 Task: Look for space in Iztacalco, Mexico from 6th September, 2023 to 15th September, 2023 for 6 adults in price range Rs.8000 to Rs.12000. Place can be entire place or private room with 6 bedrooms having 6 beds and 6 bathrooms. Property type can be house, flat, guest house. Amenities needed are: wifi, TV, free parkinig on premises, gym, breakfast. Booking option can be shelf check-in. Required host language is English.
Action: Mouse moved to (531, 105)
Screenshot: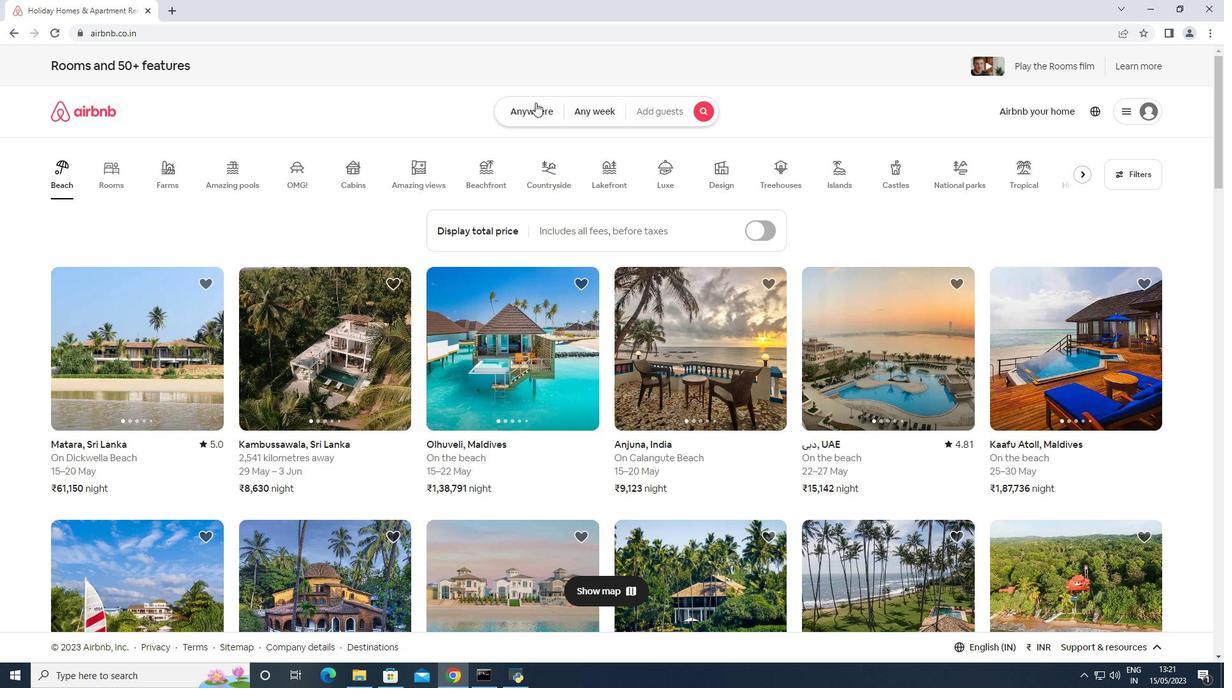 
Action: Mouse pressed left at (531, 105)
Screenshot: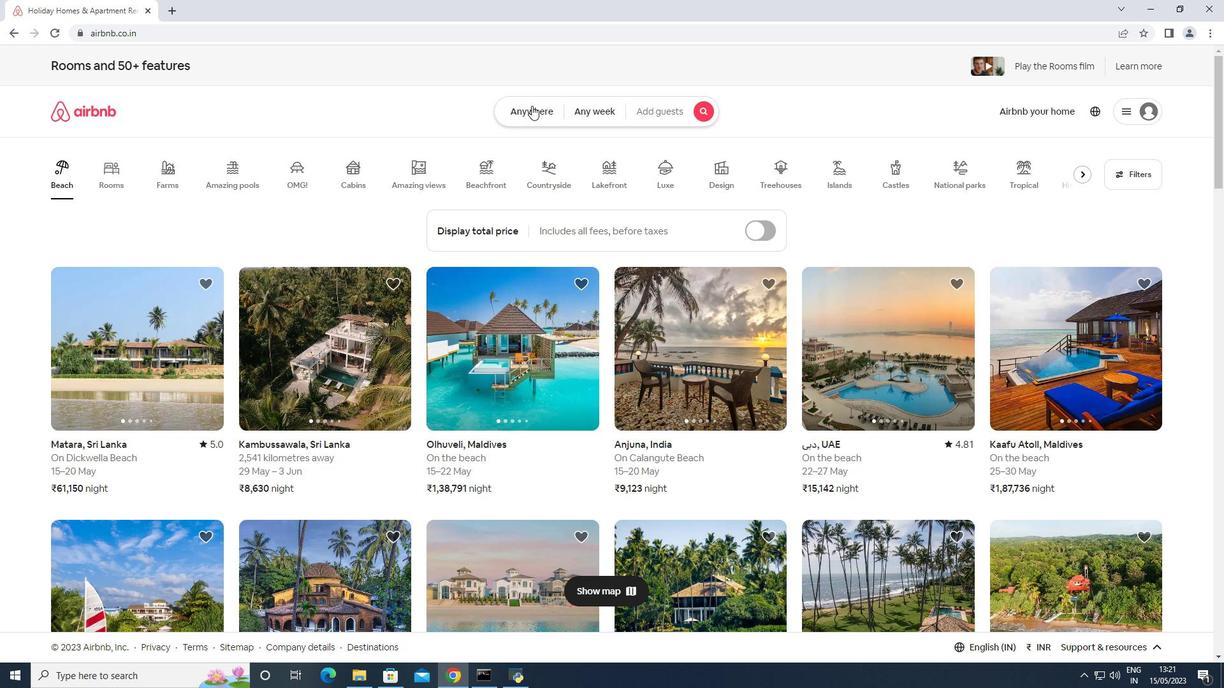
Action: Mouse moved to (462, 160)
Screenshot: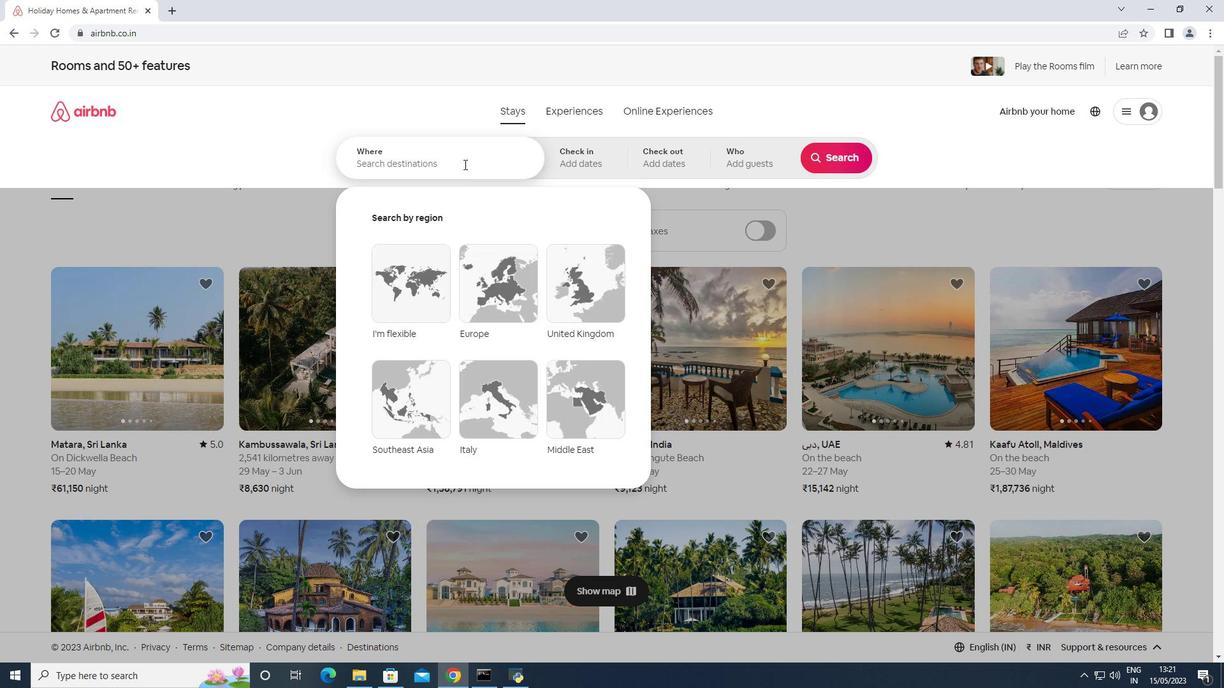 
Action: Mouse pressed left at (462, 160)
Screenshot: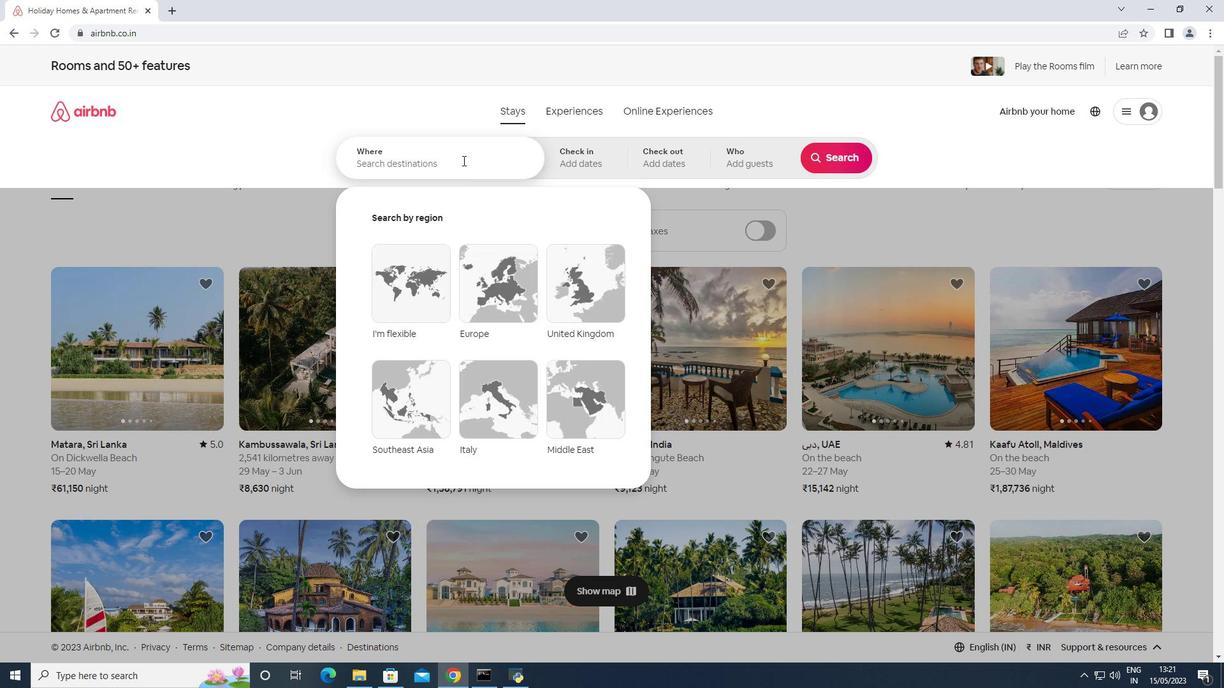 
Action: Mouse moved to (462, 159)
Screenshot: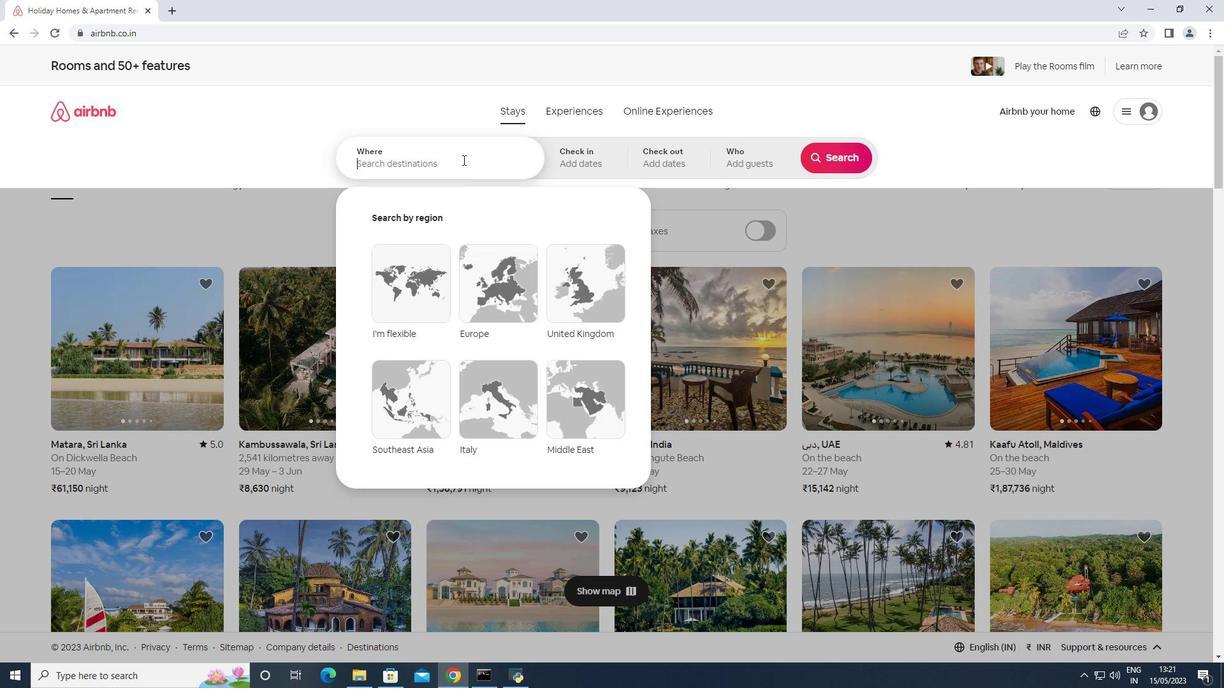
Action: Key pressed \<Key.shift_r><Key.shift_r><Key.shift_r><Key.shift_r><Key.shift_r><Key.shift_r><Key.shift_r><Key.shift_r><Key.shift_r><Key.shift_r><Key.shift_r><Key.shift_r>I<Key.backspace><Key.backspace><Key.shift_r>Iztacalco,<Key.shift_r>Mexico
Screenshot: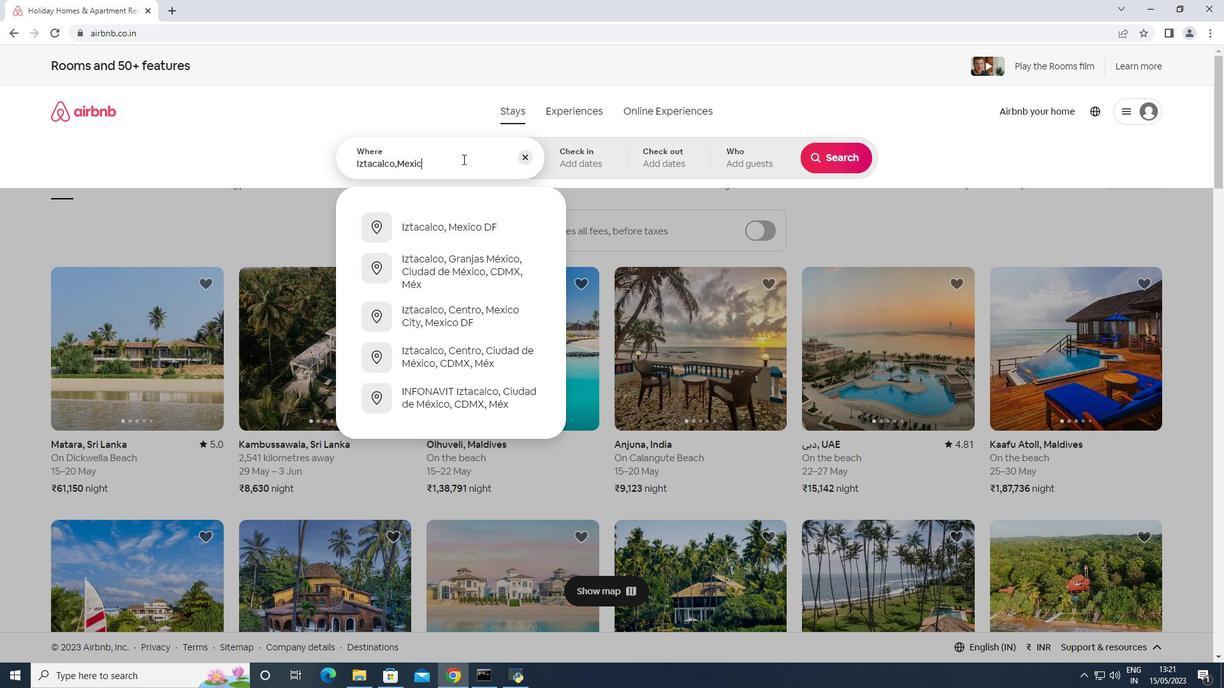 
Action: Mouse moved to (601, 156)
Screenshot: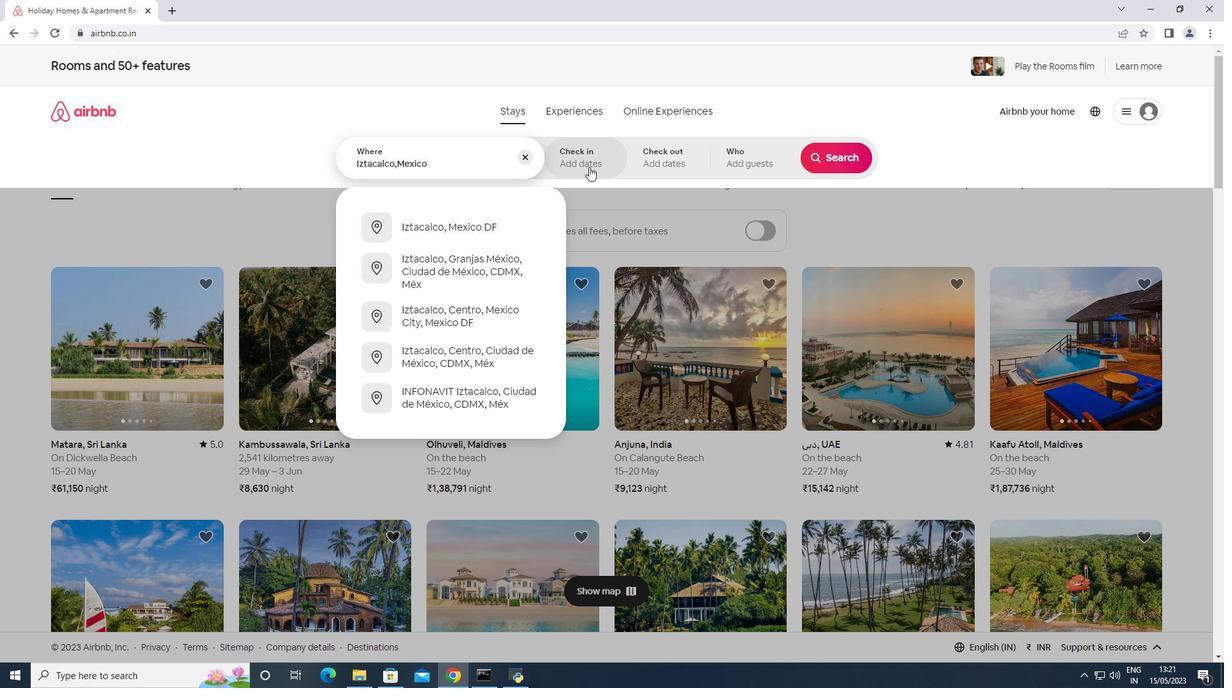 
Action: Mouse pressed left at (601, 156)
Screenshot: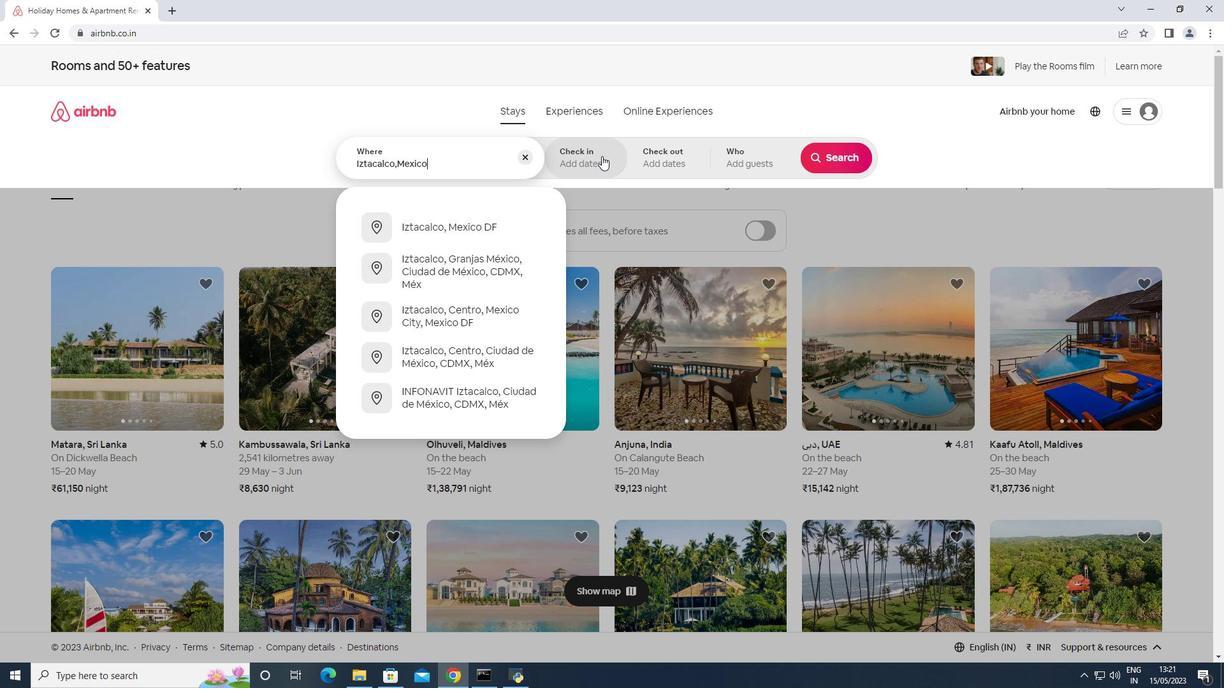 
Action: Mouse moved to (836, 255)
Screenshot: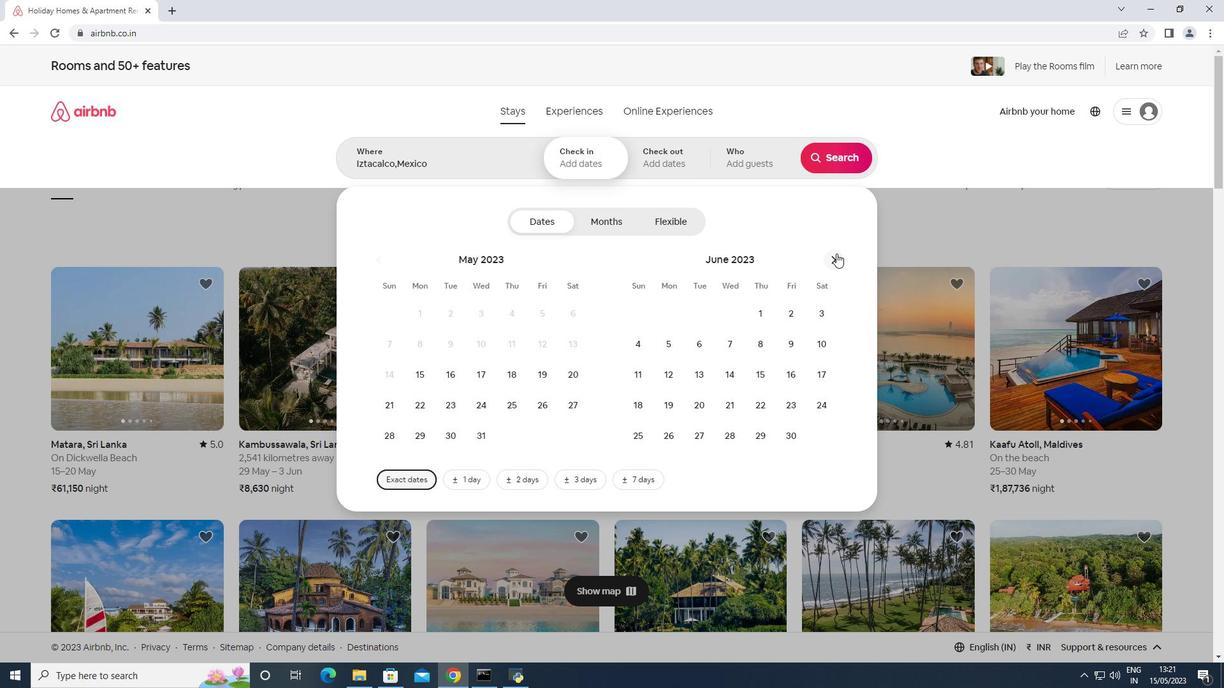 
Action: Mouse pressed left at (836, 255)
Screenshot: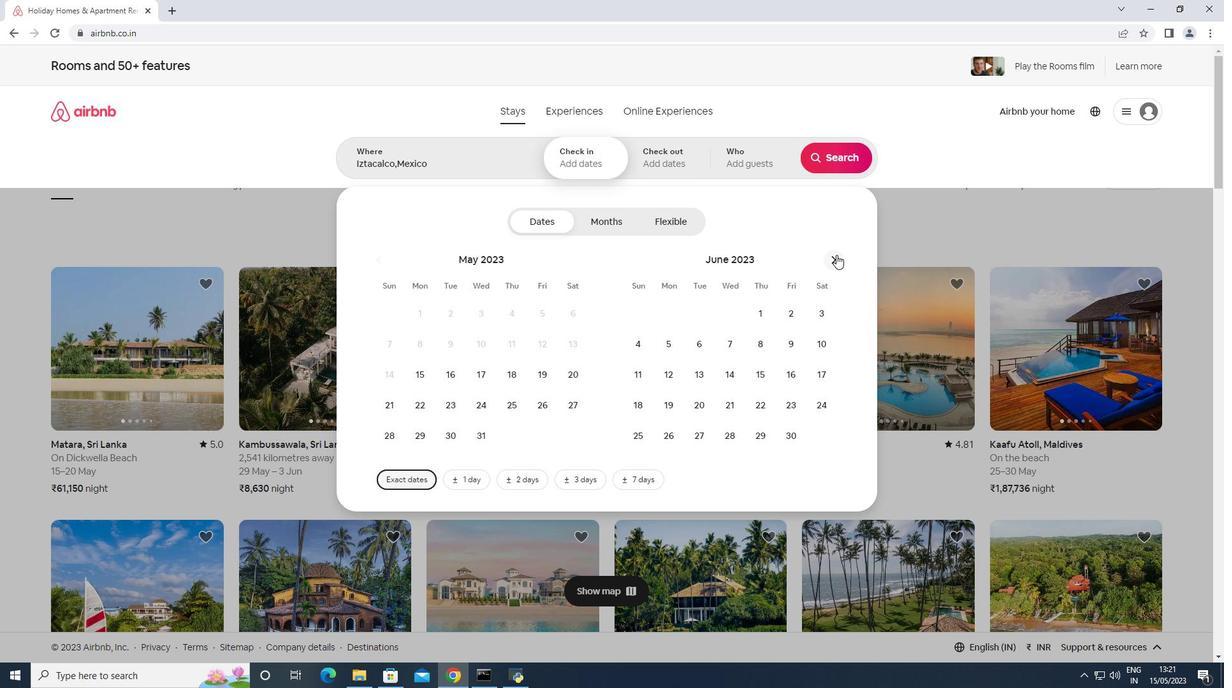 
Action: Mouse pressed left at (836, 255)
Screenshot: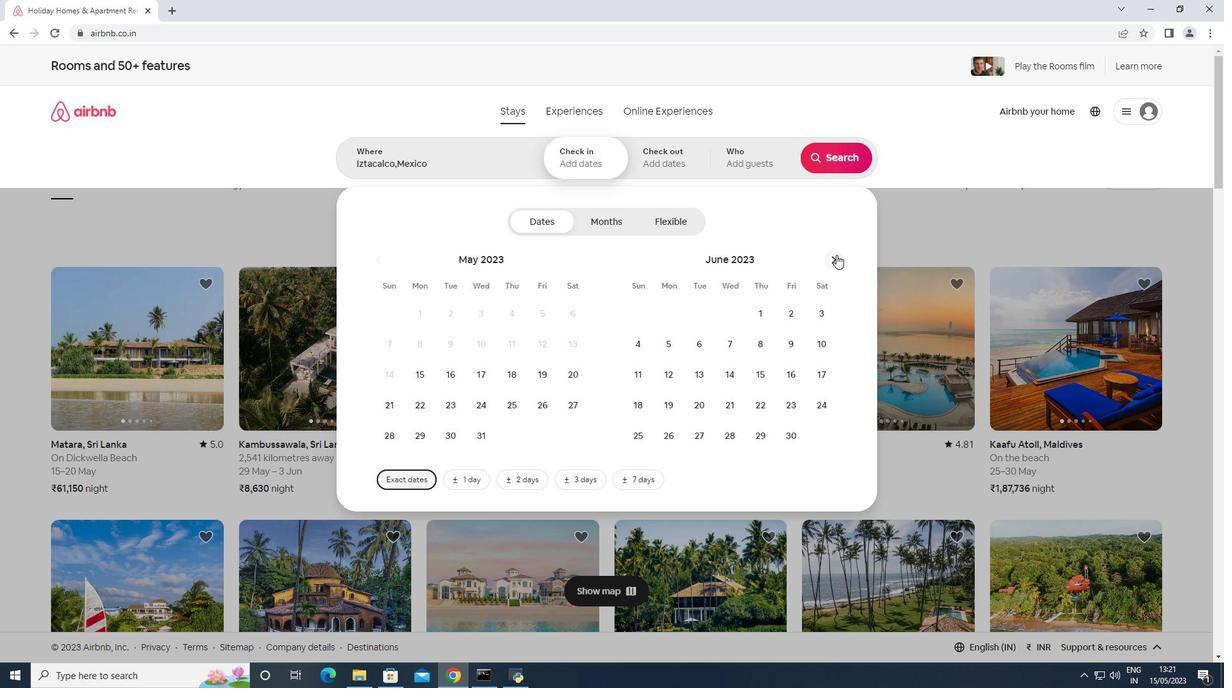 
Action: Mouse pressed left at (836, 255)
Screenshot: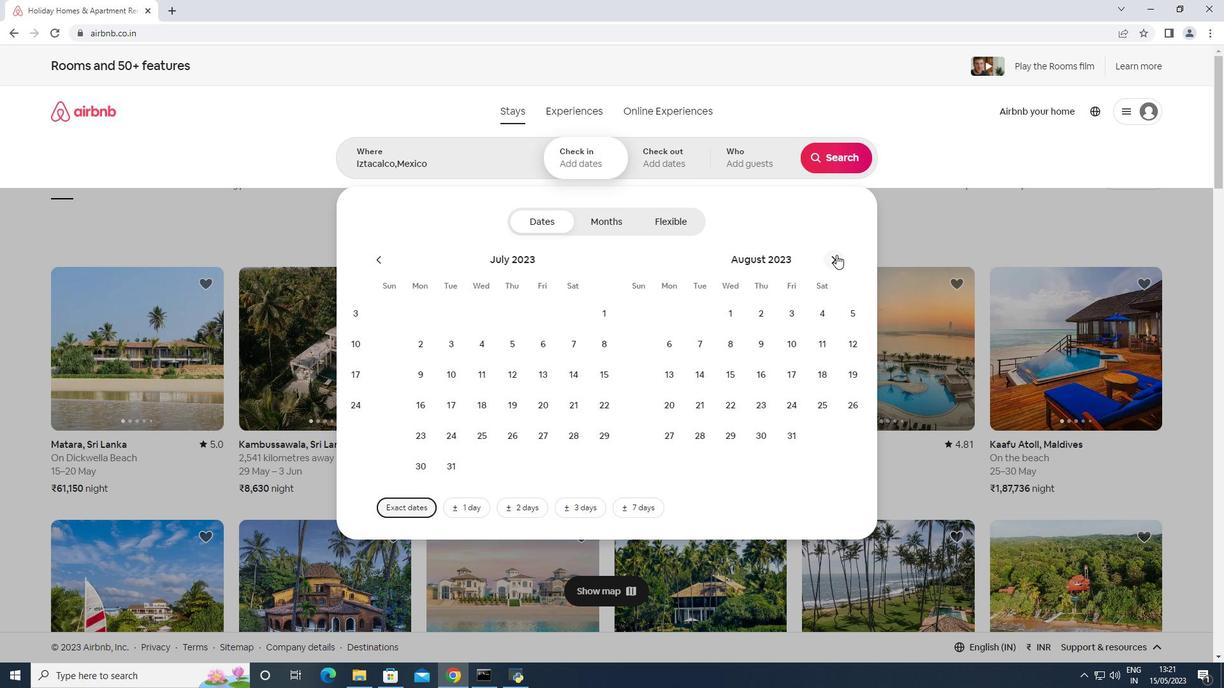 
Action: Mouse moved to (739, 344)
Screenshot: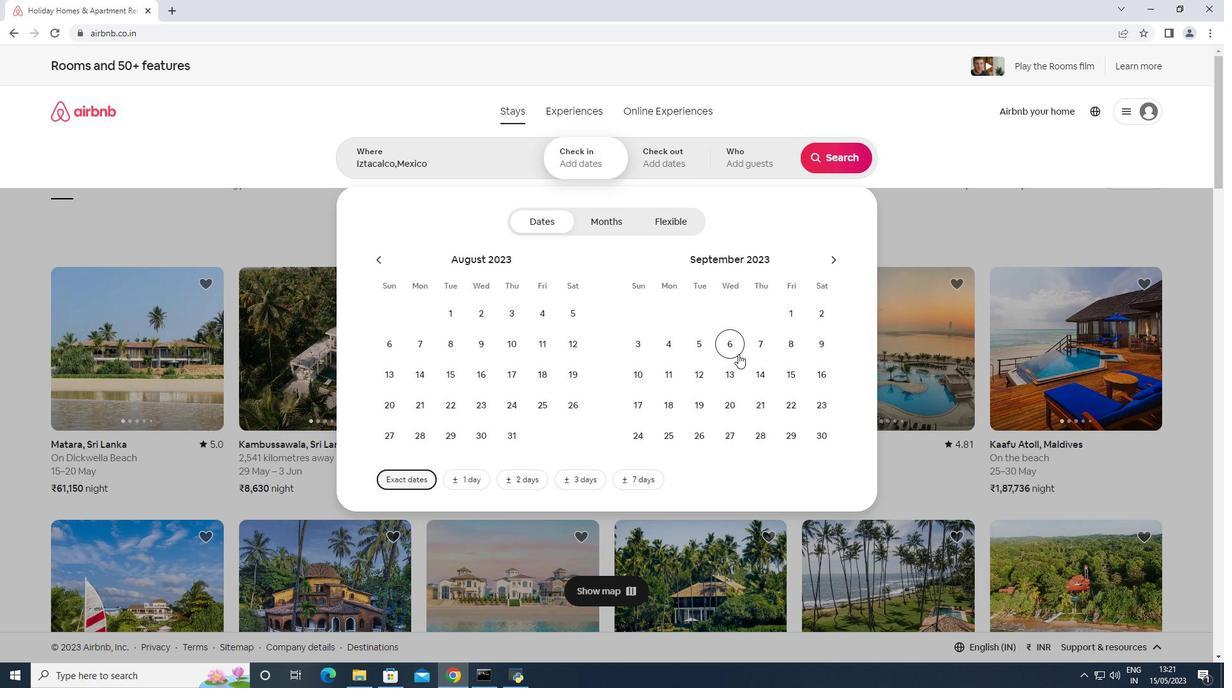 
Action: Mouse pressed left at (739, 344)
Screenshot: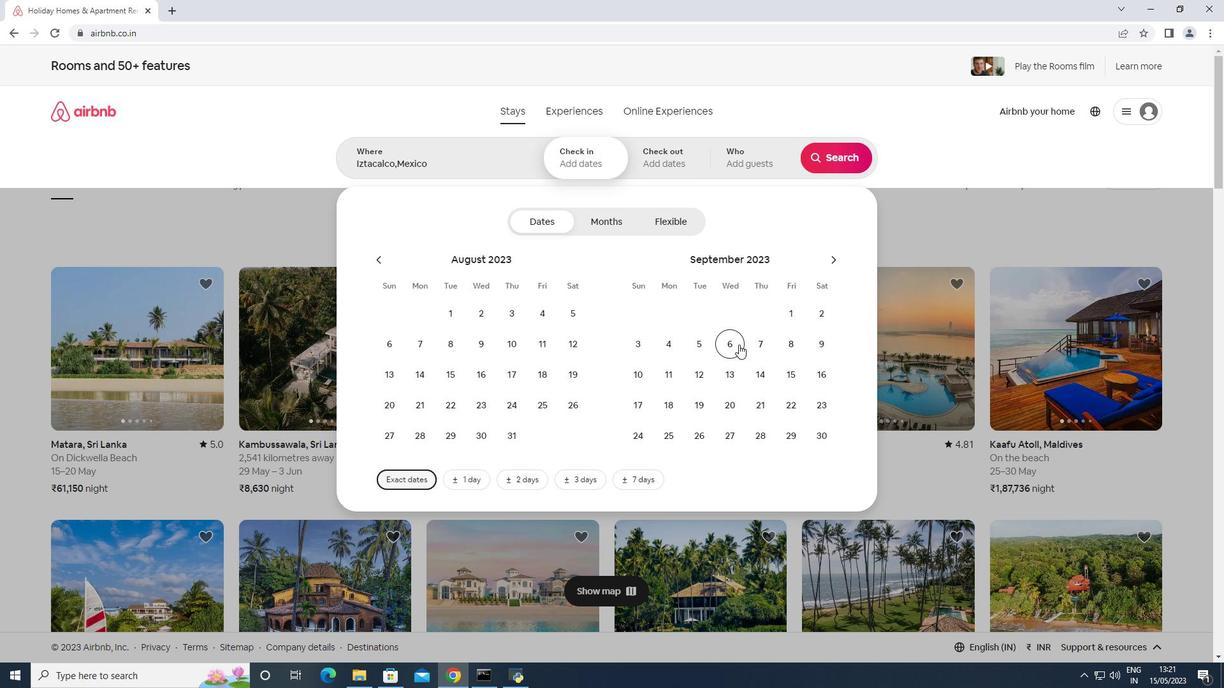
Action: Mouse moved to (789, 364)
Screenshot: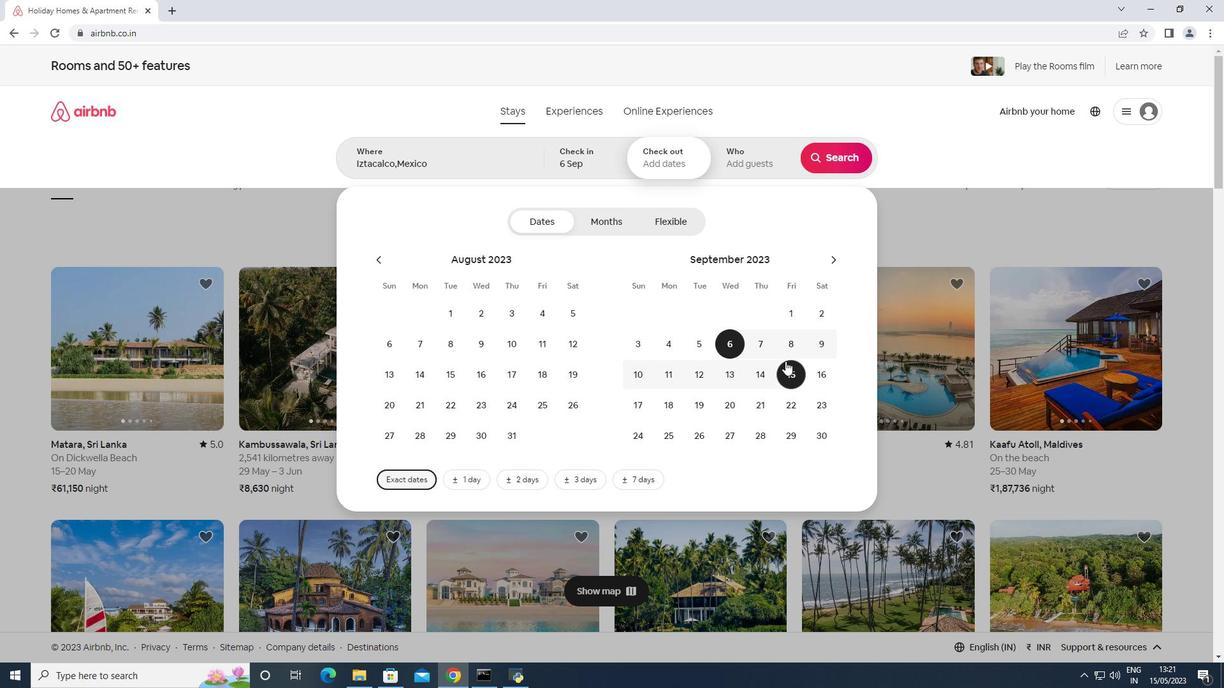 
Action: Mouse pressed left at (789, 364)
Screenshot: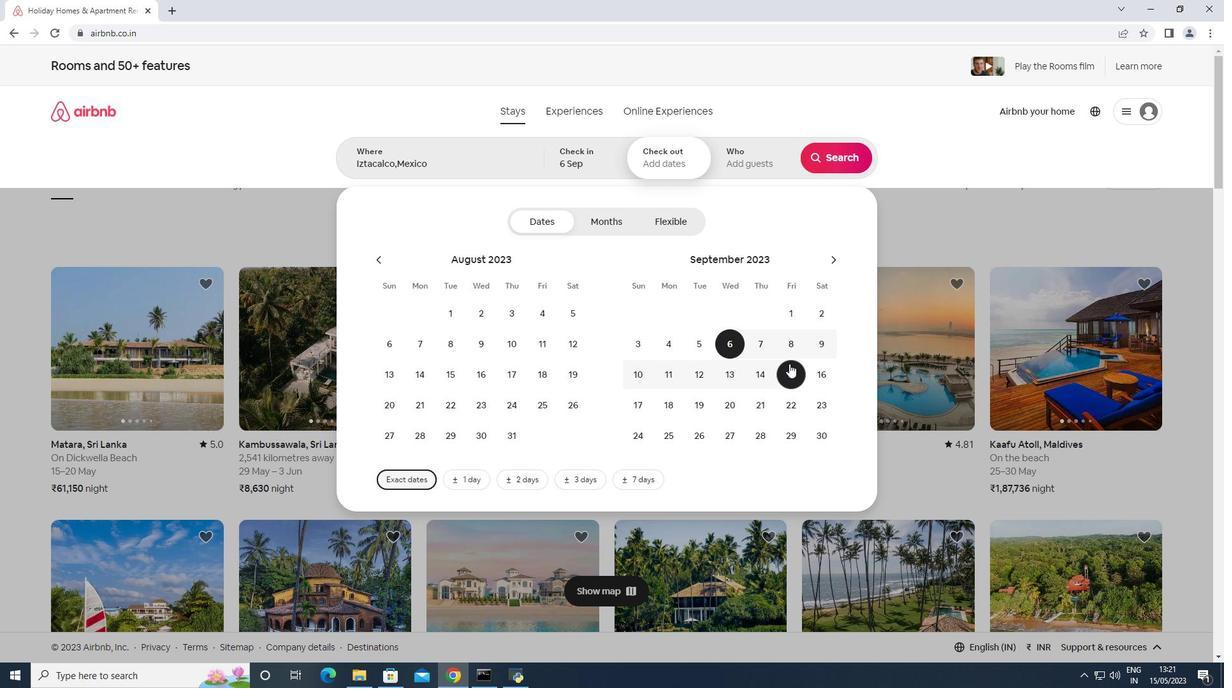 
Action: Mouse moved to (746, 157)
Screenshot: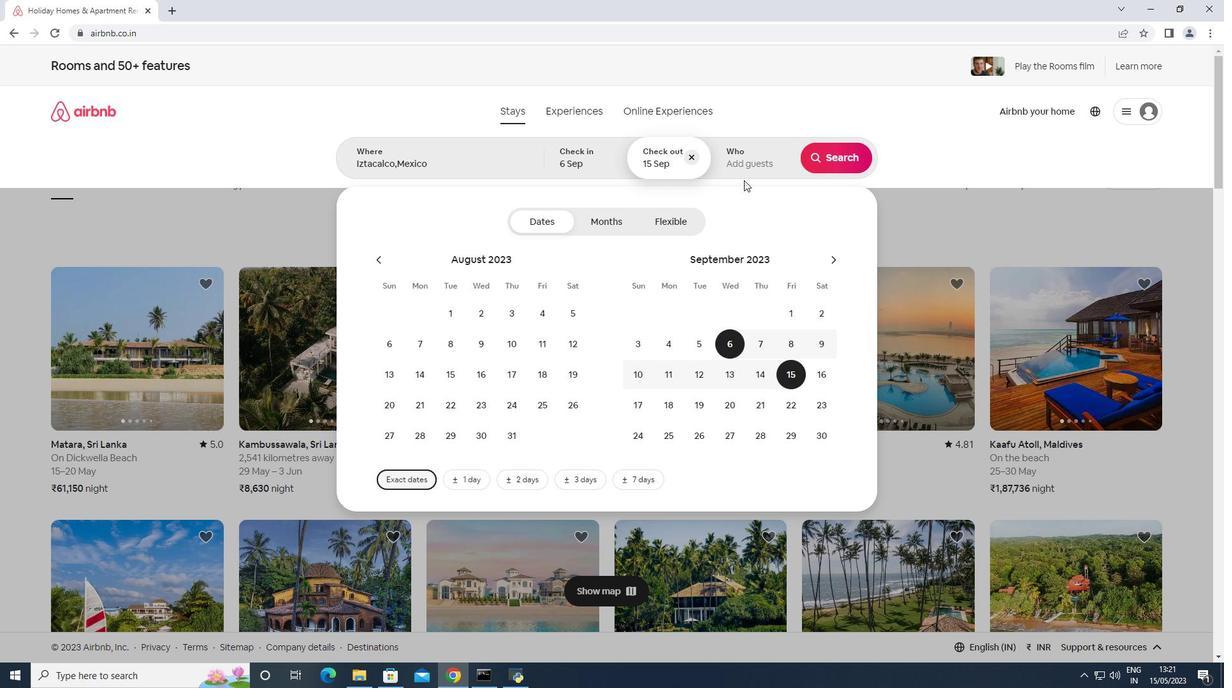 
Action: Mouse pressed left at (746, 157)
Screenshot: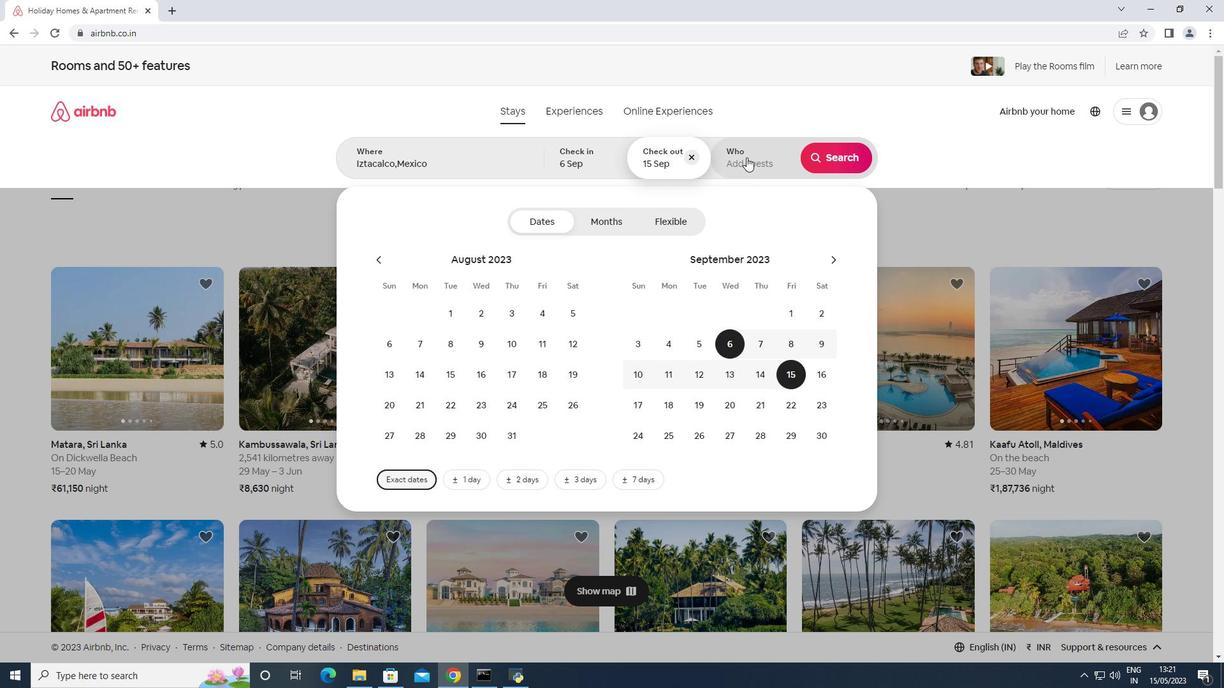 
Action: Mouse moved to (843, 225)
Screenshot: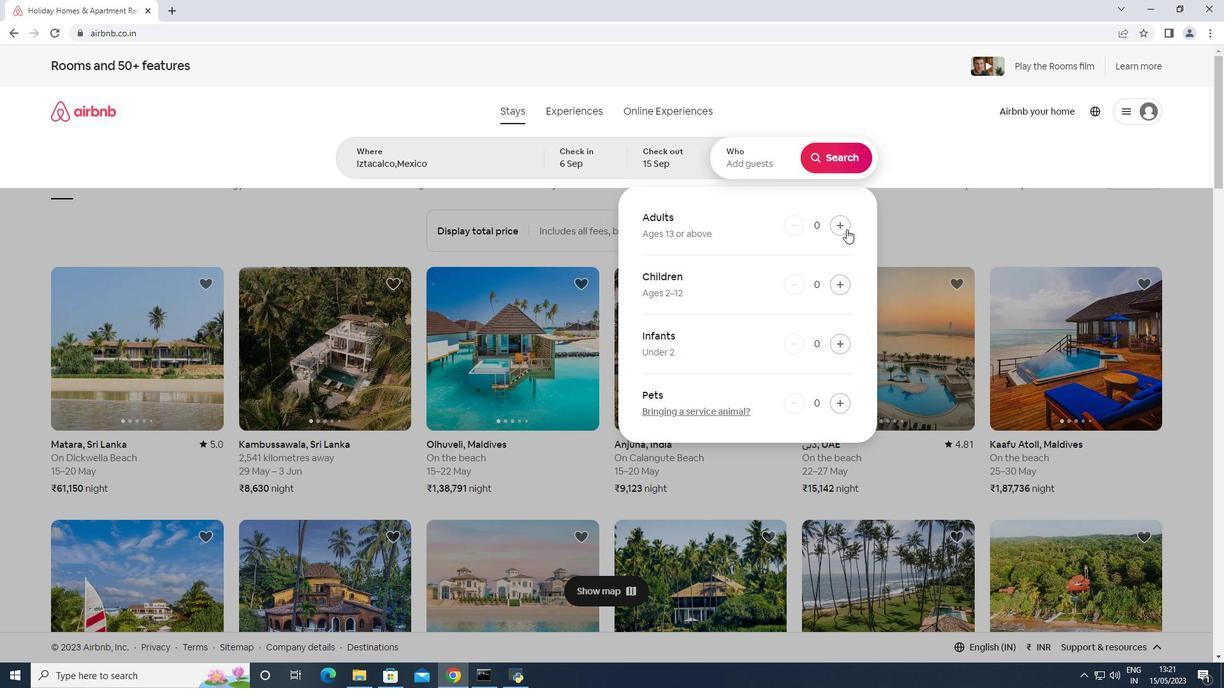 
Action: Mouse pressed left at (843, 225)
Screenshot: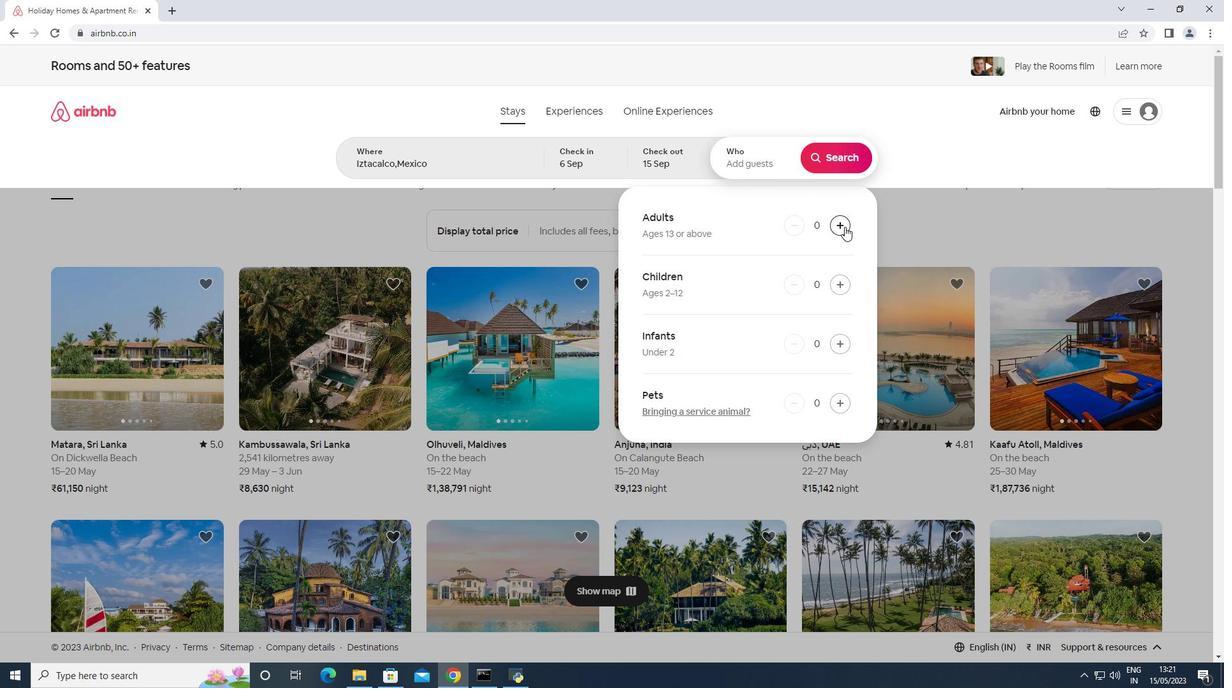 
Action: Mouse moved to (843, 225)
Screenshot: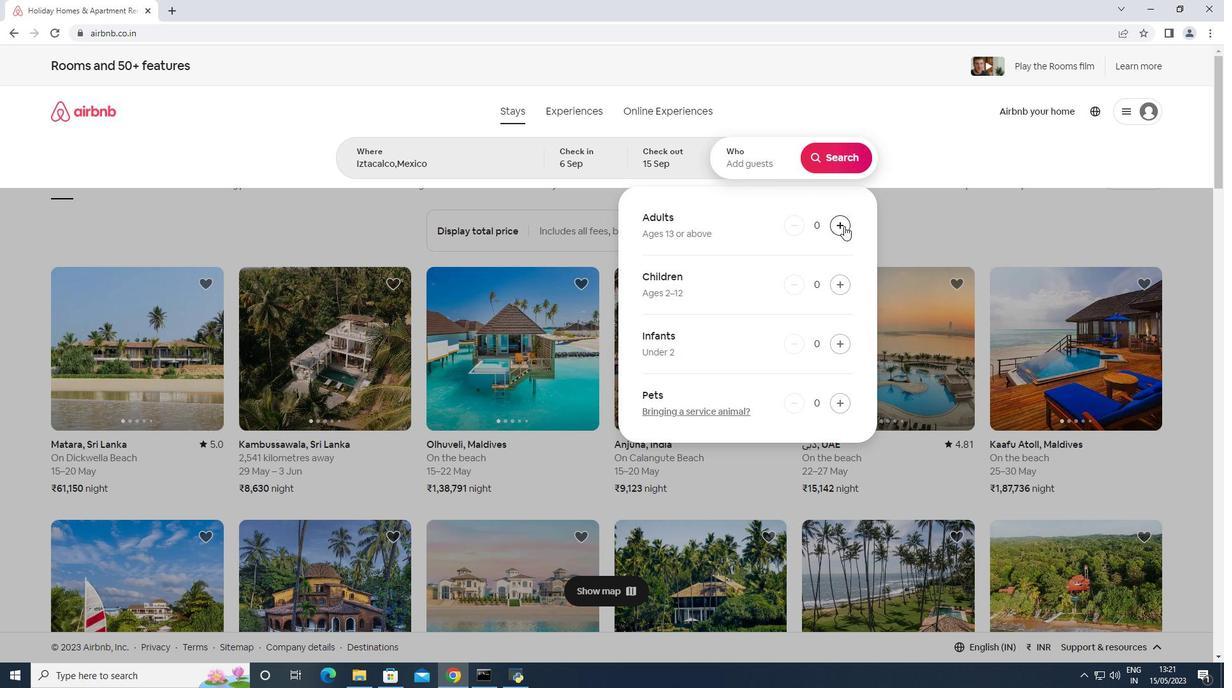 
Action: Mouse pressed left at (843, 225)
Screenshot: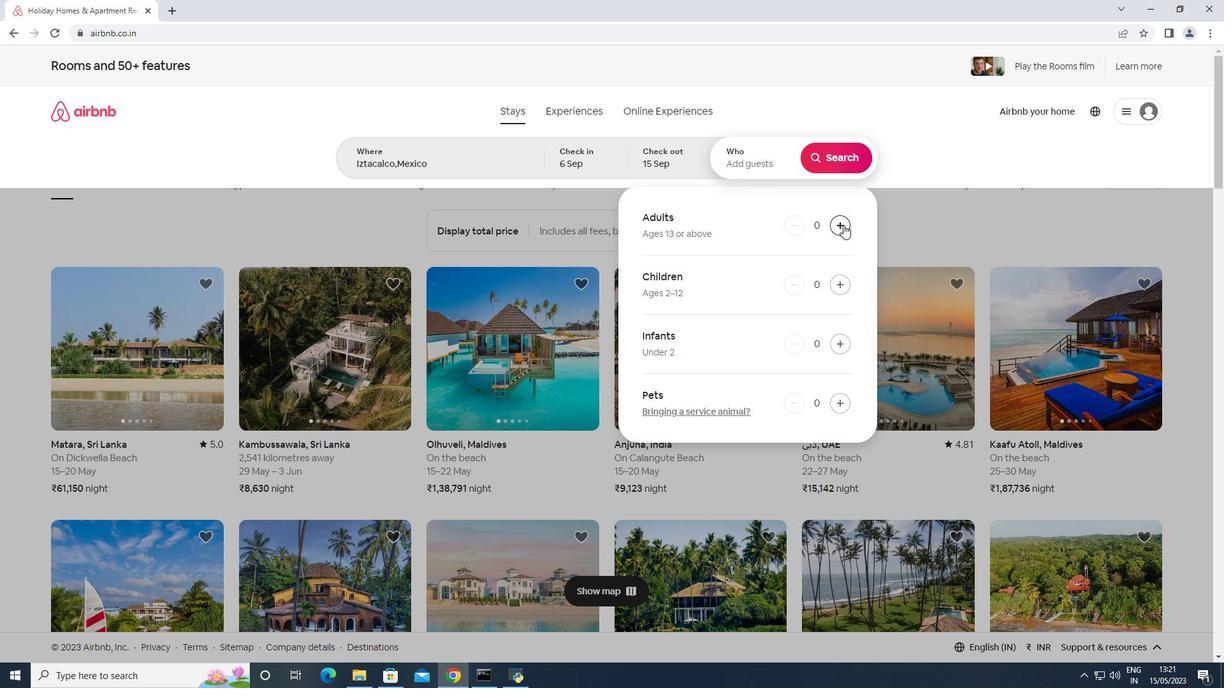 
Action: Mouse pressed left at (843, 225)
Screenshot: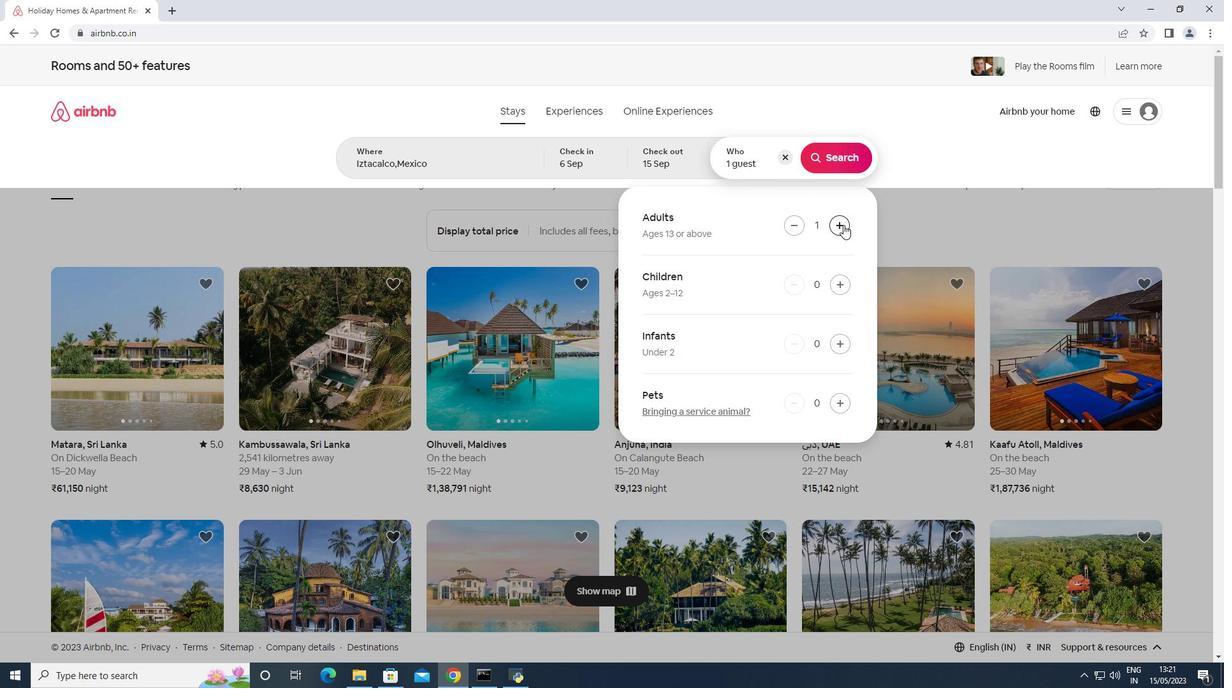 
Action: Mouse pressed left at (843, 225)
Screenshot: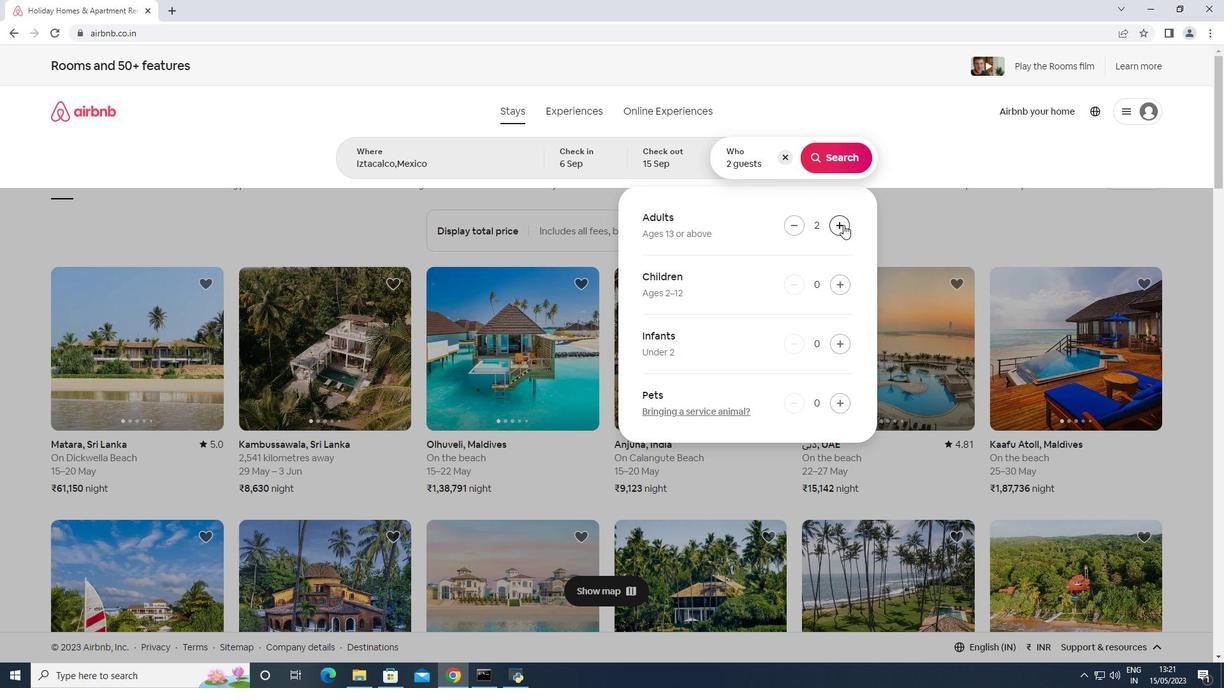
Action: Mouse pressed left at (843, 225)
Screenshot: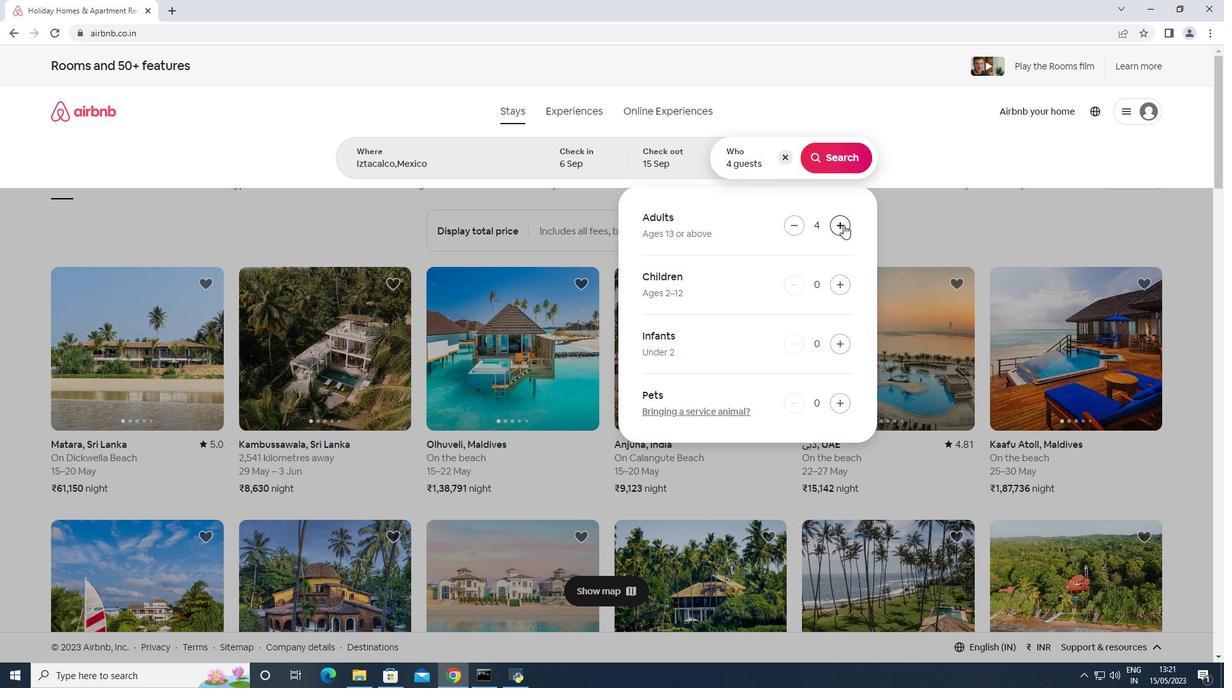 
Action: Mouse pressed left at (843, 225)
Screenshot: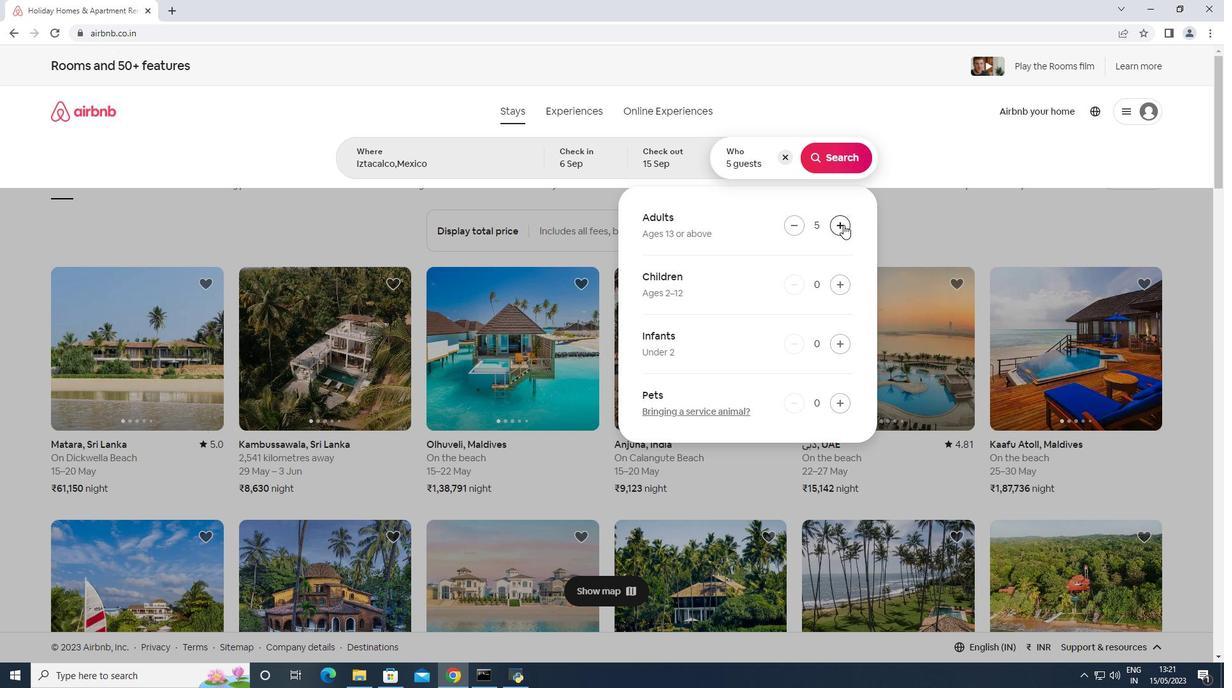 
Action: Mouse moved to (828, 160)
Screenshot: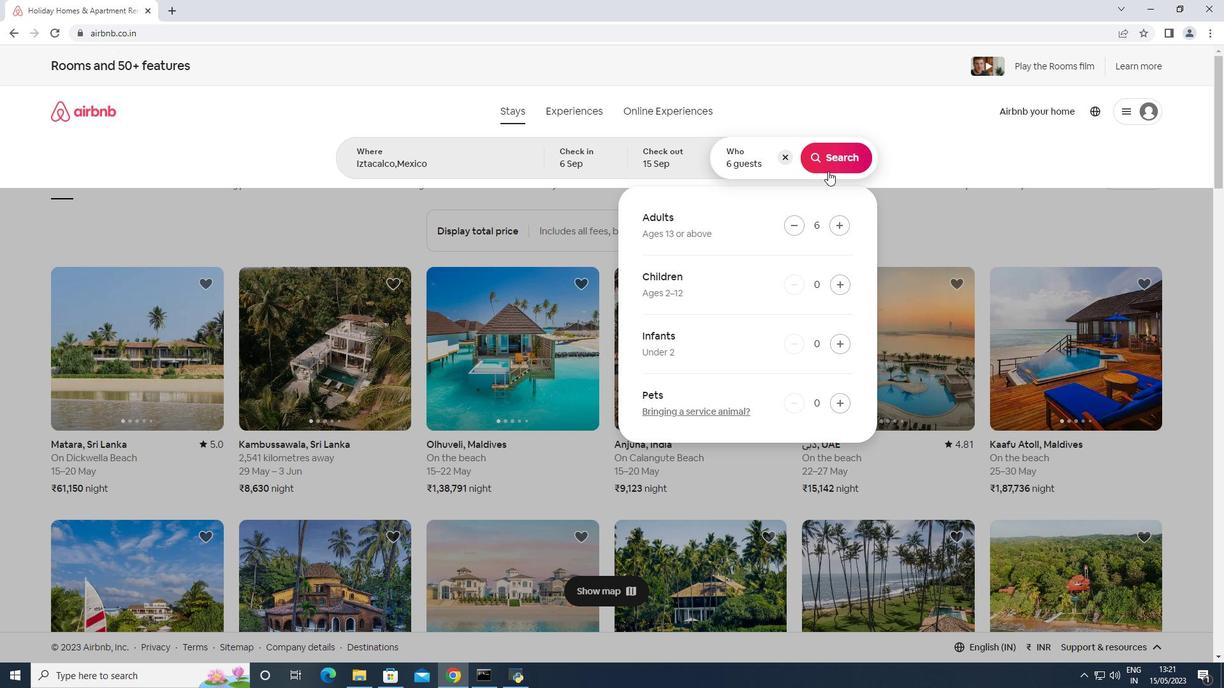 
Action: Mouse pressed left at (828, 160)
Screenshot: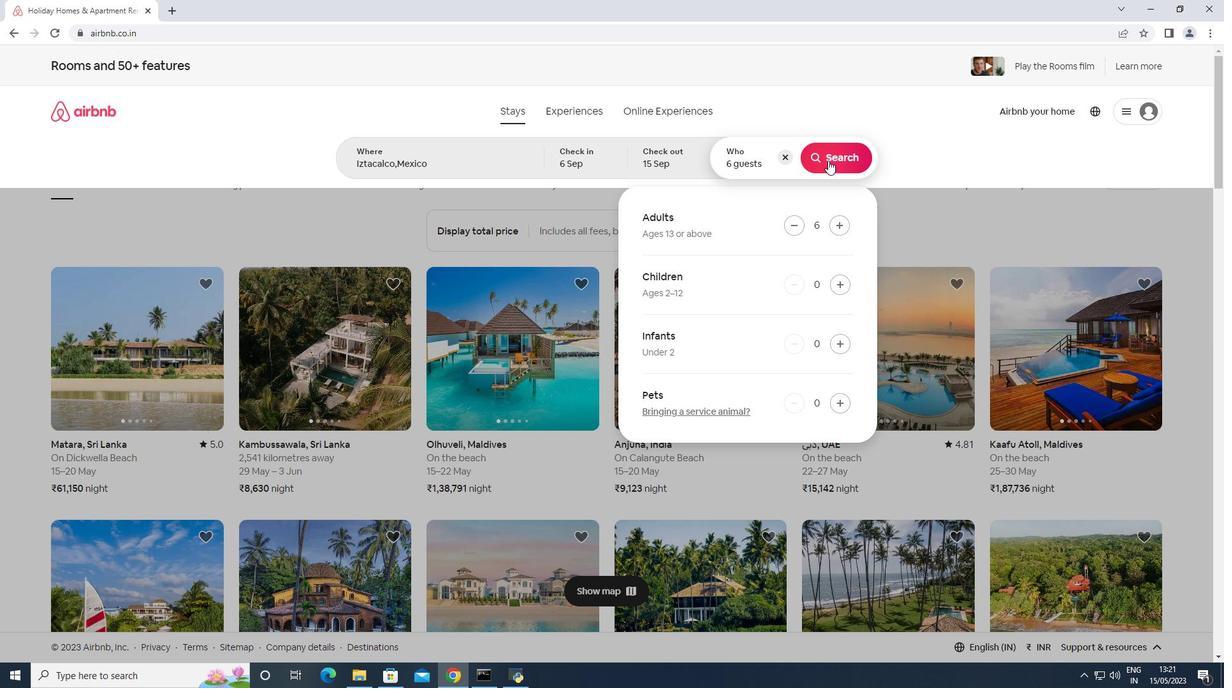 
Action: Mouse moved to (1170, 112)
Screenshot: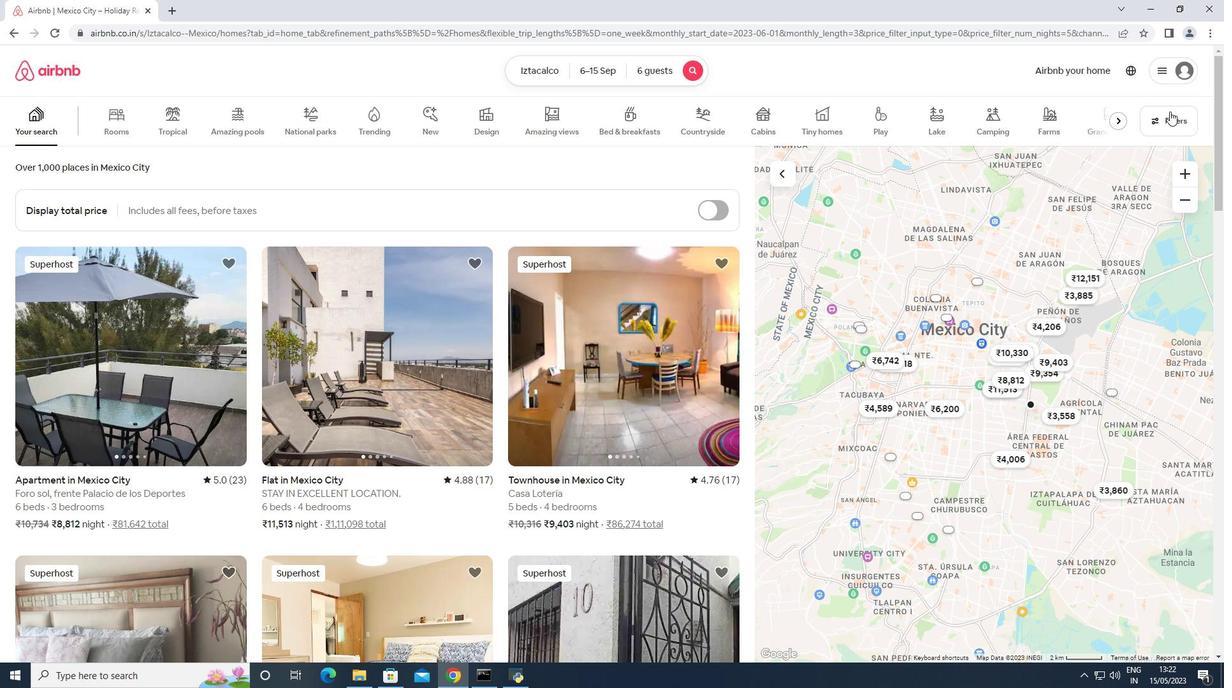 
Action: Mouse pressed left at (1170, 112)
Screenshot: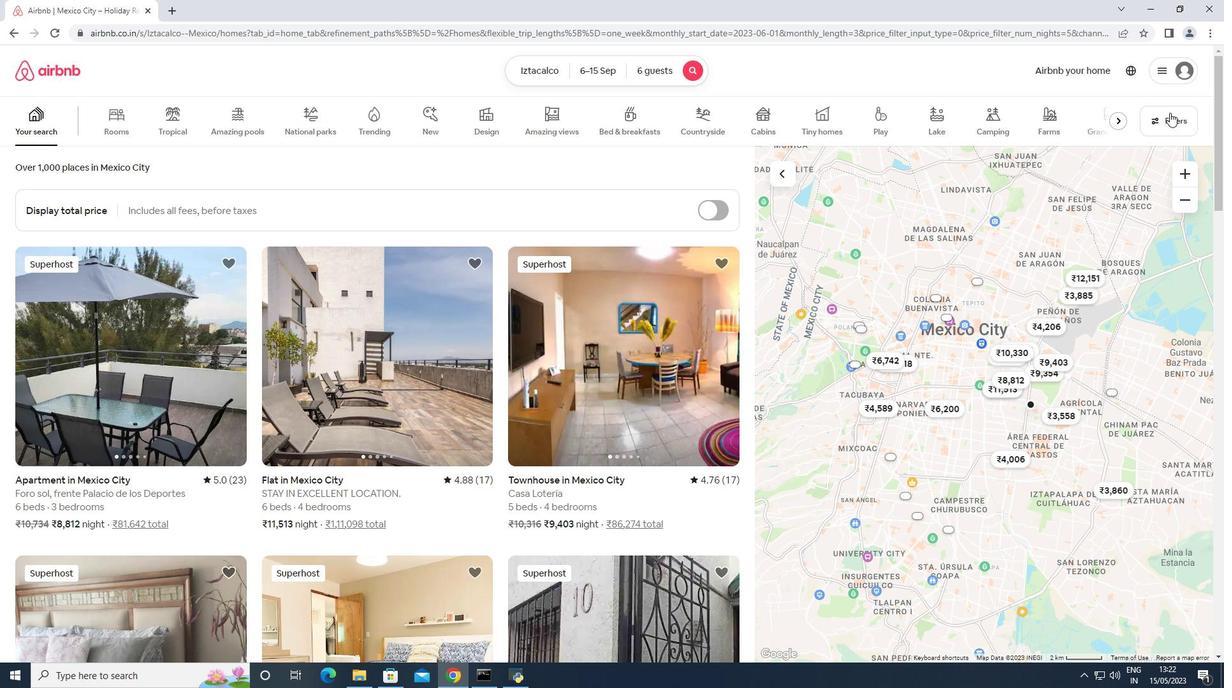 
Action: Mouse moved to (440, 431)
Screenshot: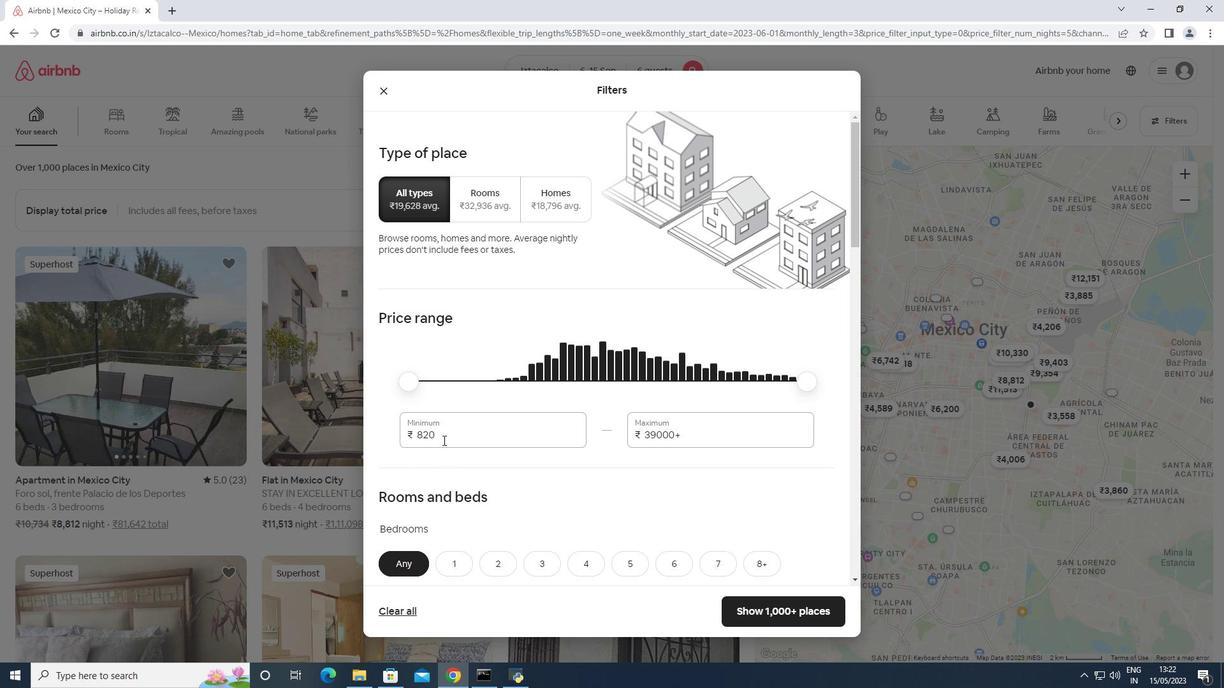 
Action: Mouse pressed left at (440, 431)
Screenshot: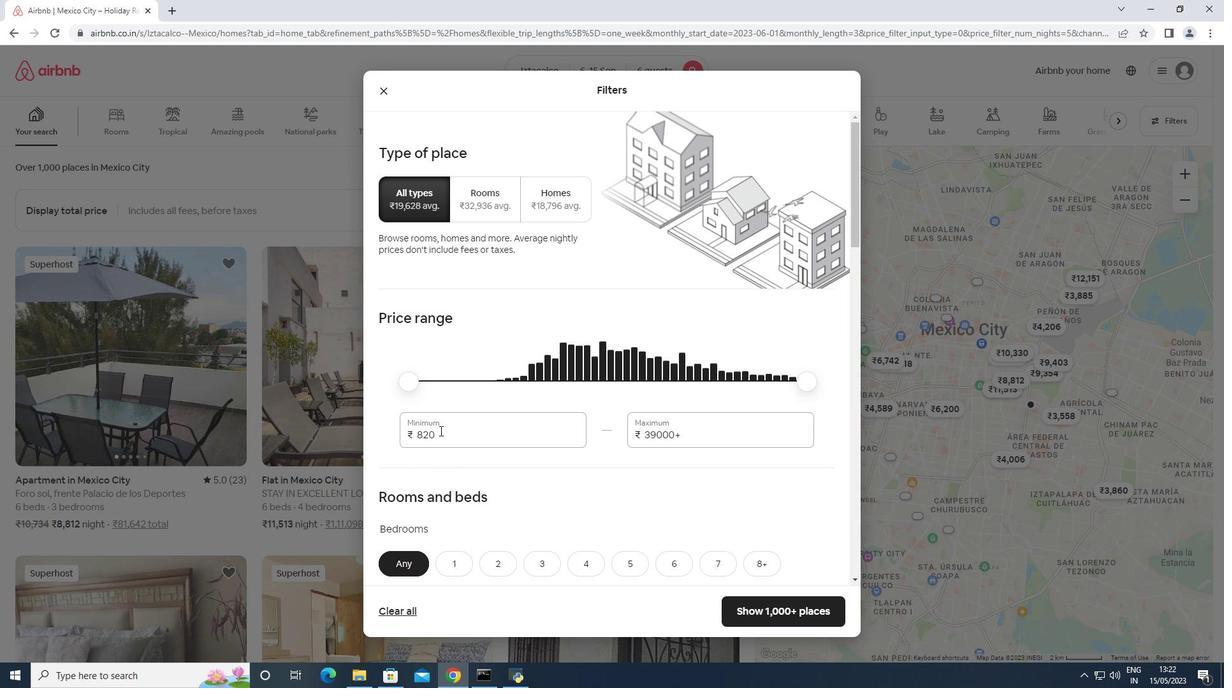 
Action: Mouse moved to (402, 433)
Screenshot: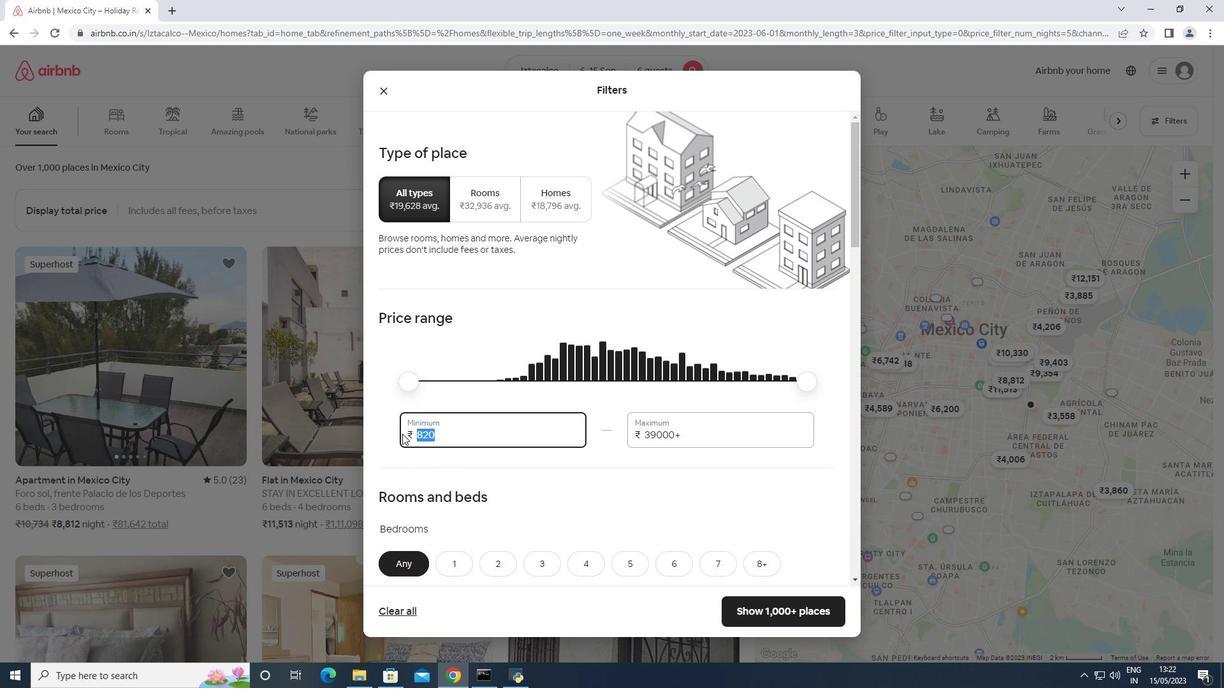 
Action: Key pressed 8000
Screenshot: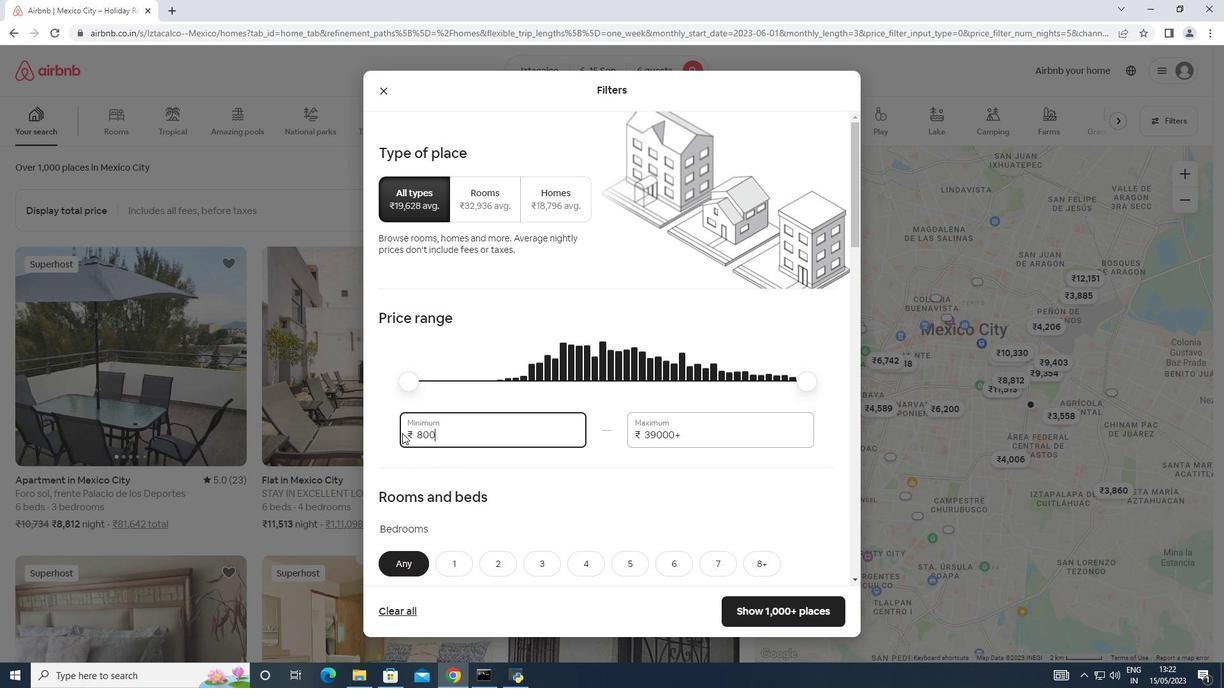 
Action: Mouse moved to (686, 437)
Screenshot: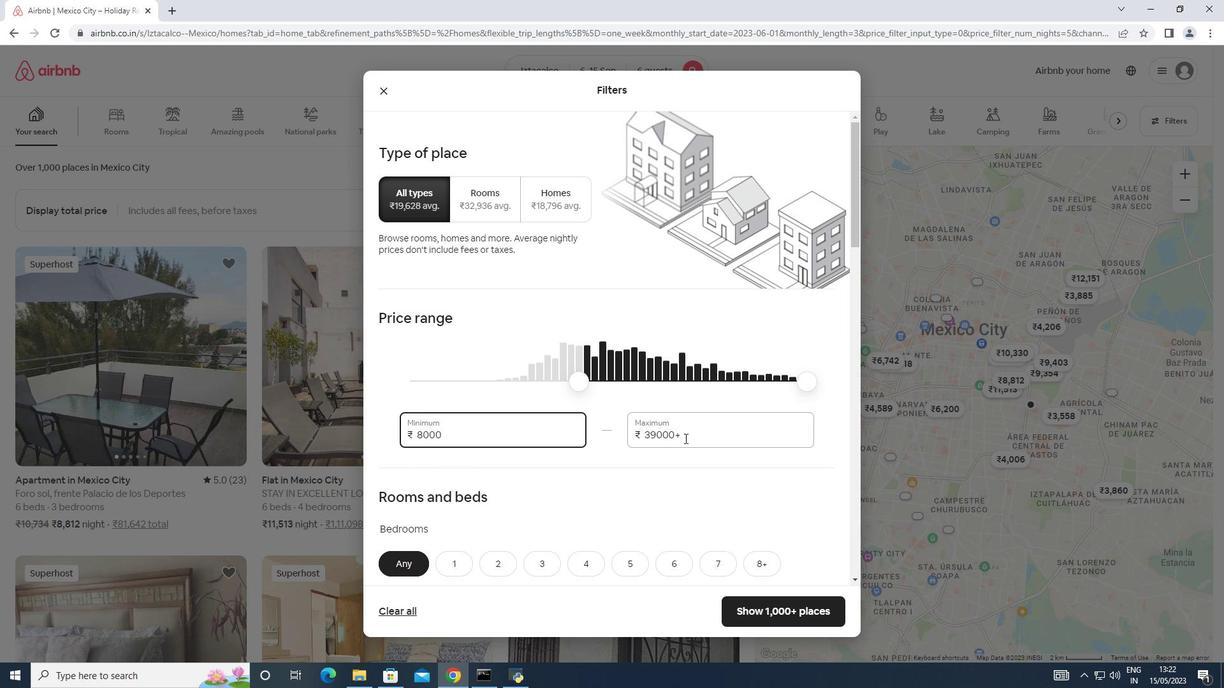
Action: Mouse pressed left at (686, 437)
Screenshot: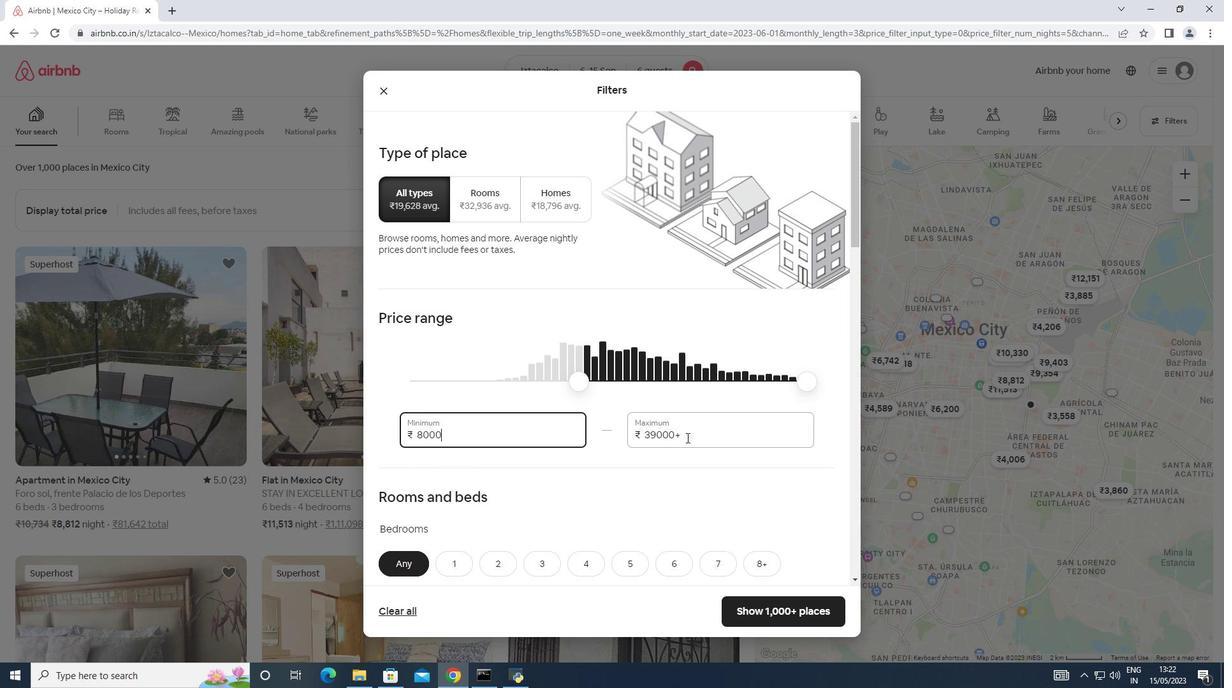 
Action: Mouse moved to (617, 438)
Screenshot: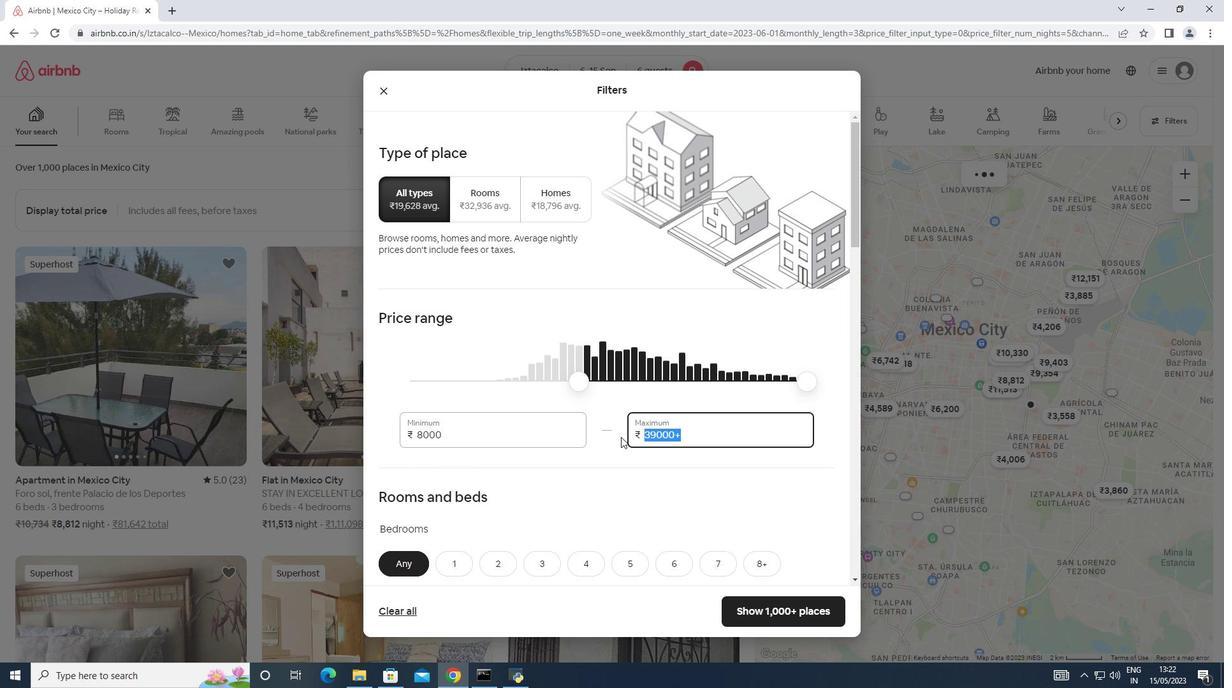 
Action: Key pressed 12000
Screenshot: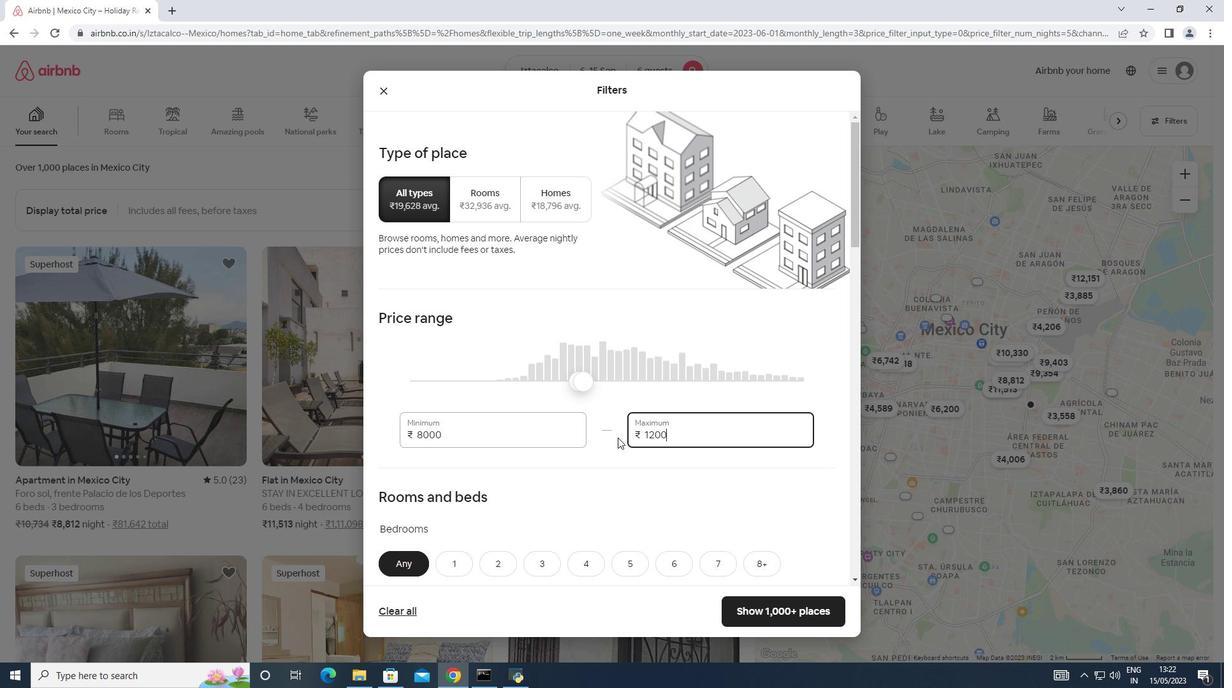 
Action: Mouse moved to (617, 438)
Screenshot: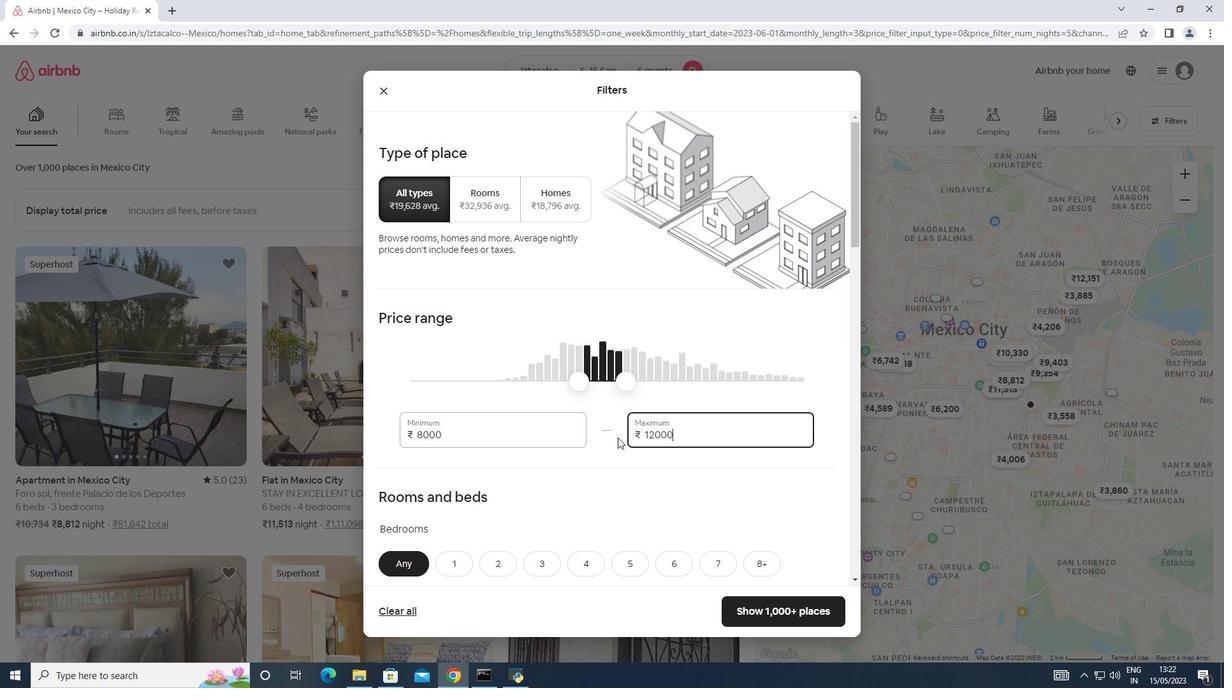 
Action: Mouse scrolled (617, 437) with delta (0, 0)
Screenshot: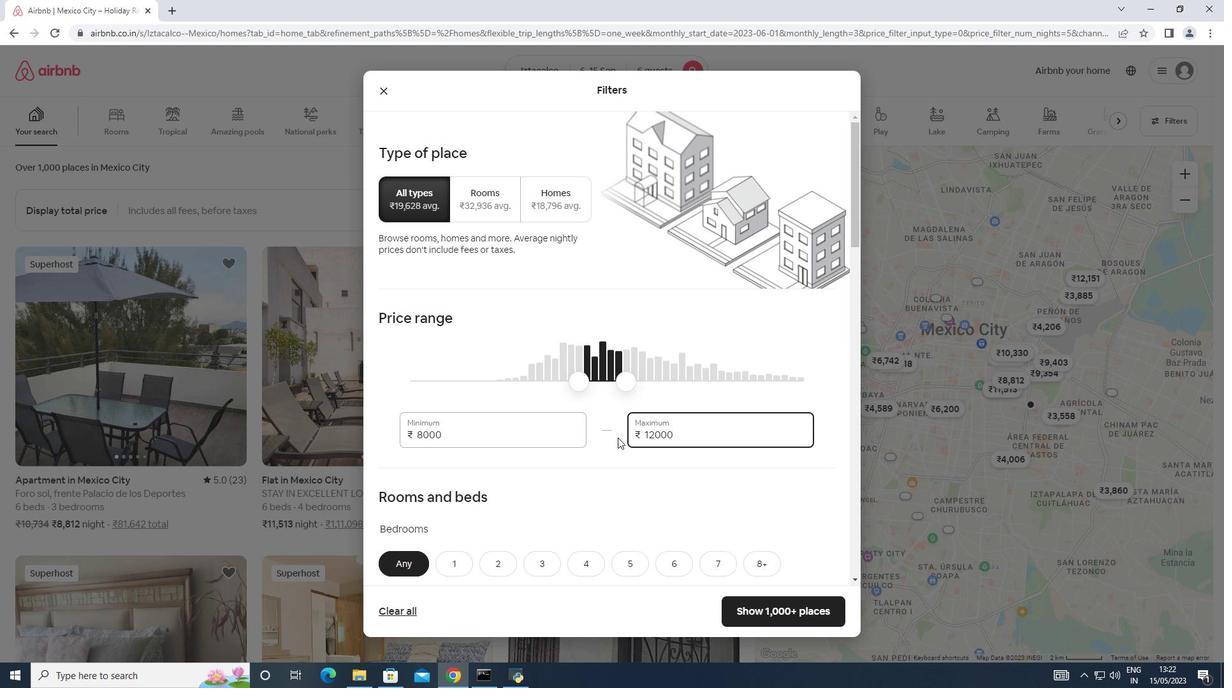 
Action: Mouse scrolled (617, 437) with delta (0, 0)
Screenshot: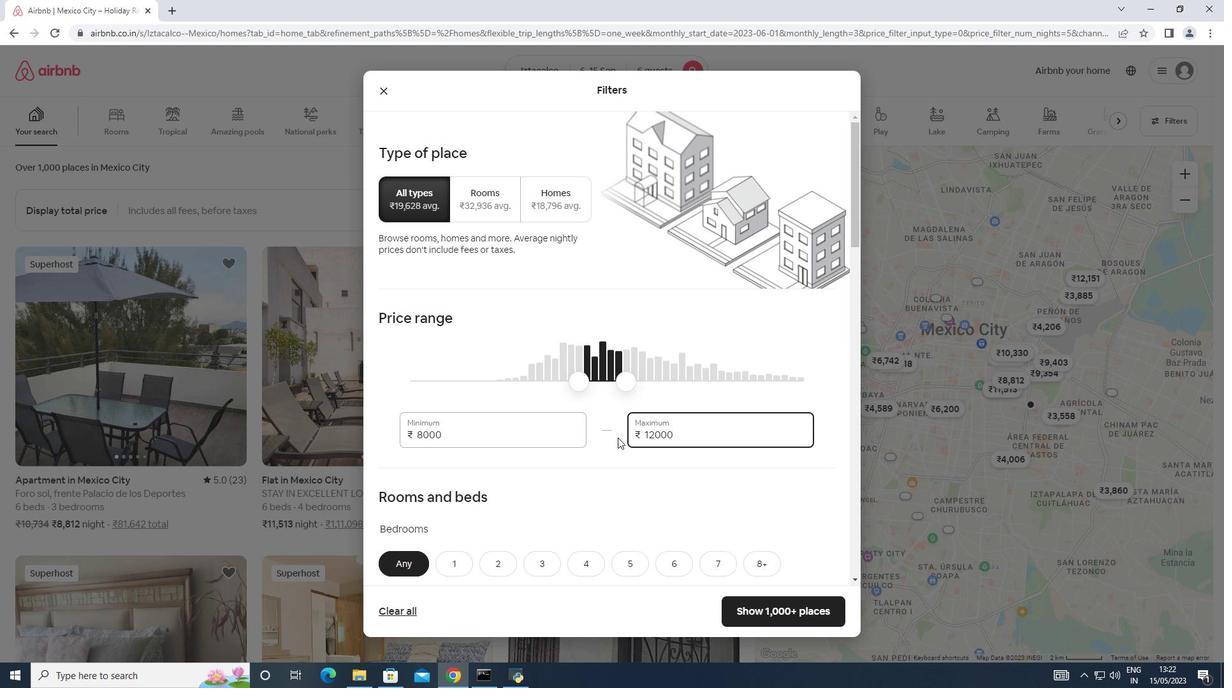 
Action: Mouse scrolled (617, 437) with delta (0, 0)
Screenshot: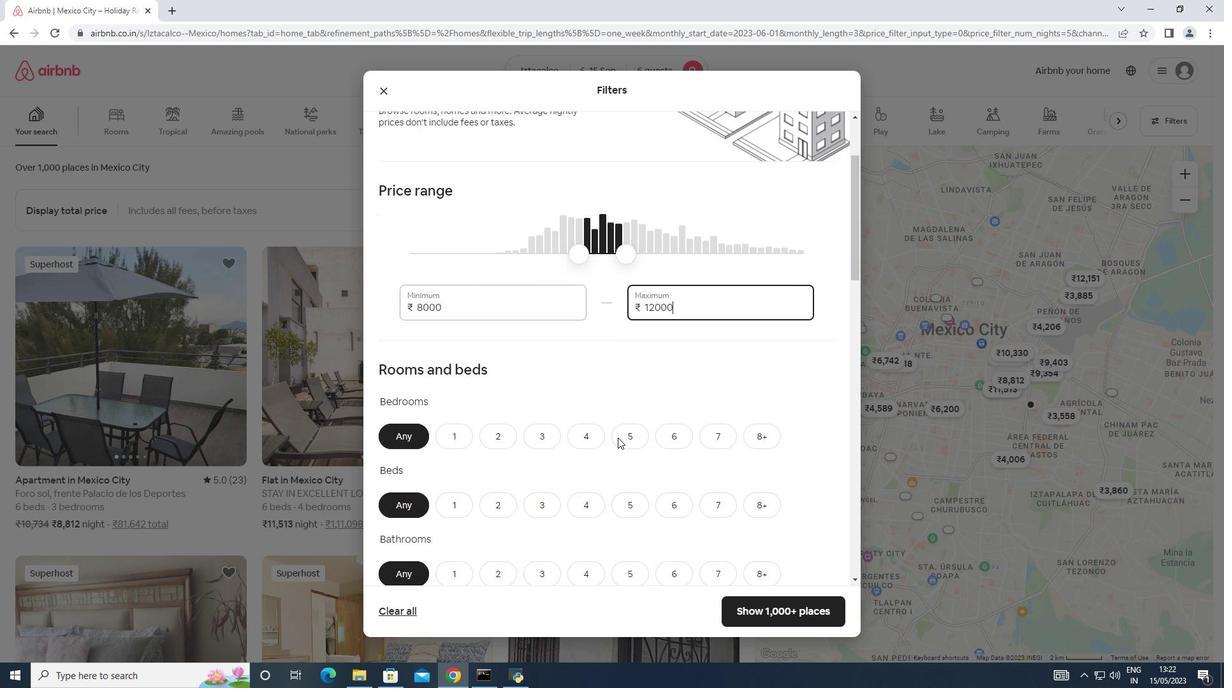 
Action: Mouse scrolled (617, 437) with delta (0, 0)
Screenshot: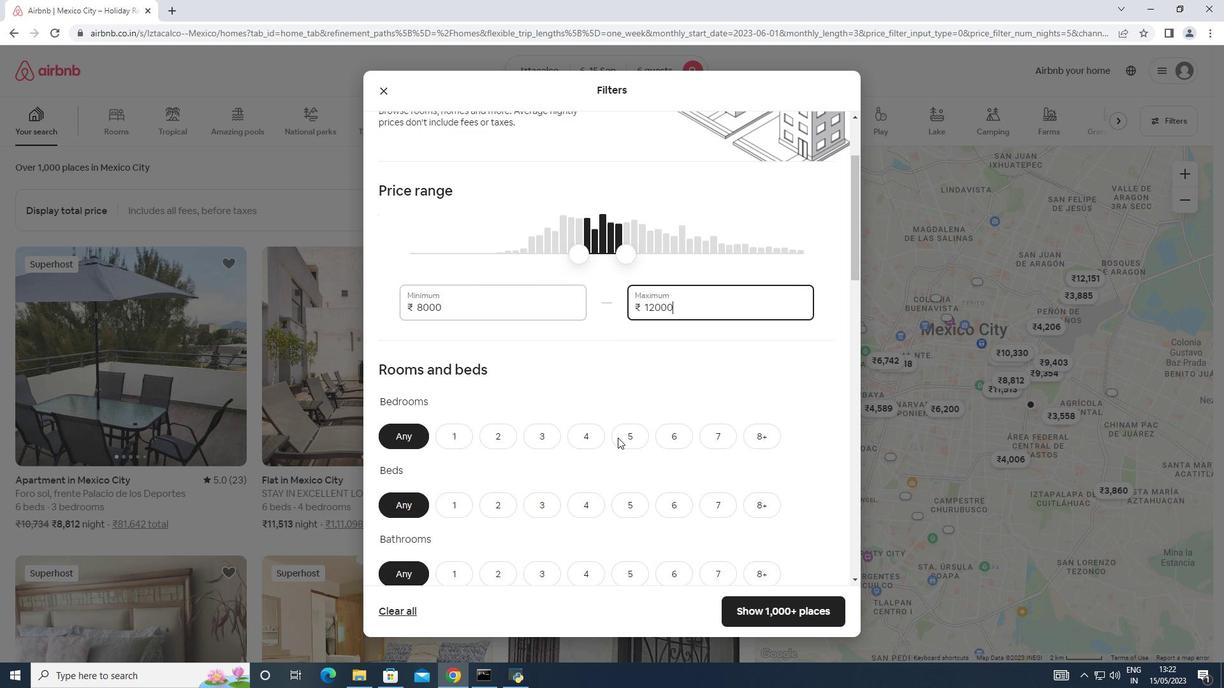 
Action: Mouse scrolled (617, 437) with delta (0, 0)
Screenshot: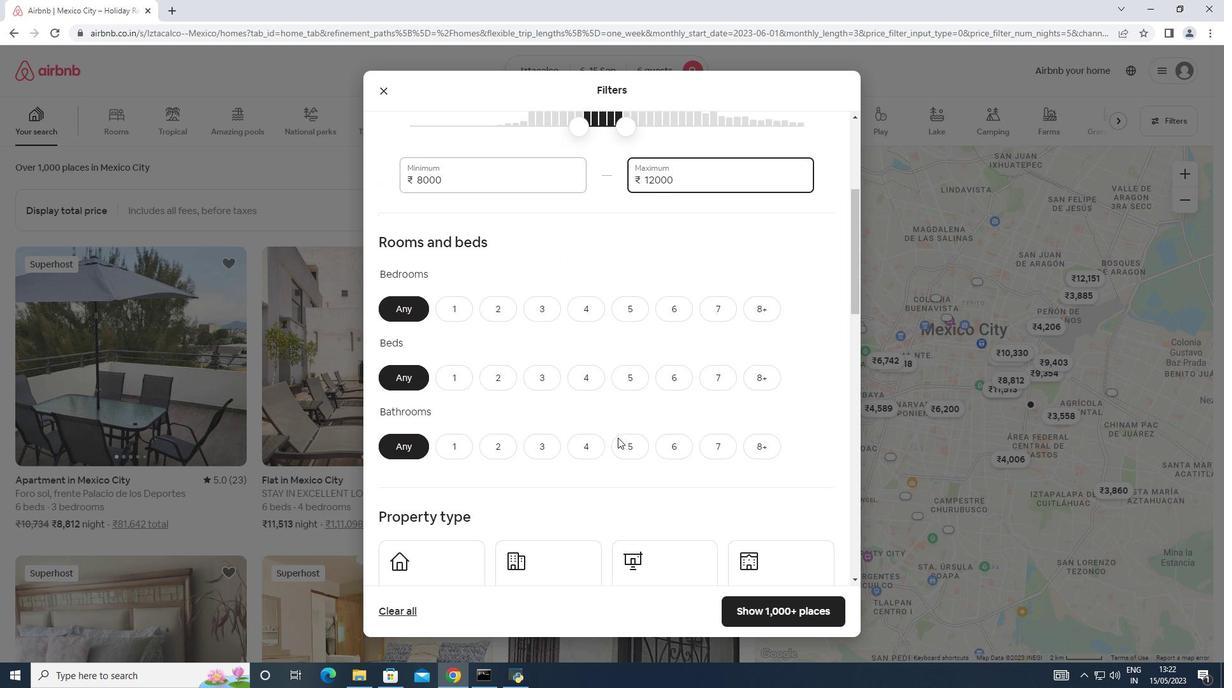 
Action: Mouse scrolled (617, 437) with delta (0, 0)
Screenshot: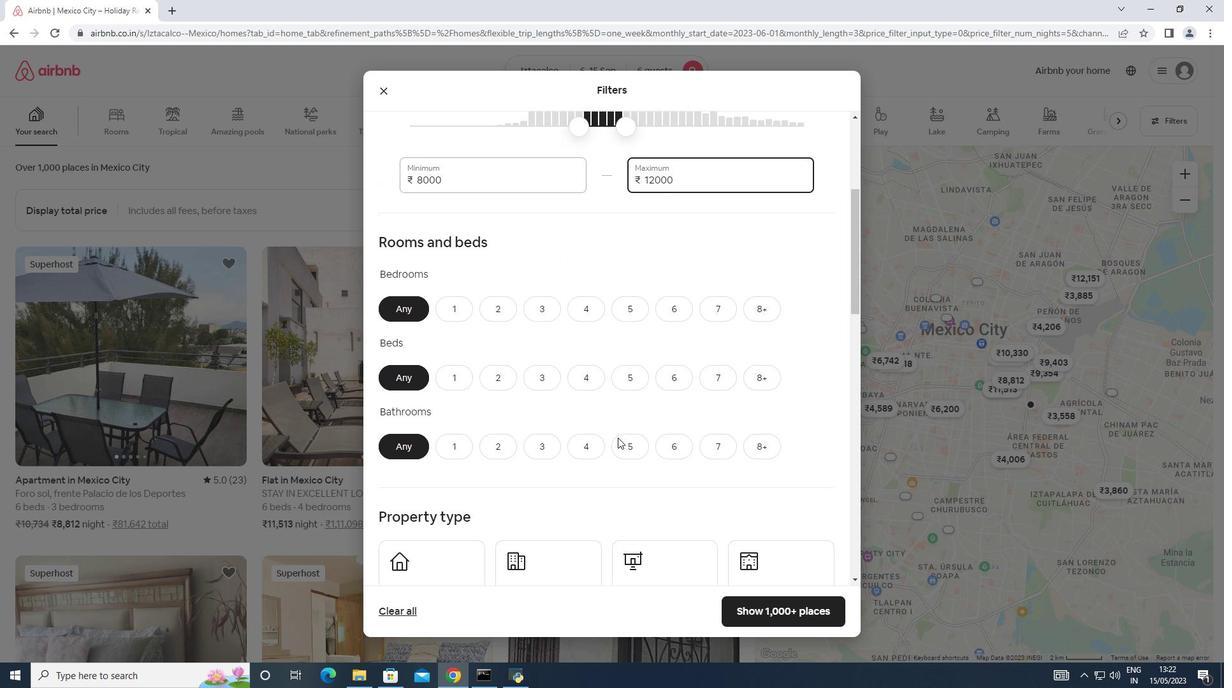 
Action: Mouse moved to (679, 182)
Screenshot: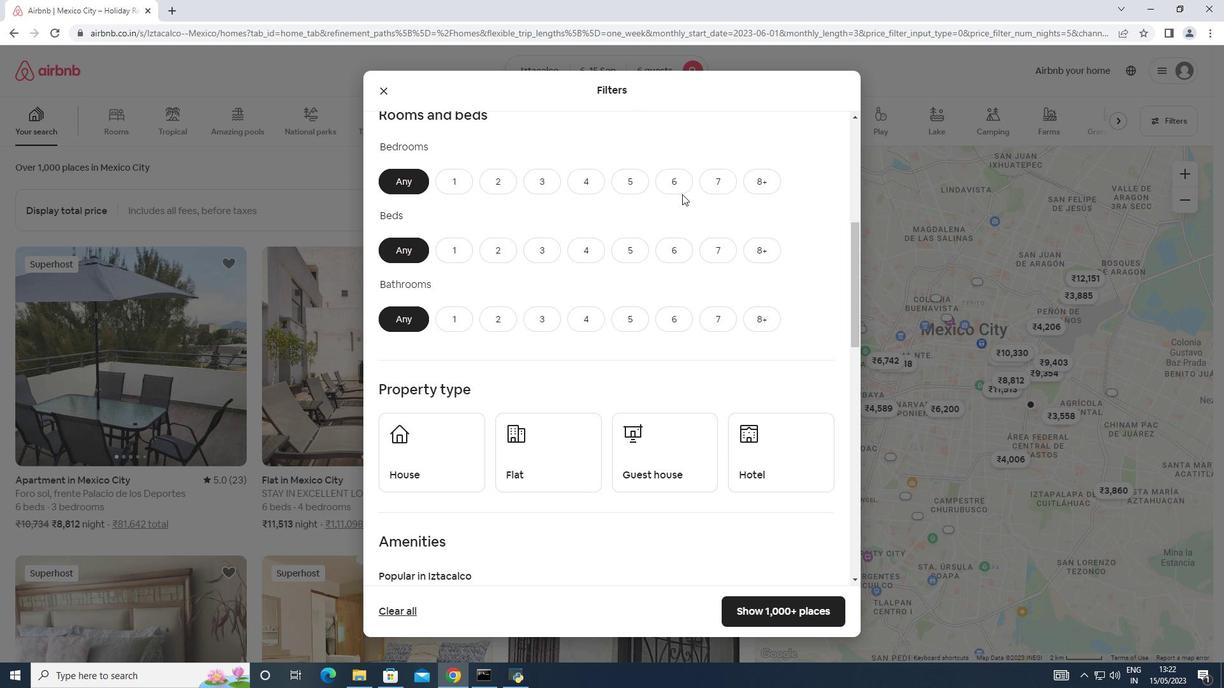 
Action: Mouse pressed left at (679, 182)
Screenshot: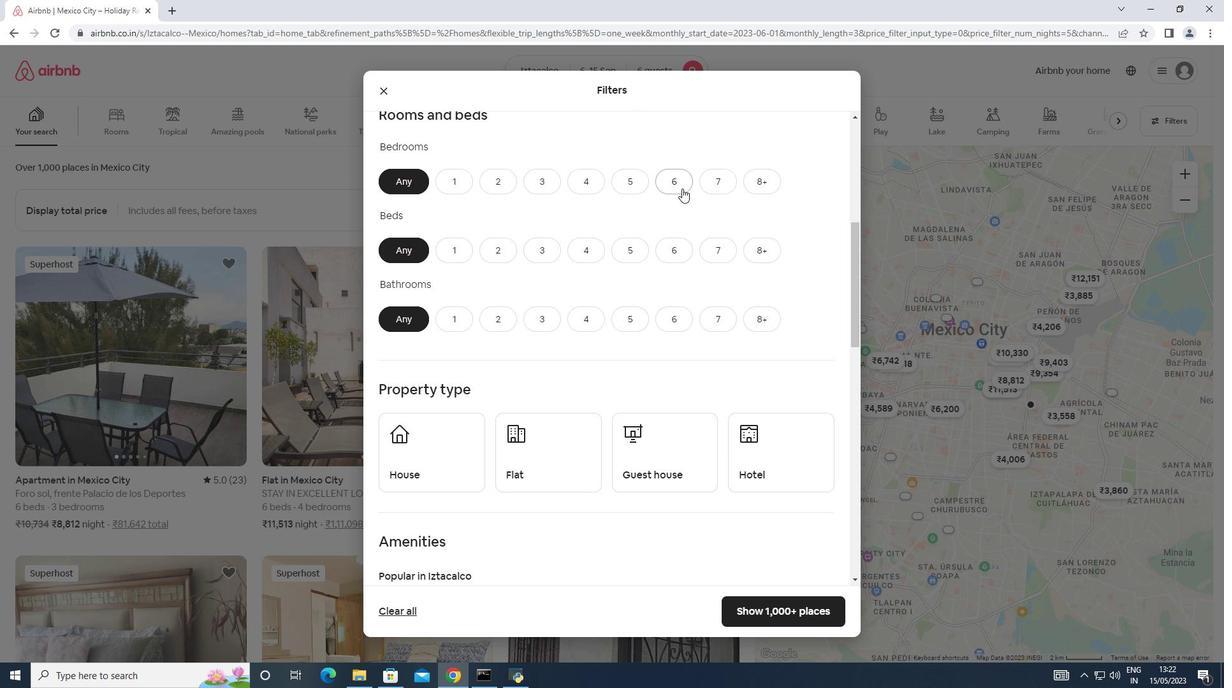 
Action: Mouse moved to (684, 244)
Screenshot: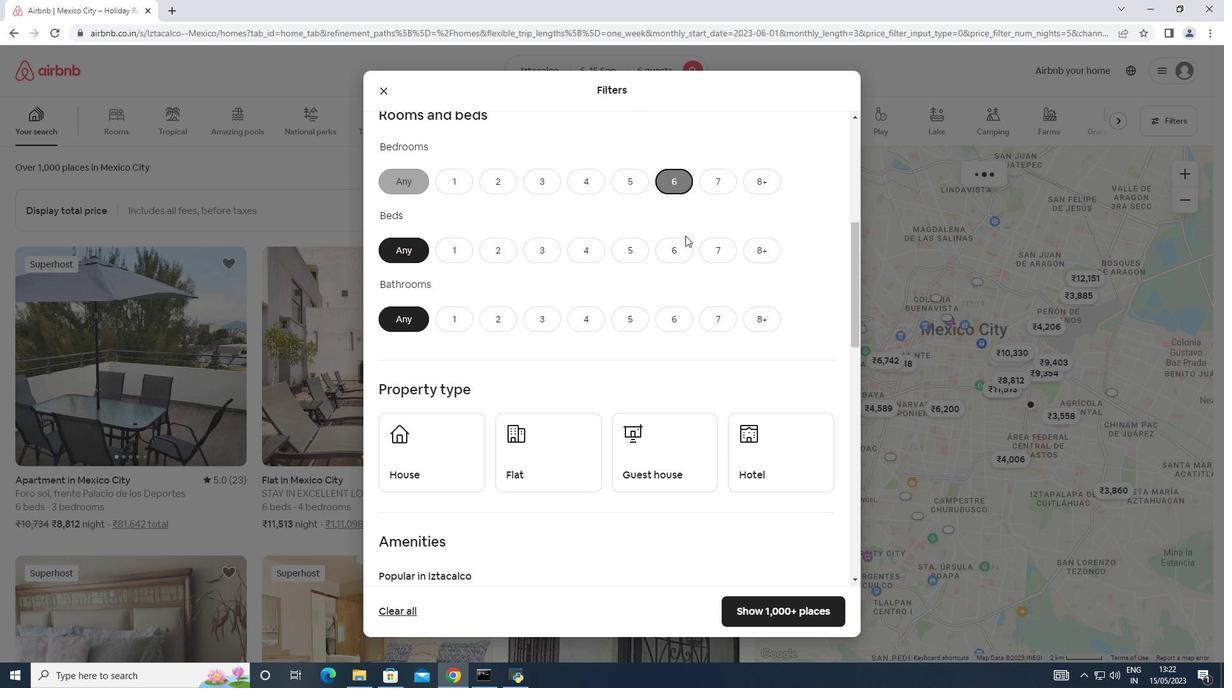
Action: Mouse pressed left at (684, 244)
Screenshot: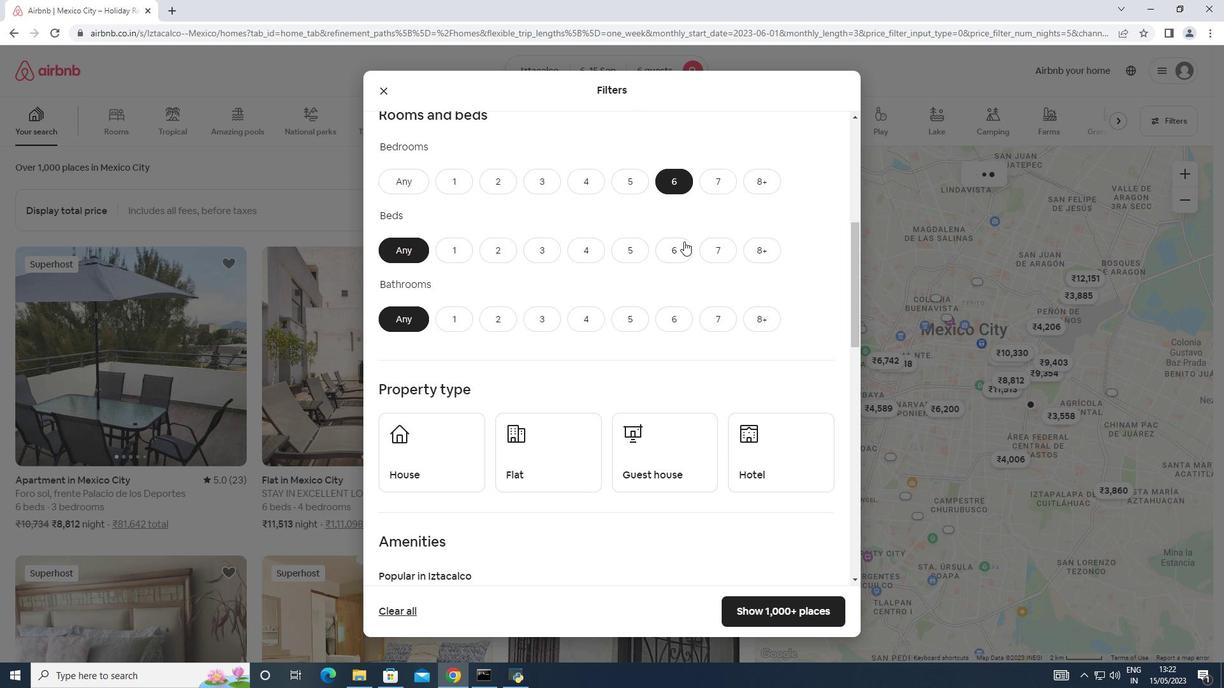 
Action: Mouse moved to (674, 323)
Screenshot: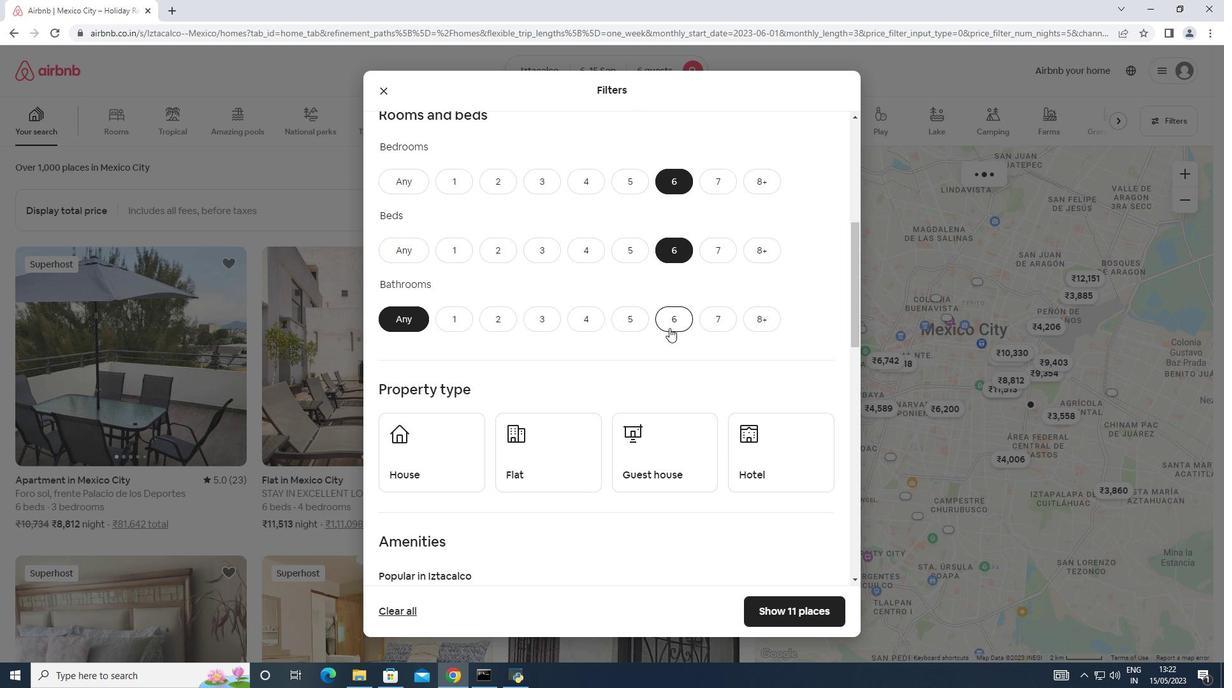 
Action: Mouse pressed left at (674, 323)
Screenshot: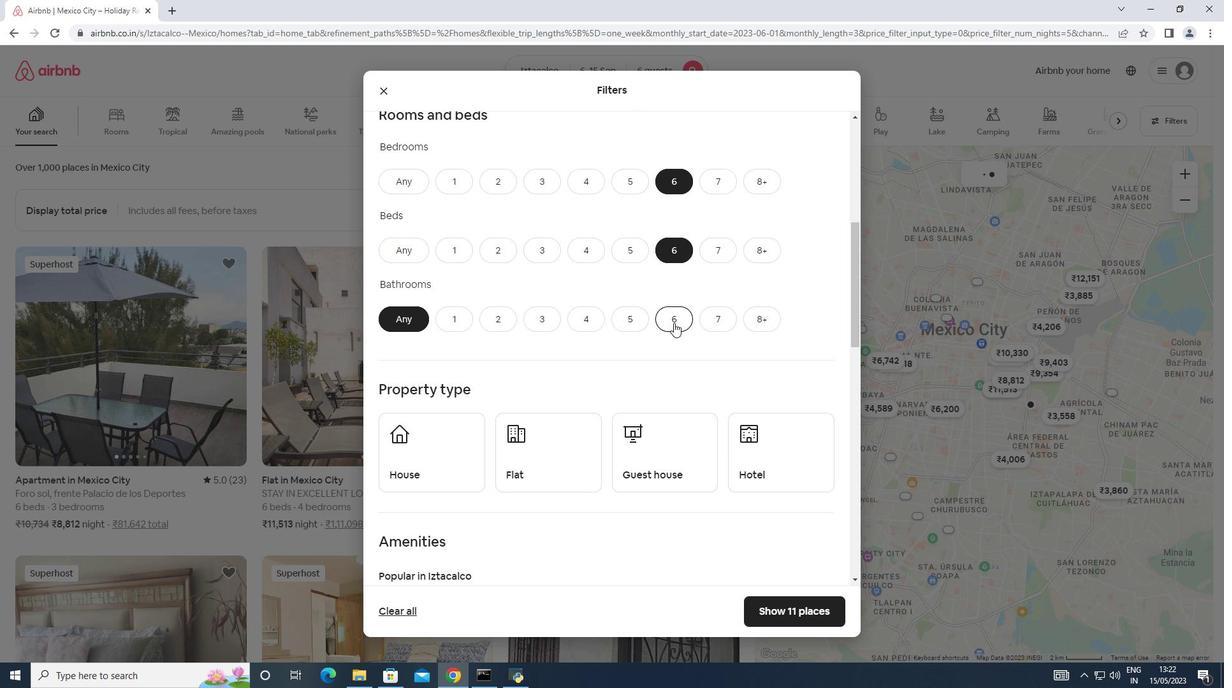 
Action: Mouse moved to (646, 322)
Screenshot: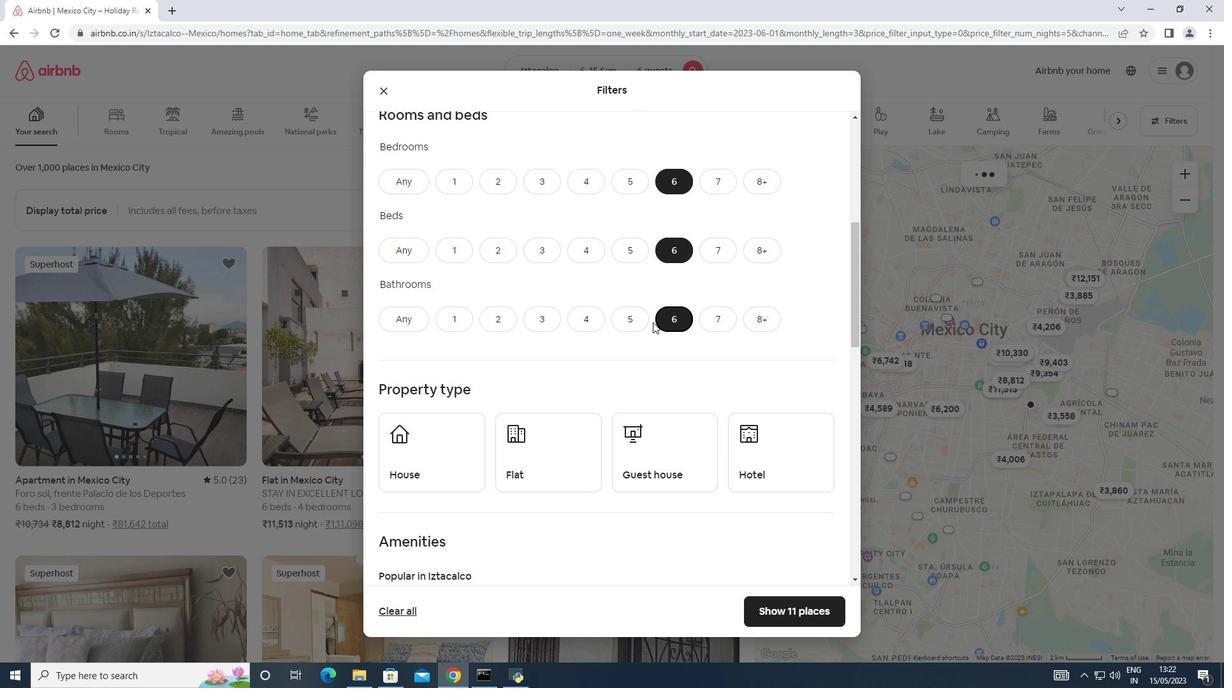 
Action: Mouse scrolled (646, 322) with delta (0, 0)
Screenshot: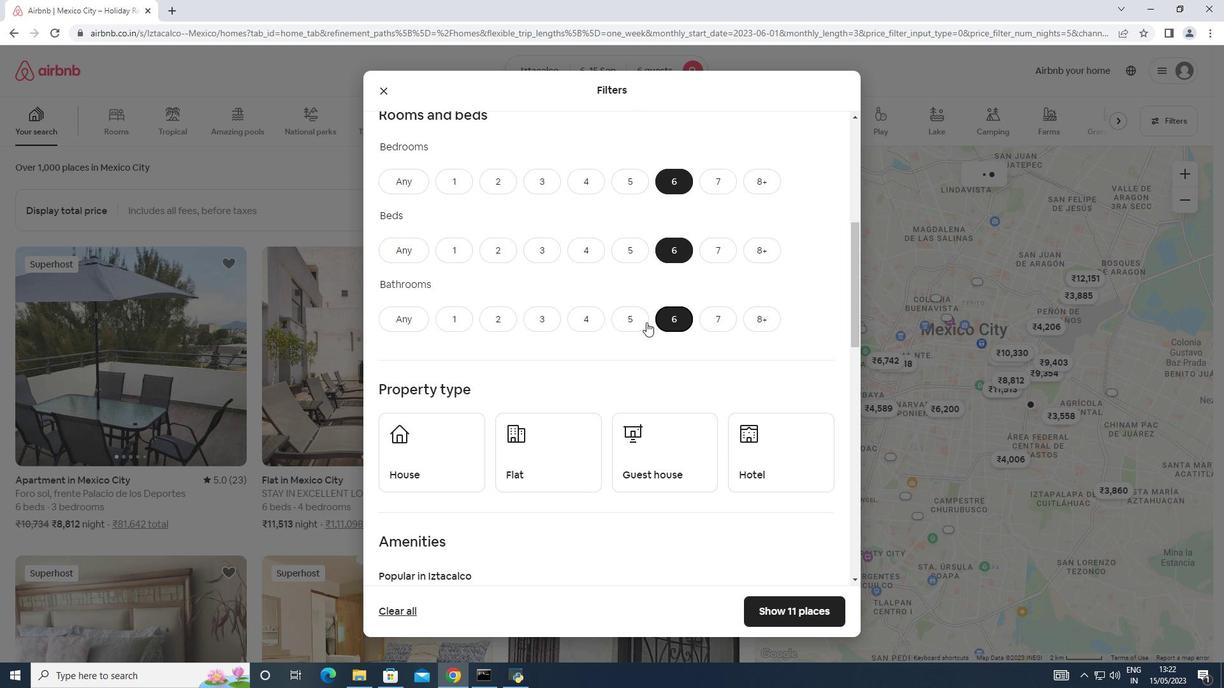
Action: Mouse scrolled (646, 322) with delta (0, 0)
Screenshot: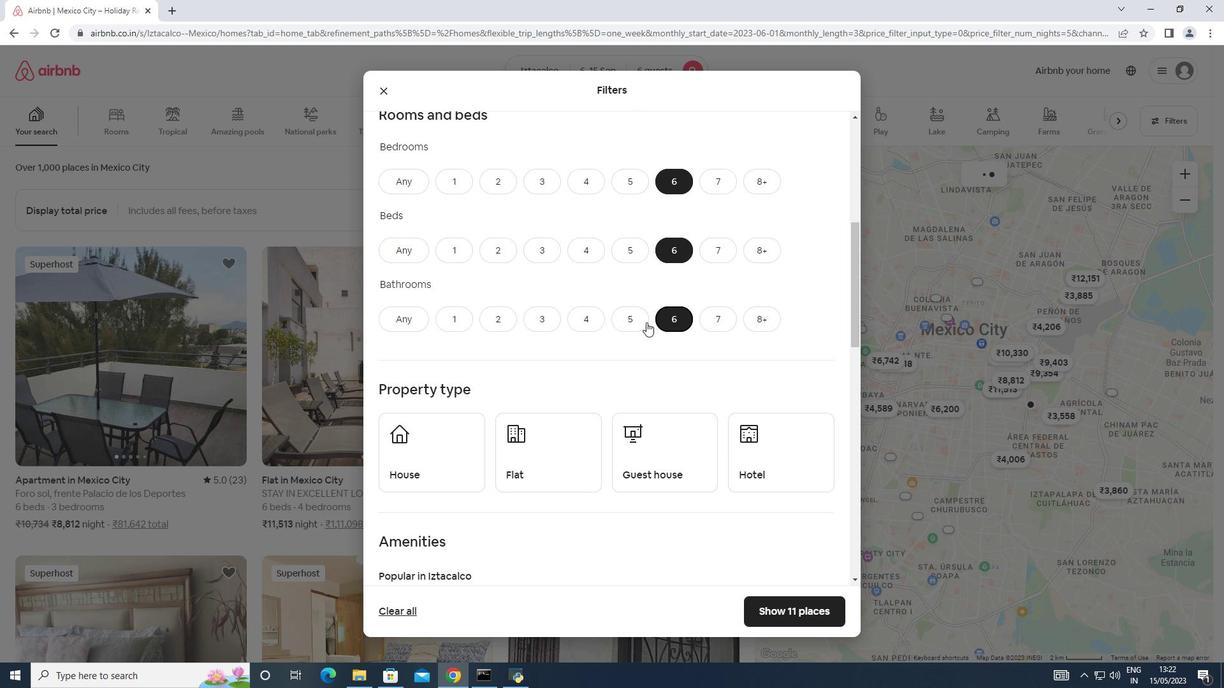 
Action: Mouse scrolled (646, 322) with delta (0, 0)
Screenshot: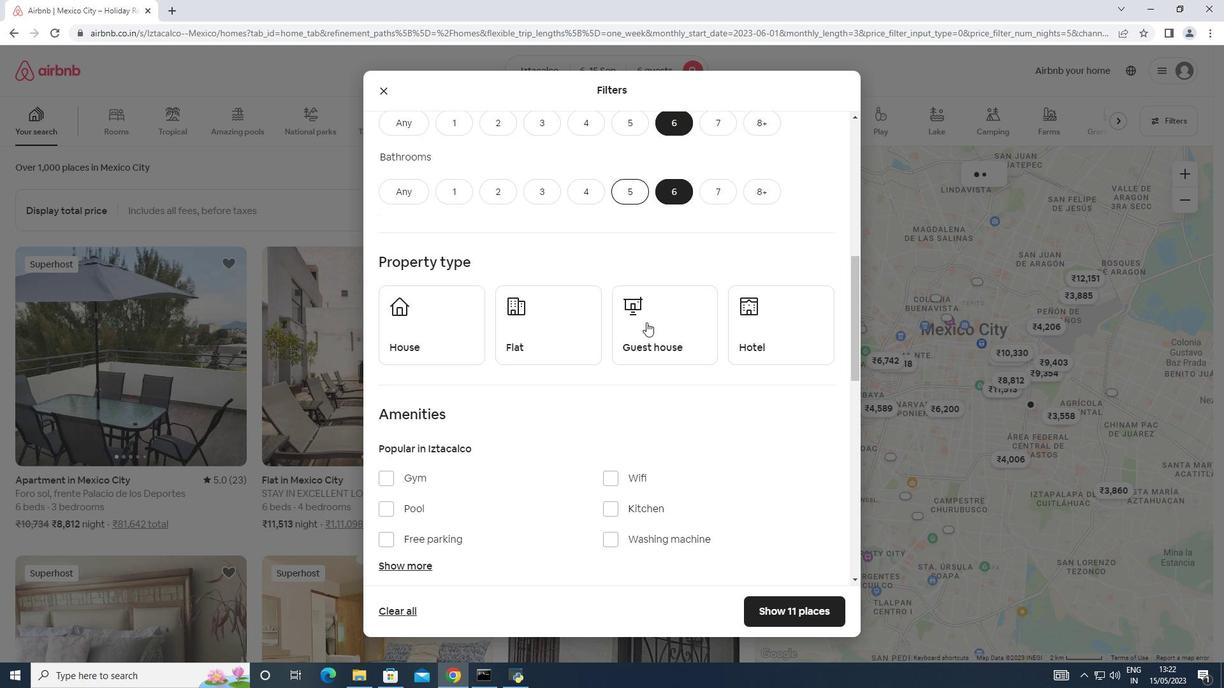 
Action: Mouse scrolled (646, 322) with delta (0, 0)
Screenshot: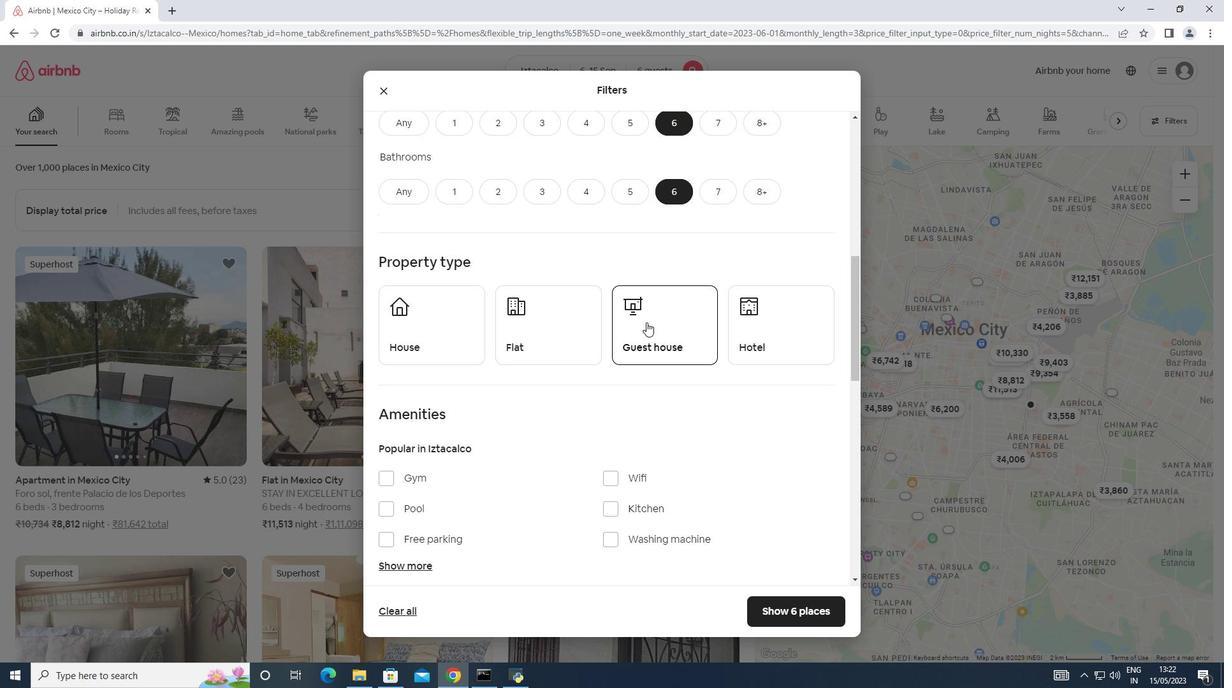 
Action: Mouse moved to (401, 206)
Screenshot: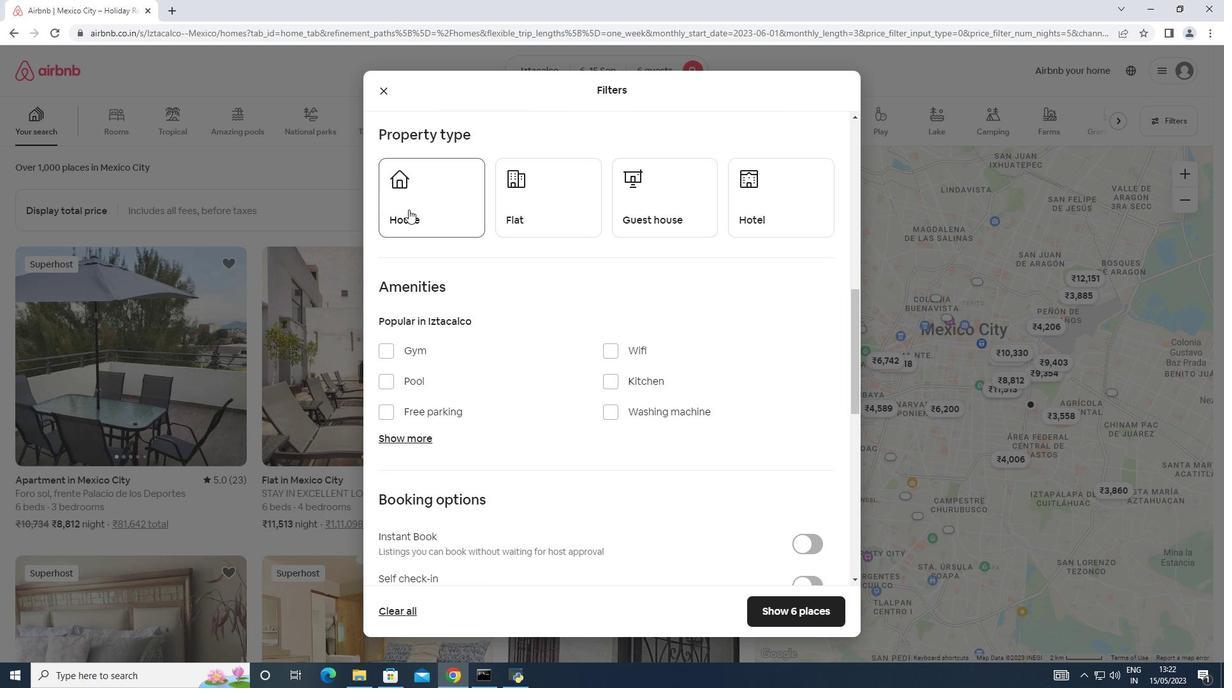 
Action: Mouse pressed left at (401, 206)
Screenshot: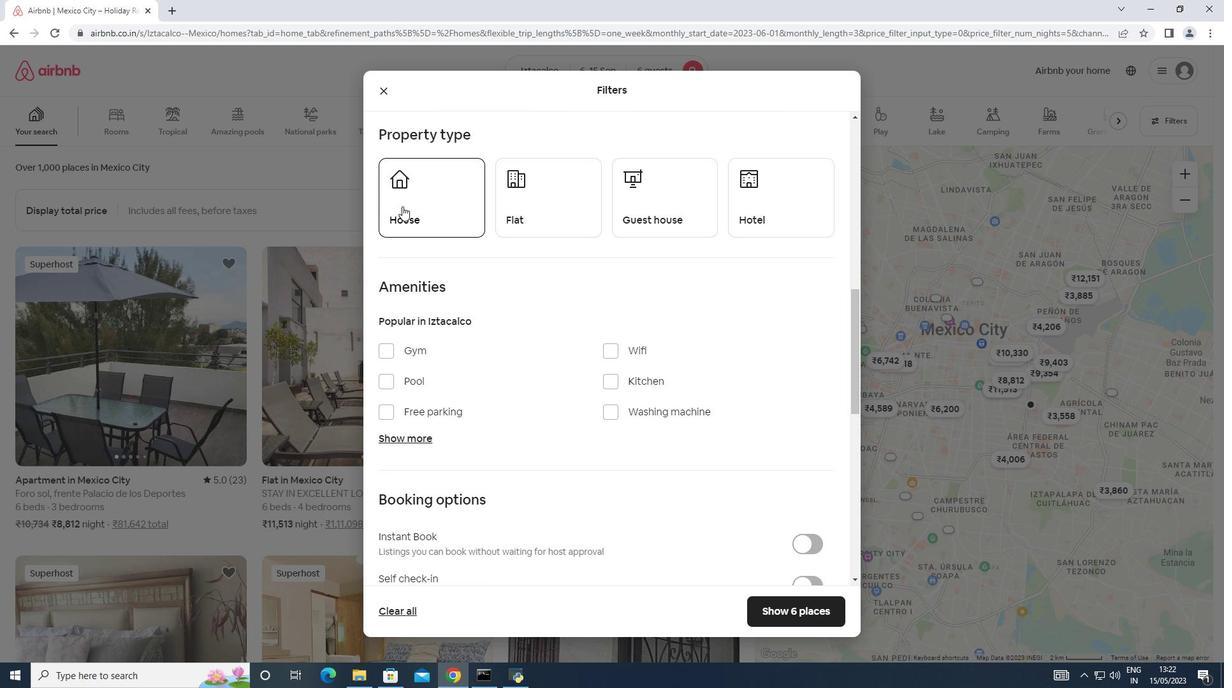 
Action: Mouse moved to (513, 198)
Screenshot: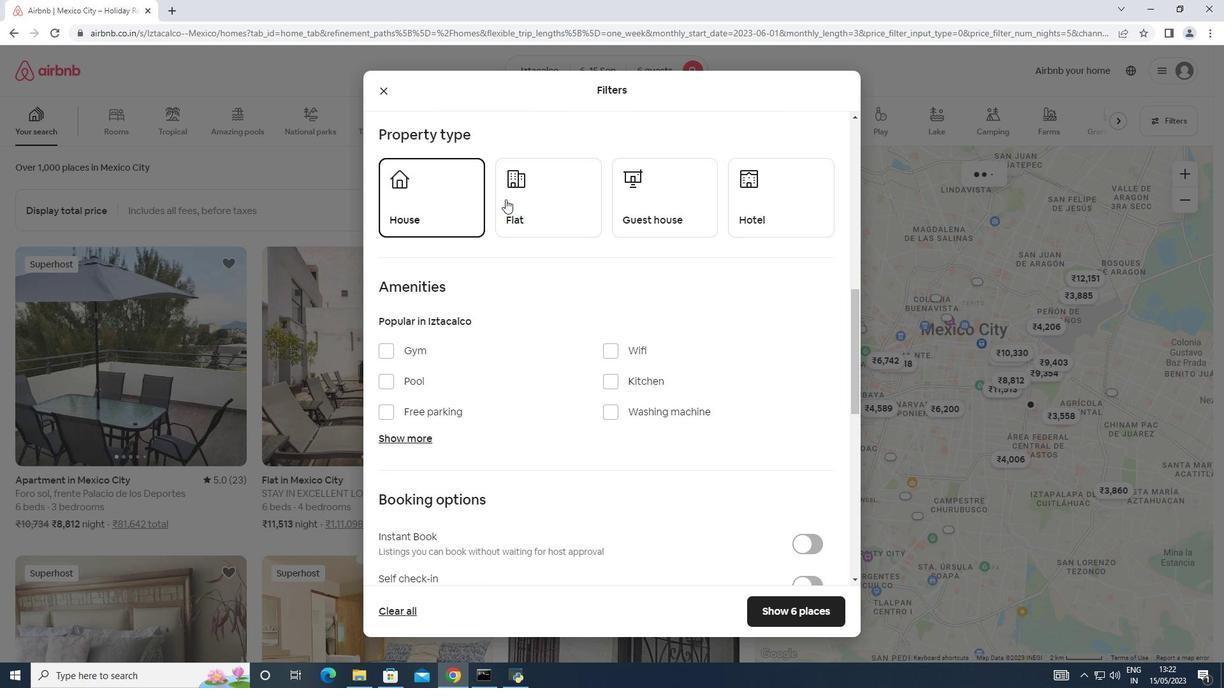 
Action: Mouse pressed left at (513, 198)
Screenshot: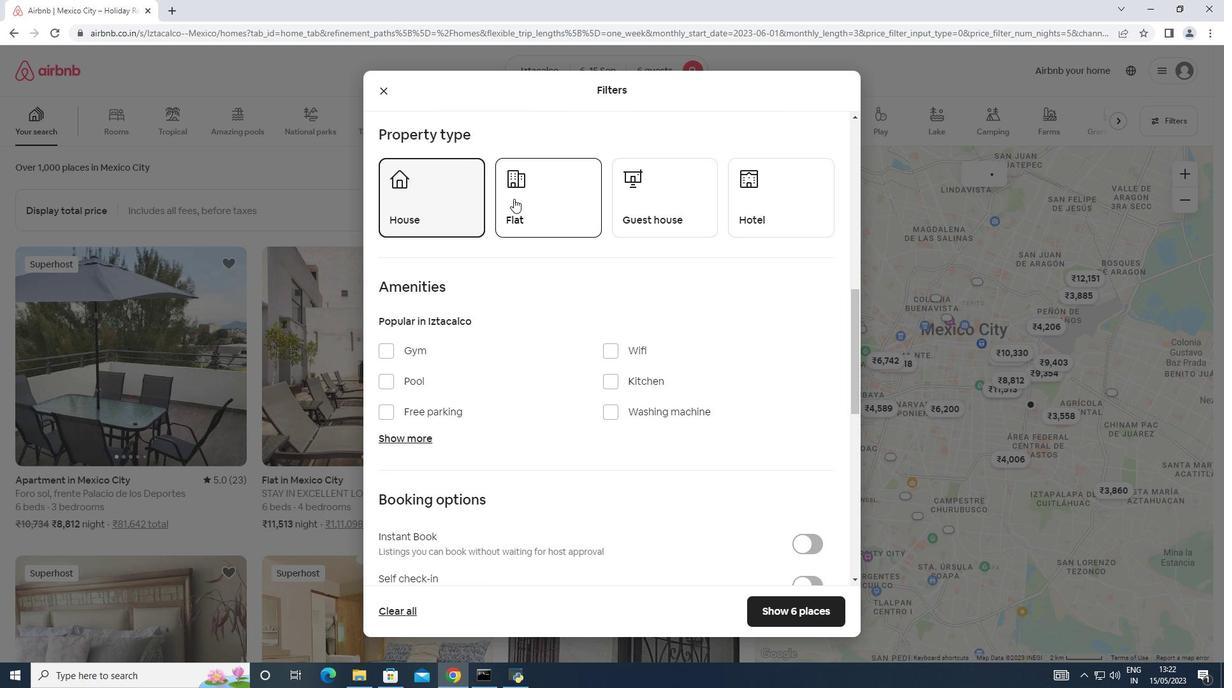 
Action: Mouse moved to (639, 199)
Screenshot: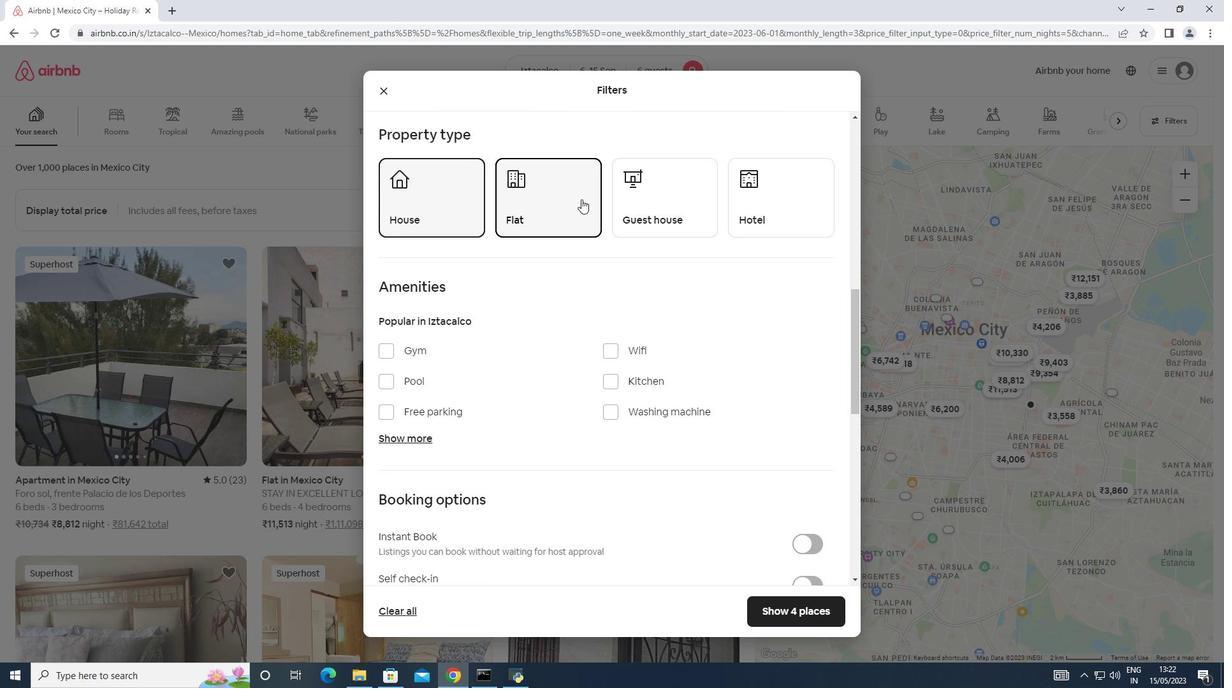 
Action: Mouse pressed left at (639, 199)
Screenshot: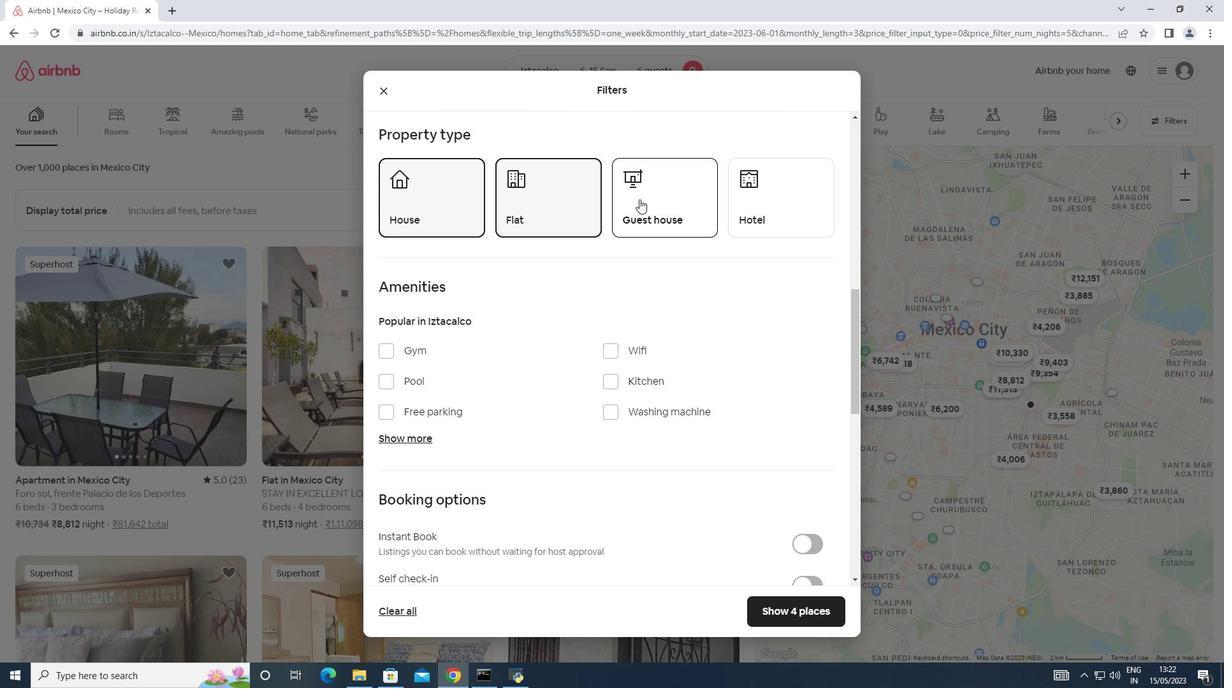 
Action: Mouse moved to (614, 256)
Screenshot: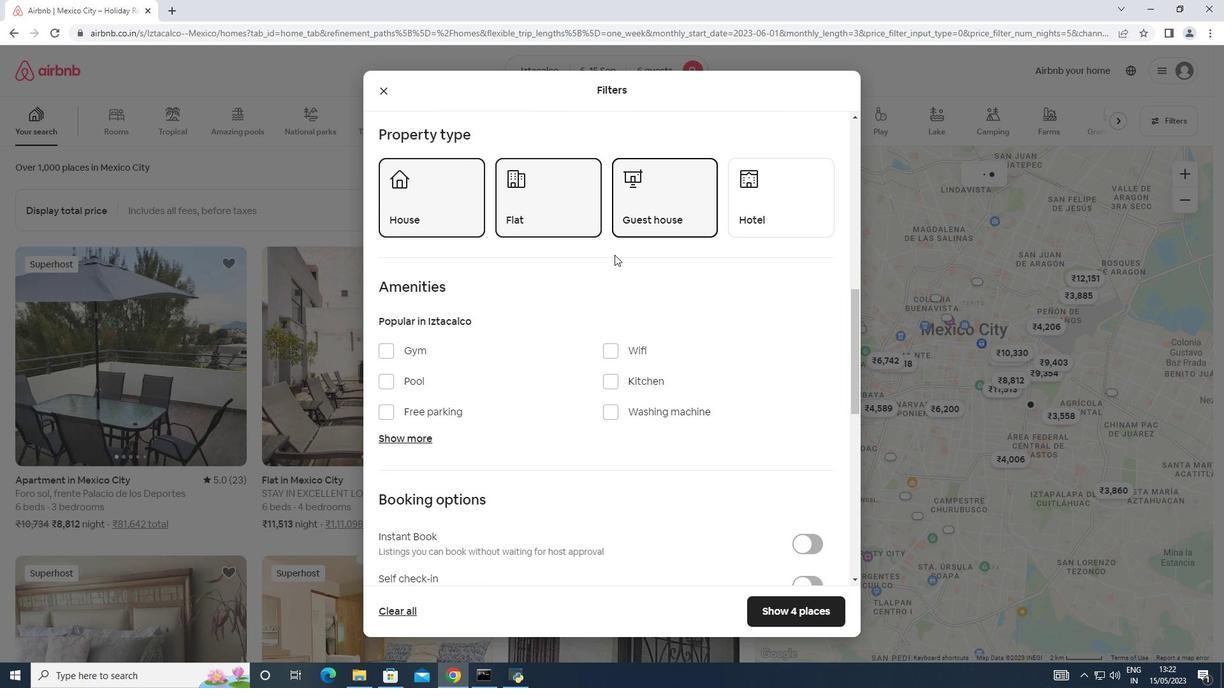 
Action: Mouse scrolled (614, 255) with delta (0, 0)
Screenshot: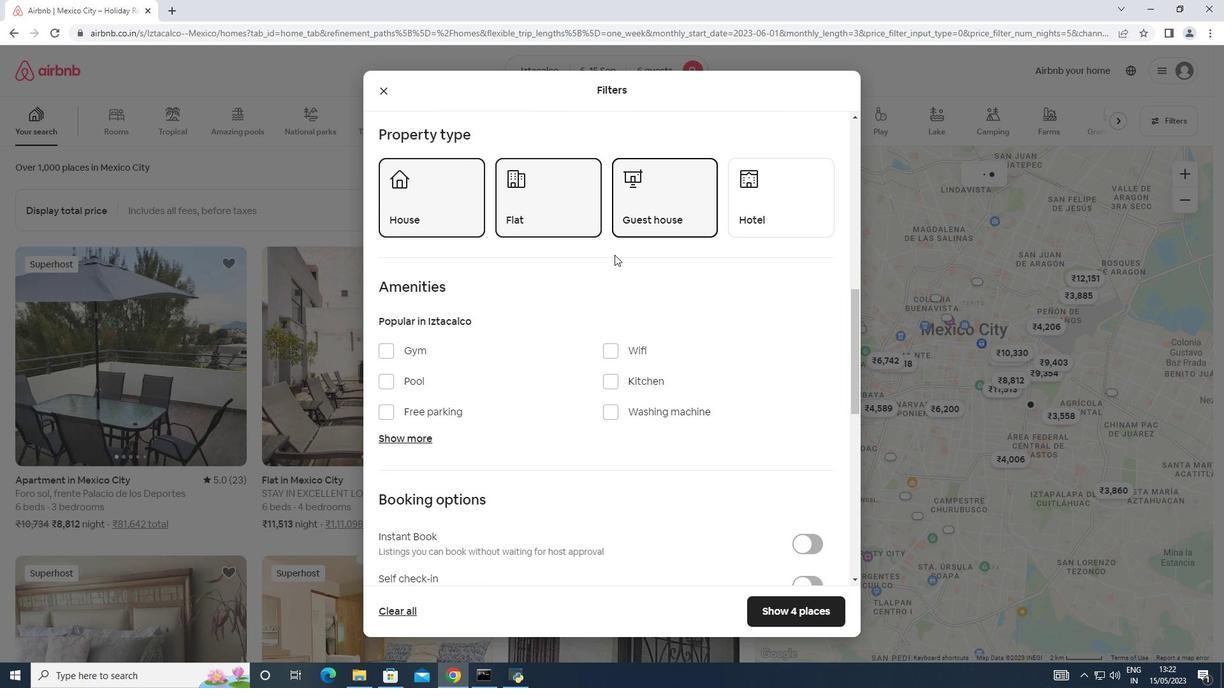 
Action: Mouse moved to (411, 377)
Screenshot: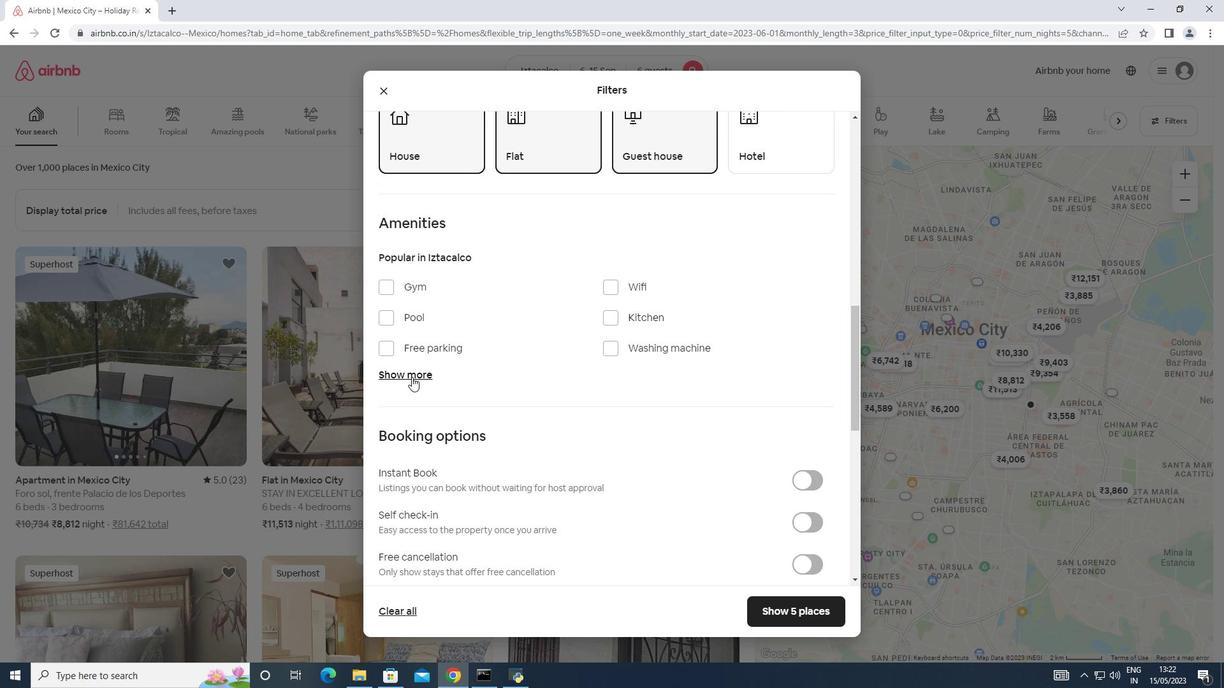 
Action: Mouse pressed left at (411, 377)
Screenshot: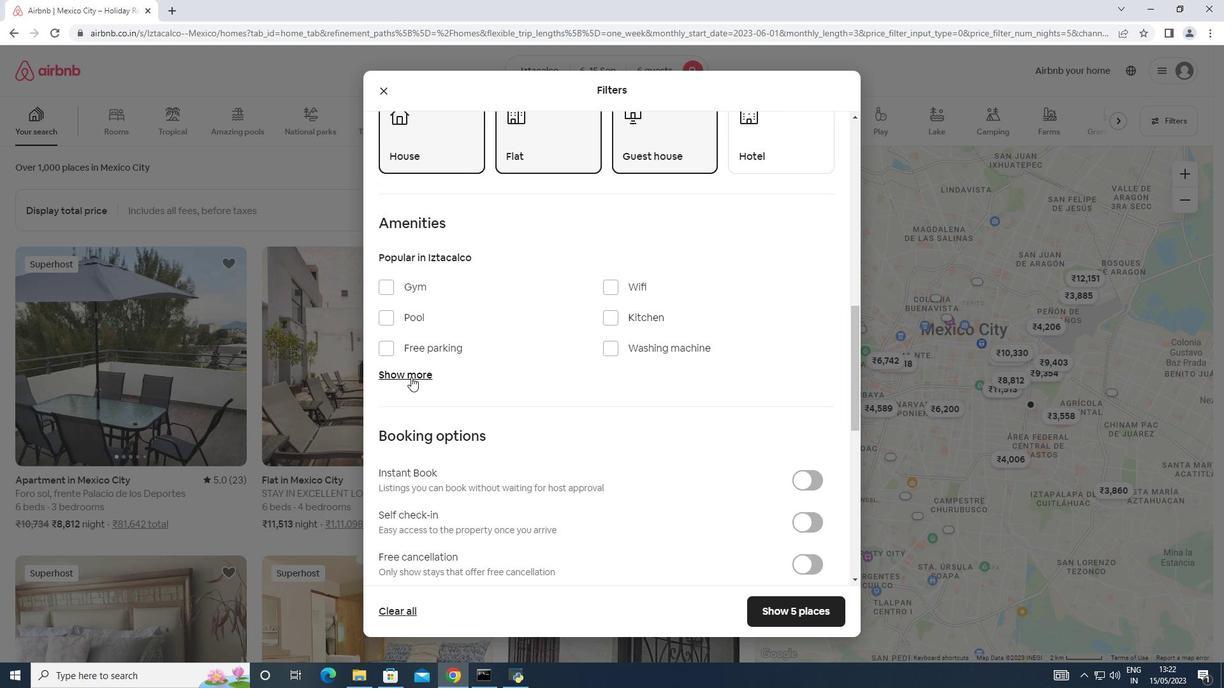 
Action: Mouse moved to (612, 281)
Screenshot: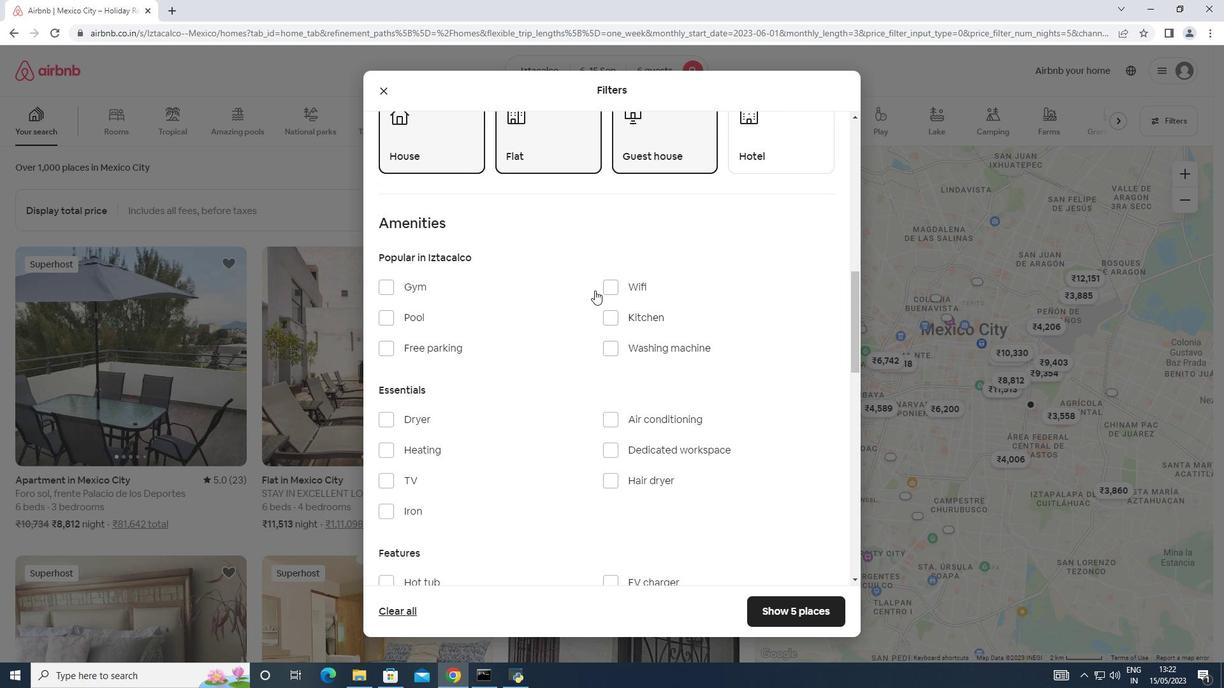 
Action: Mouse pressed left at (612, 281)
Screenshot: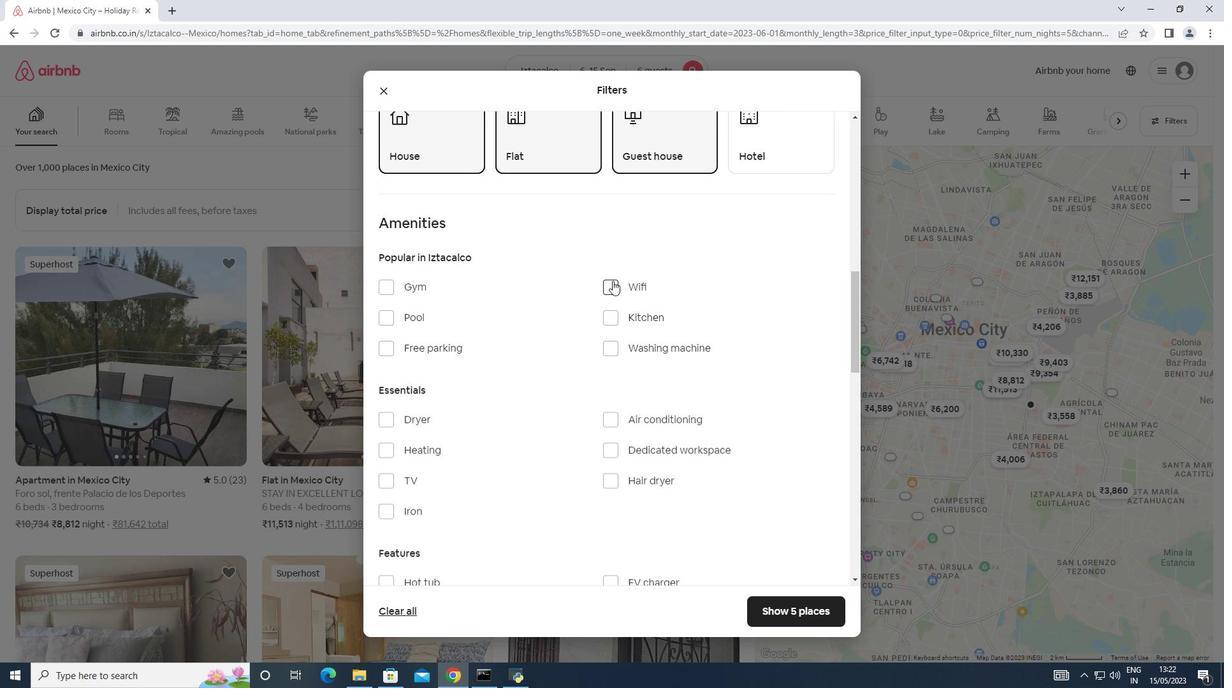 
Action: Mouse moved to (383, 478)
Screenshot: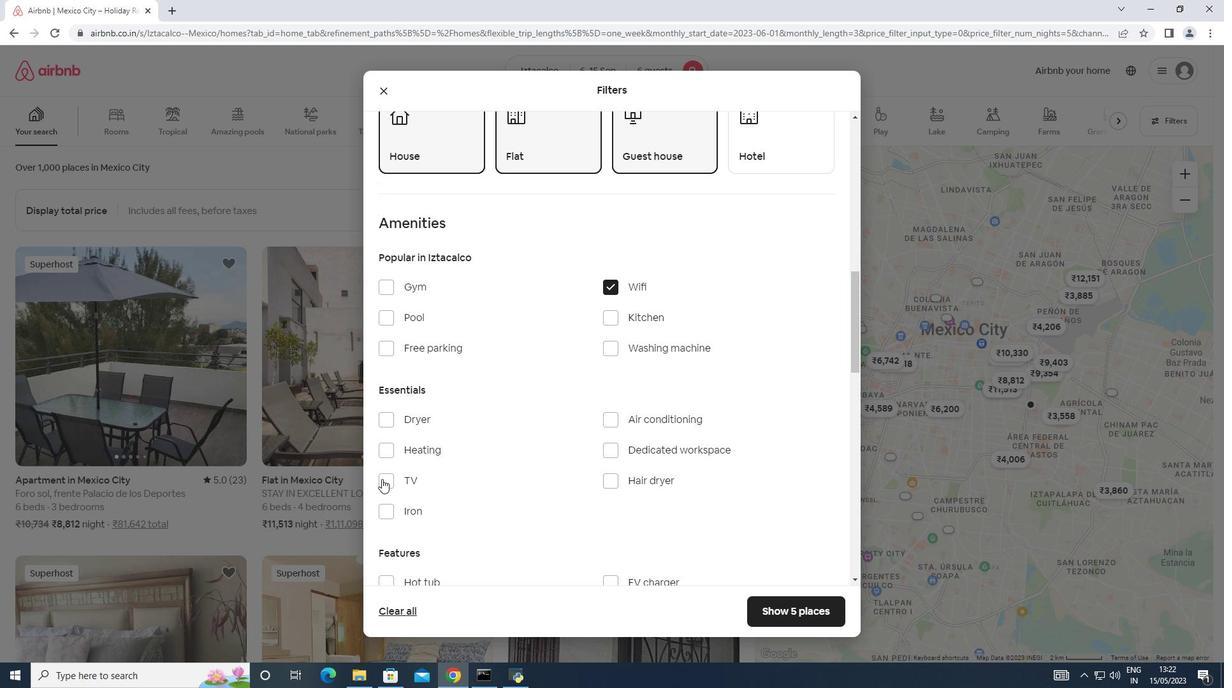 
Action: Mouse pressed left at (383, 478)
Screenshot: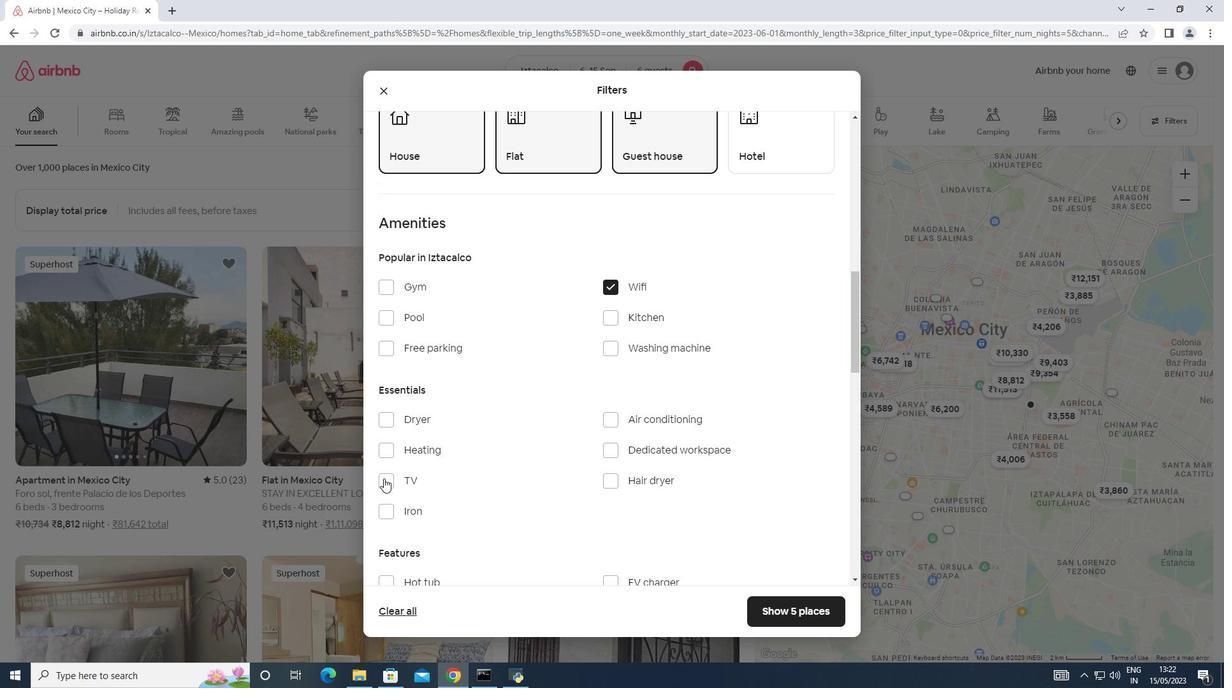 
Action: Mouse moved to (394, 346)
Screenshot: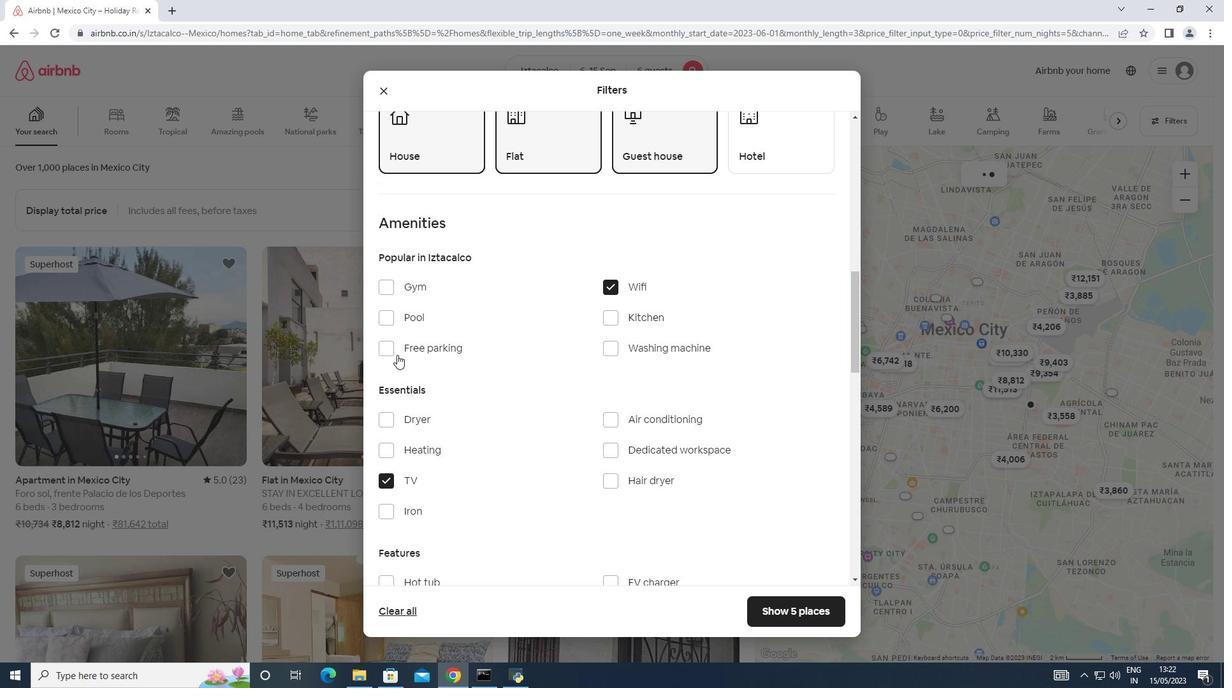 
Action: Mouse pressed left at (394, 346)
Screenshot: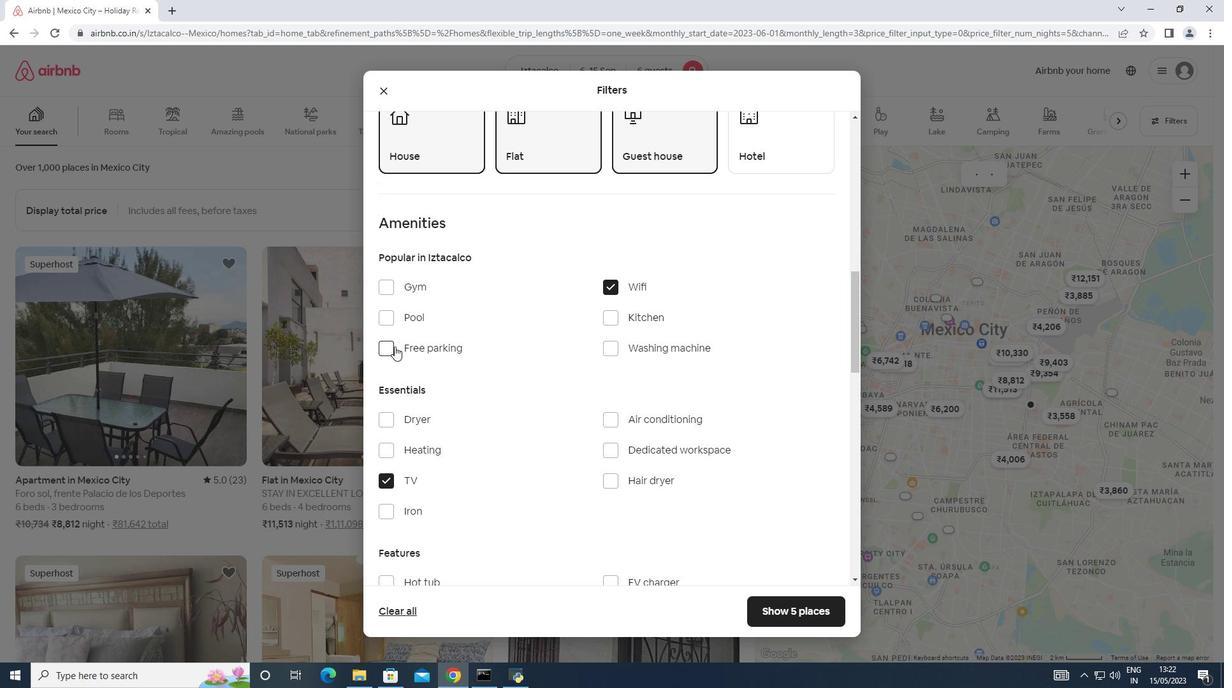 
Action: Mouse moved to (572, 345)
Screenshot: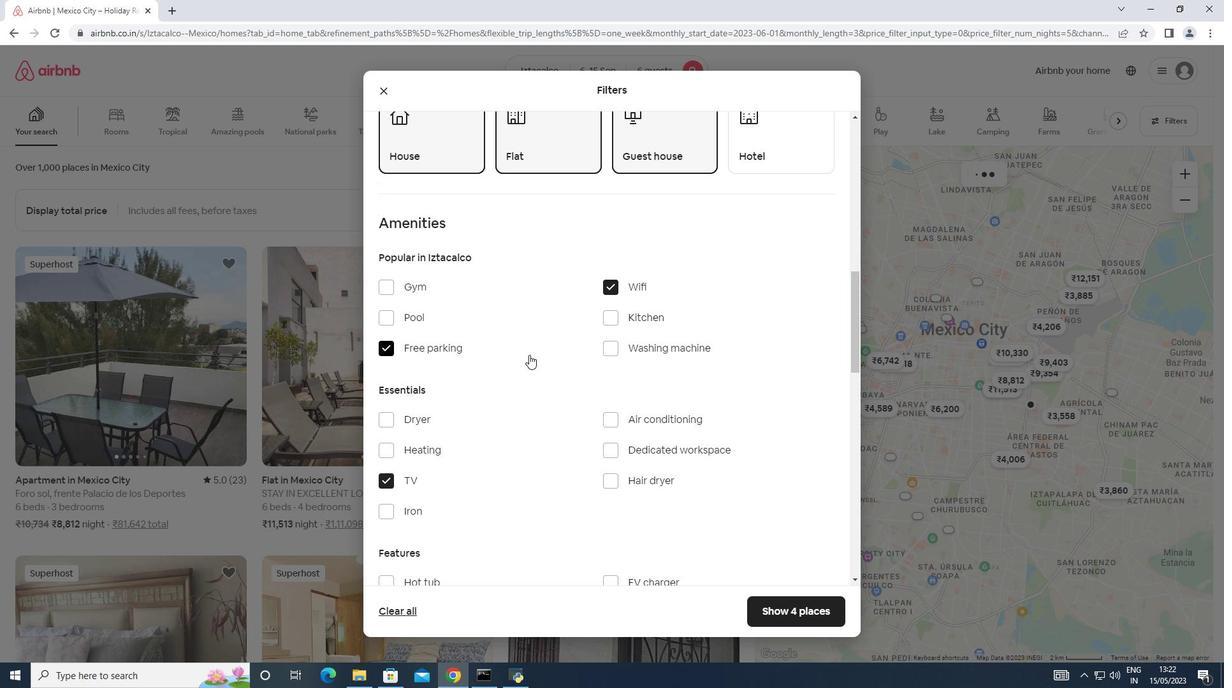 
Action: Mouse scrolled (572, 344) with delta (0, 0)
Screenshot: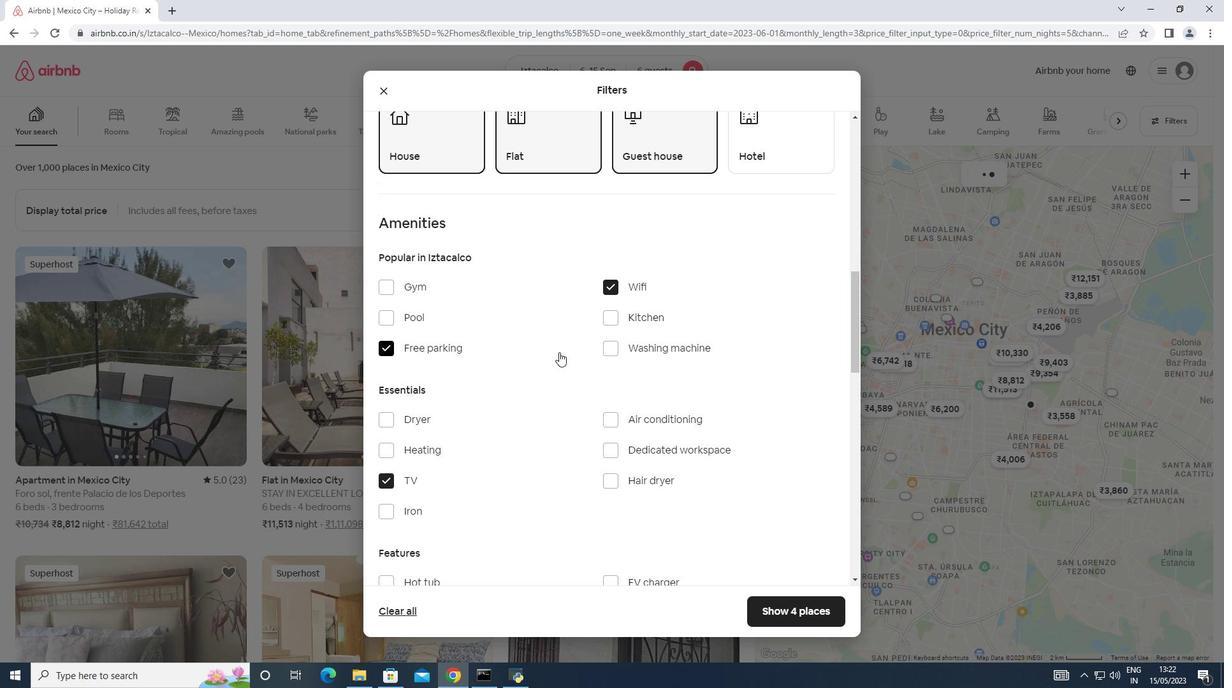 
Action: Mouse scrolled (572, 344) with delta (0, 0)
Screenshot: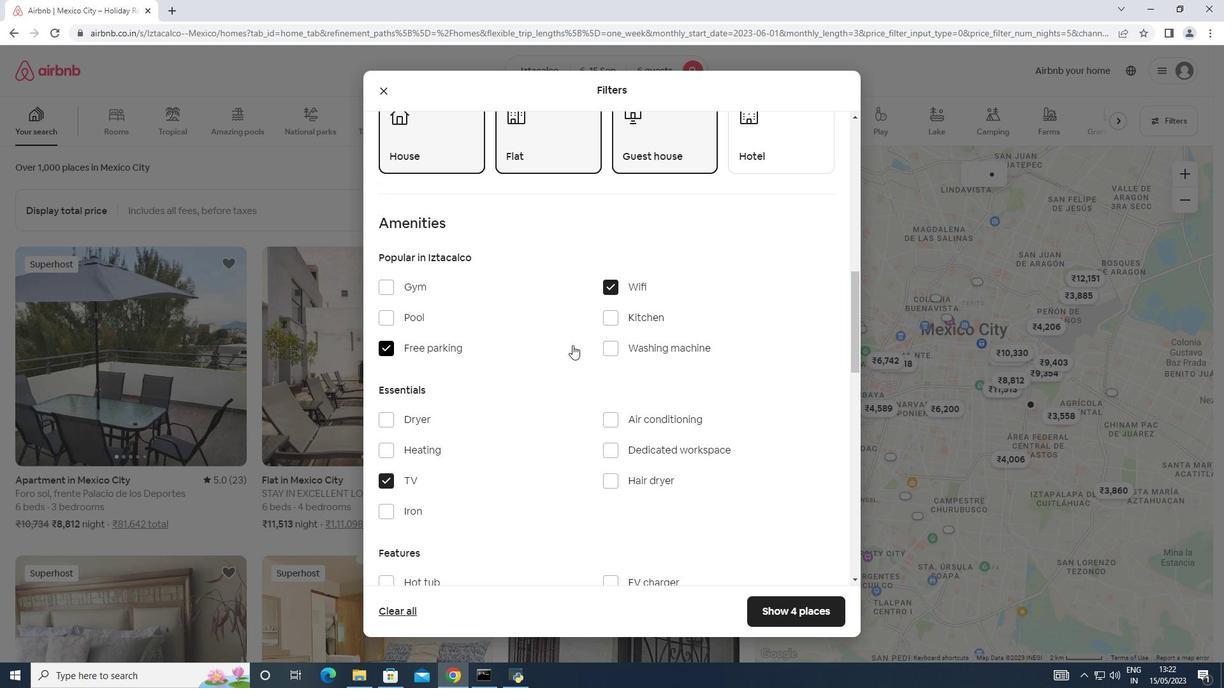 
Action: Mouse moved to (576, 343)
Screenshot: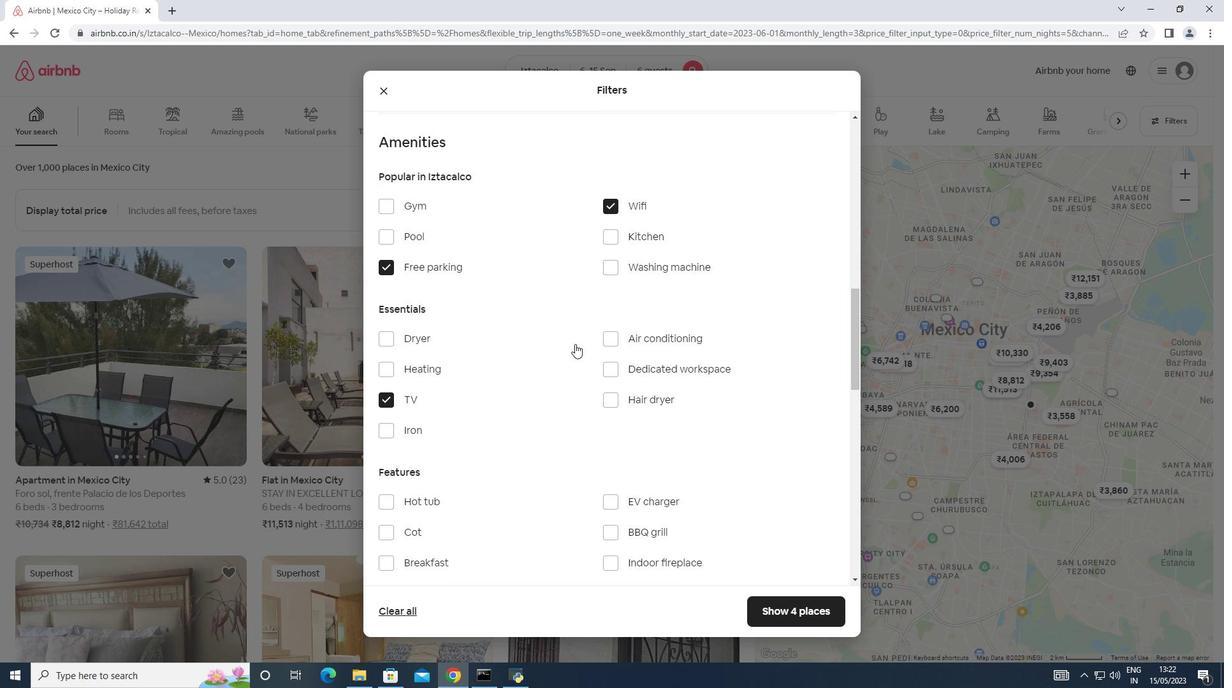 
Action: Mouse scrolled (576, 343) with delta (0, 0)
Screenshot: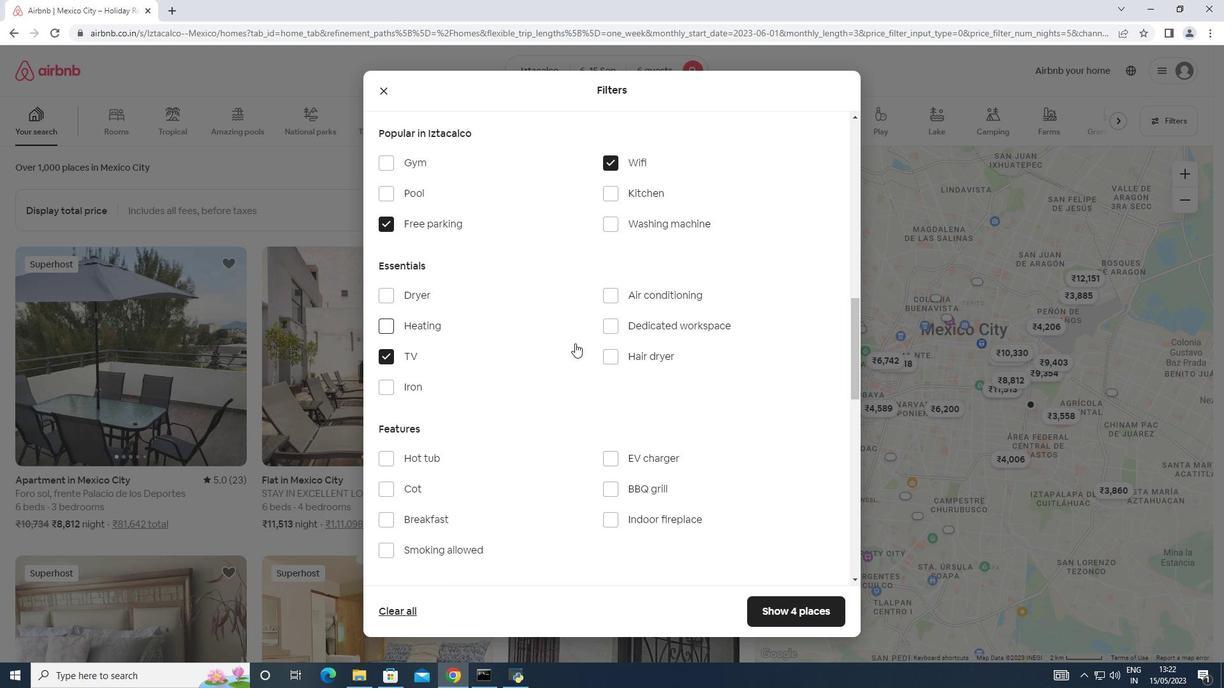 
Action: Mouse moved to (607, 388)
Screenshot: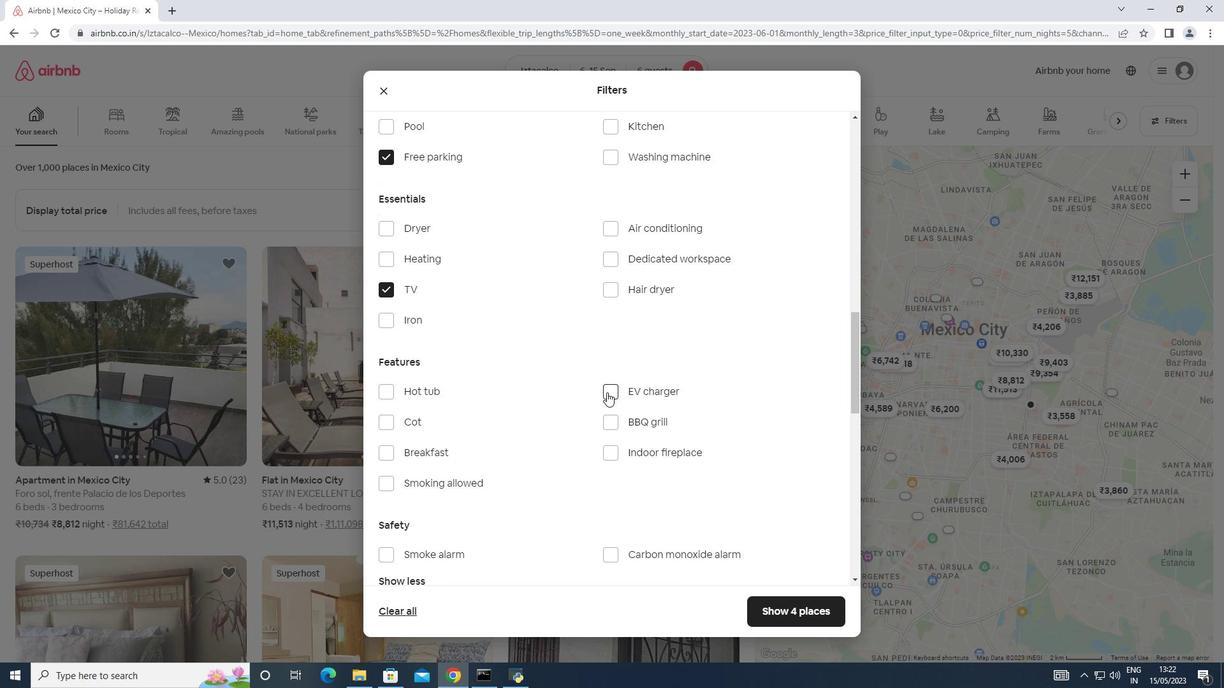 
Action: Mouse scrolled (607, 388) with delta (0, 0)
Screenshot: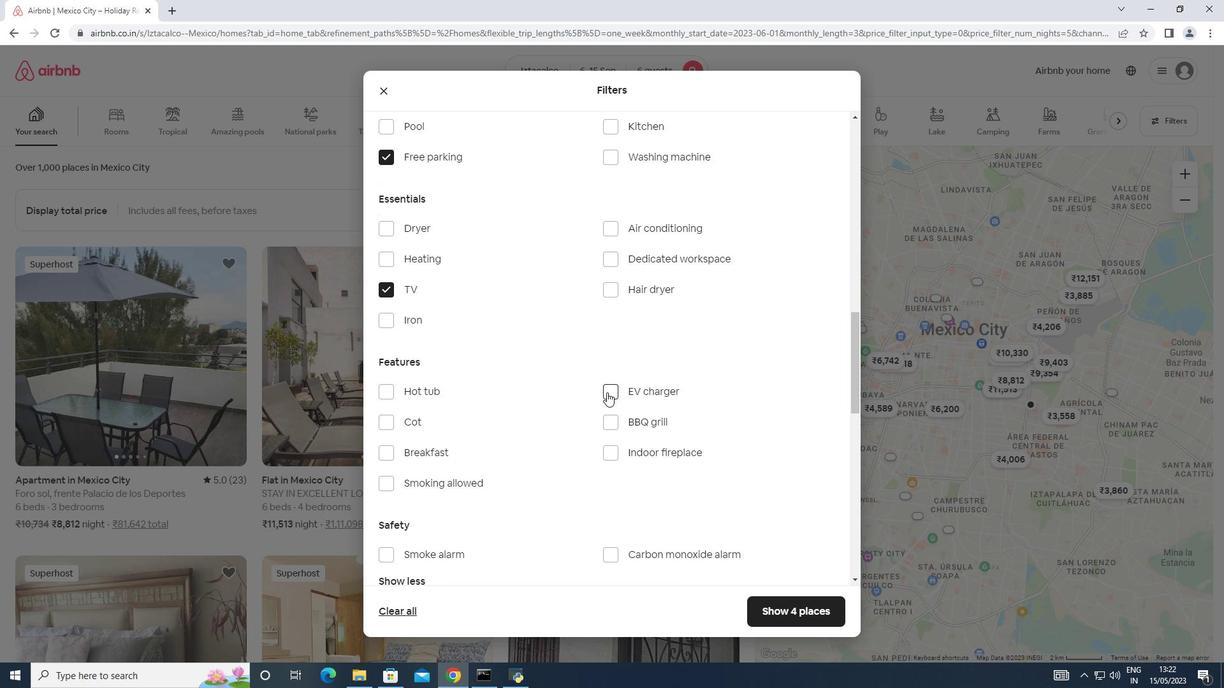
Action: Mouse moved to (607, 387)
Screenshot: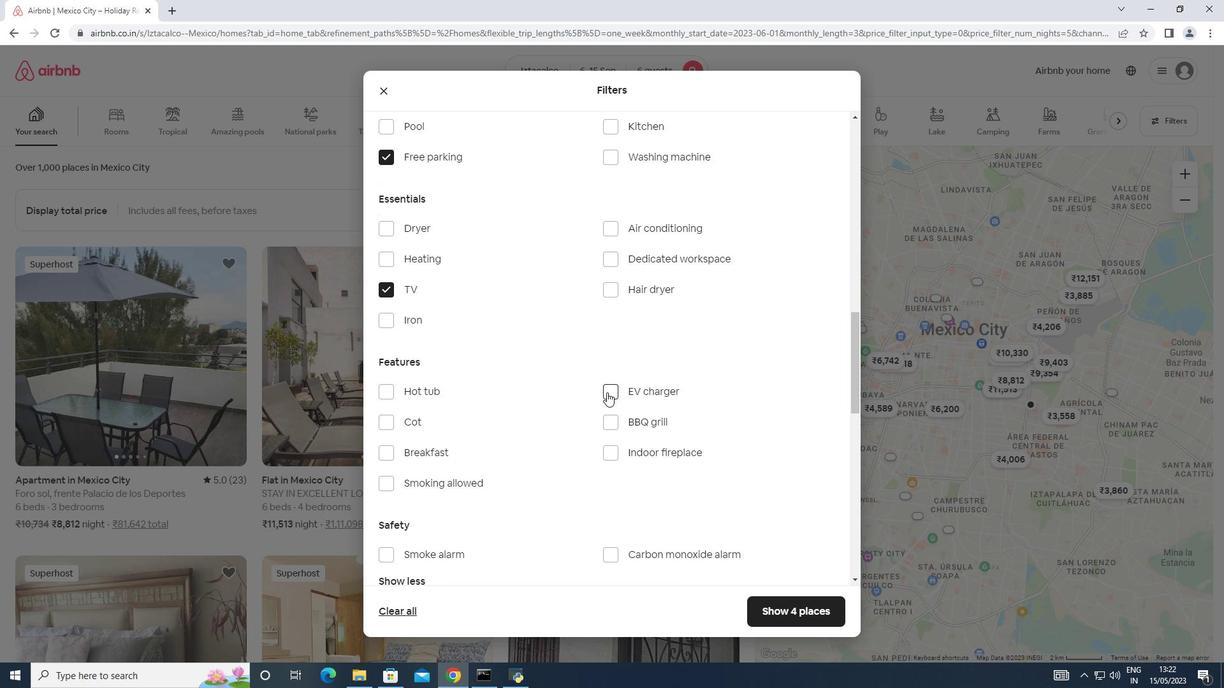
Action: Mouse scrolled (607, 388) with delta (0, 0)
Screenshot: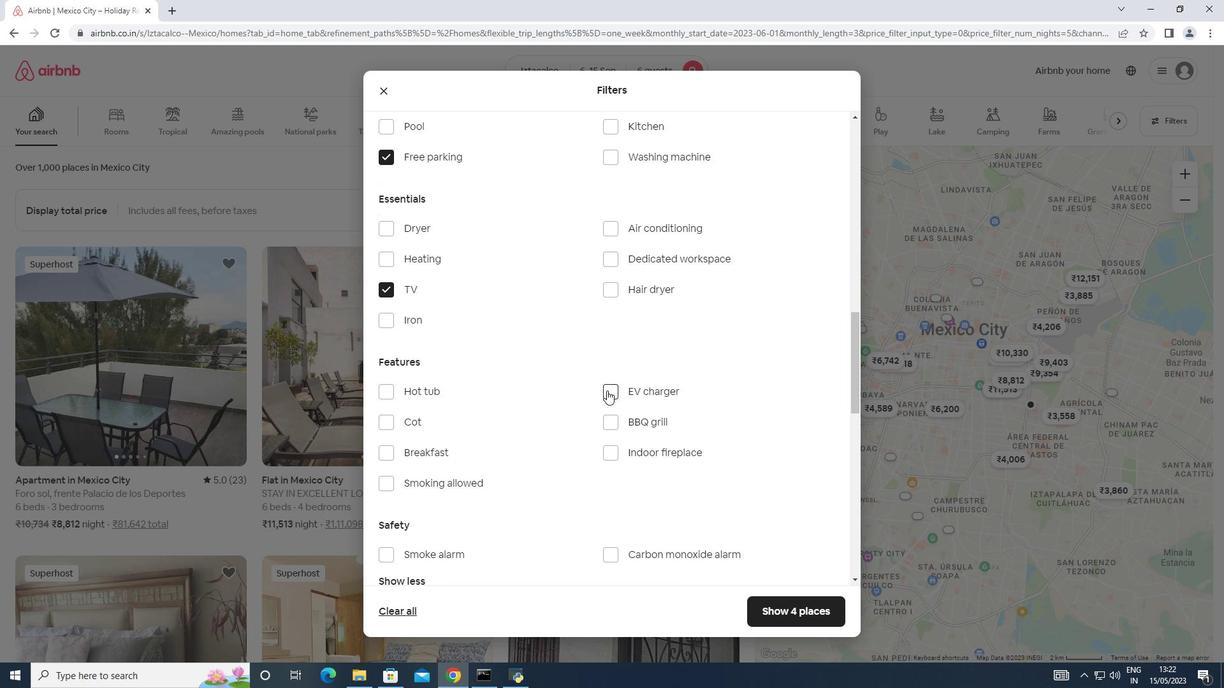 
Action: Mouse moved to (607, 387)
Screenshot: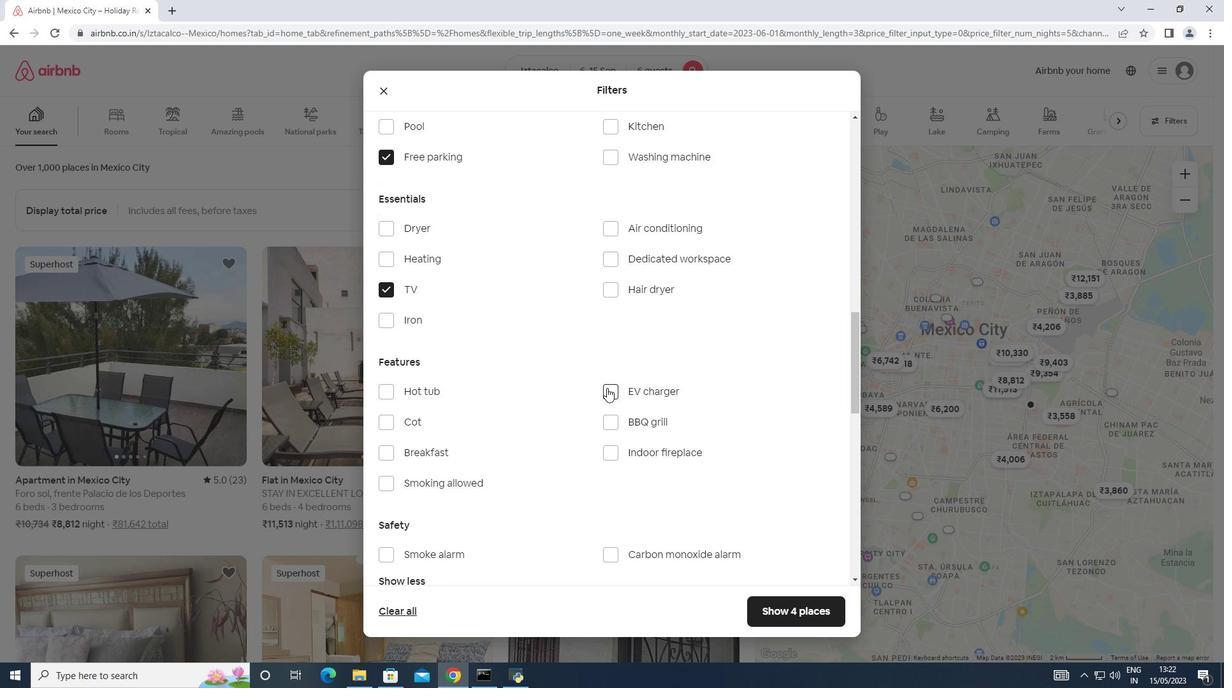 
Action: Mouse scrolled (607, 387) with delta (0, 0)
Screenshot: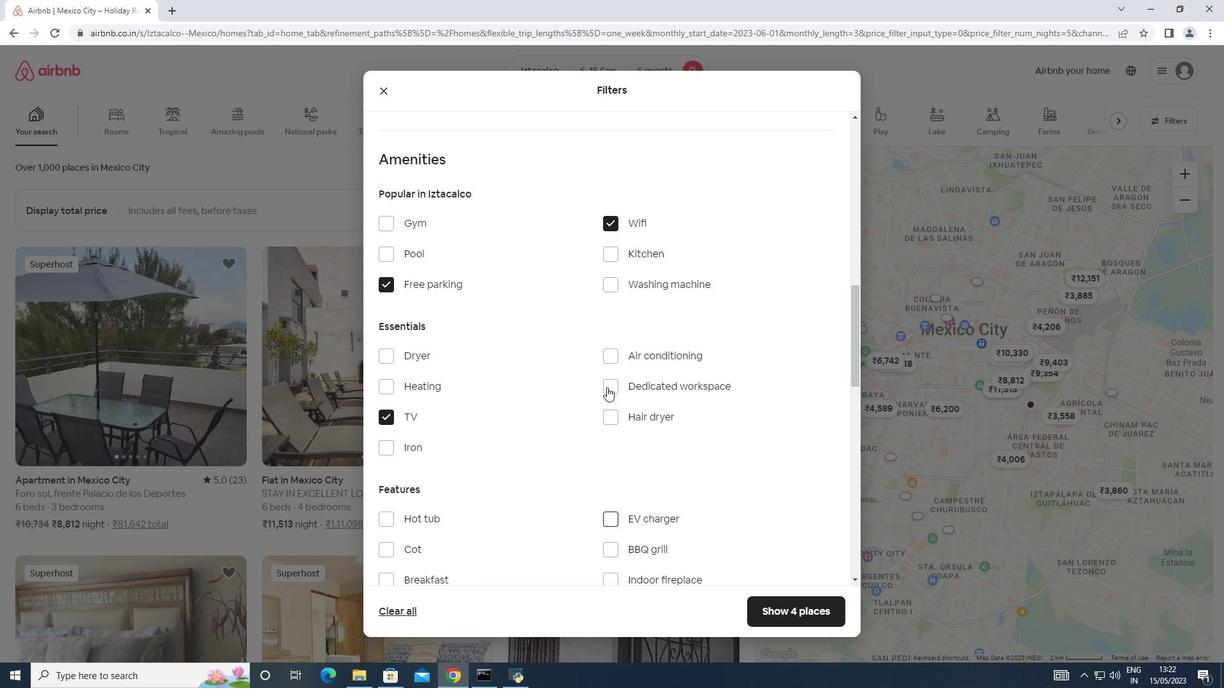 
Action: Mouse scrolled (607, 387) with delta (0, 0)
Screenshot: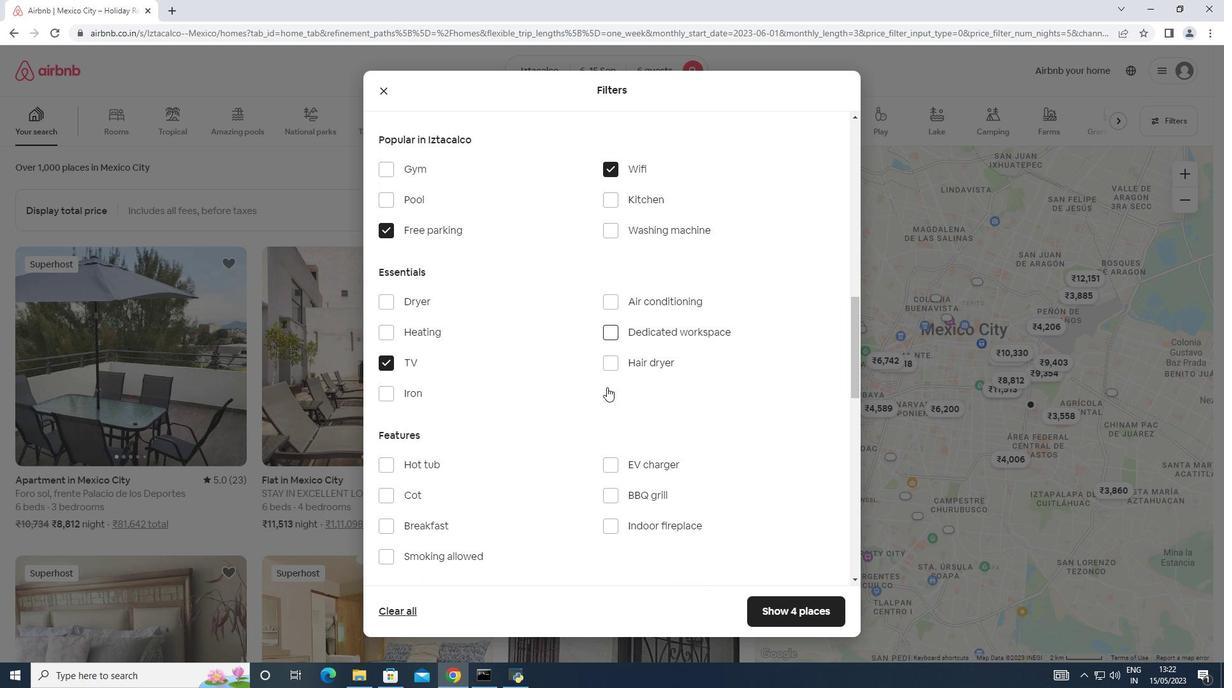 
Action: Mouse moved to (610, 381)
Screenshot: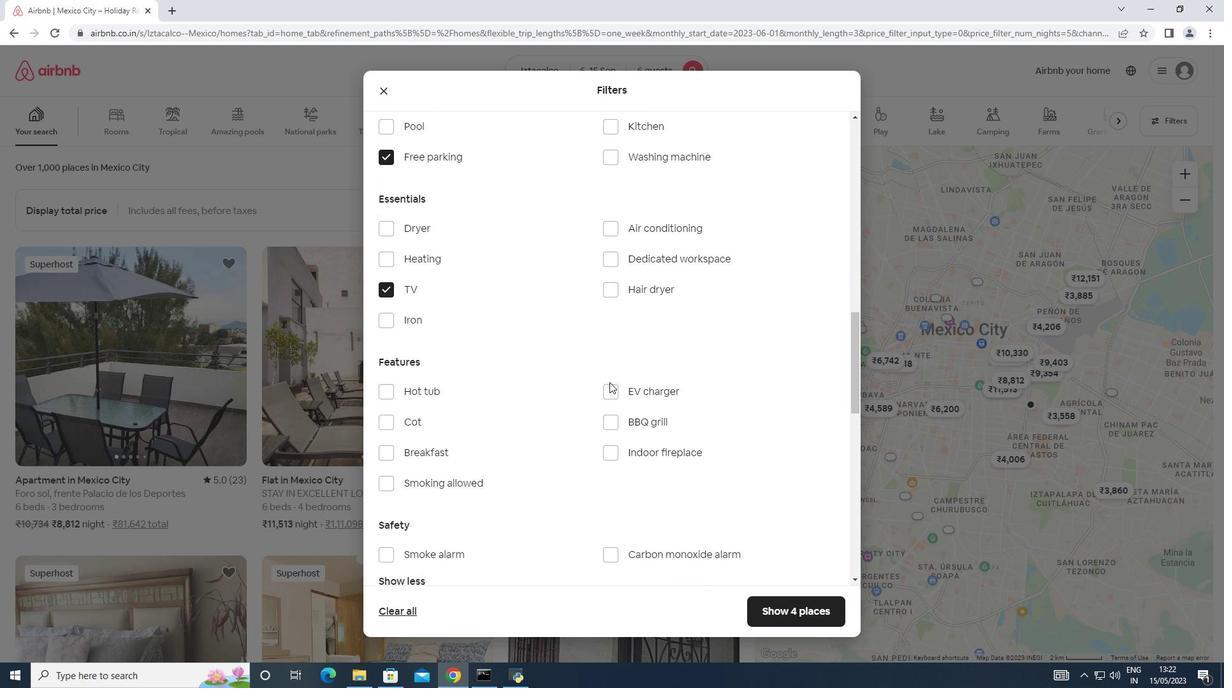
Action: Mouse scrolled (610, 381) with delta (0, 0)
Screenshot: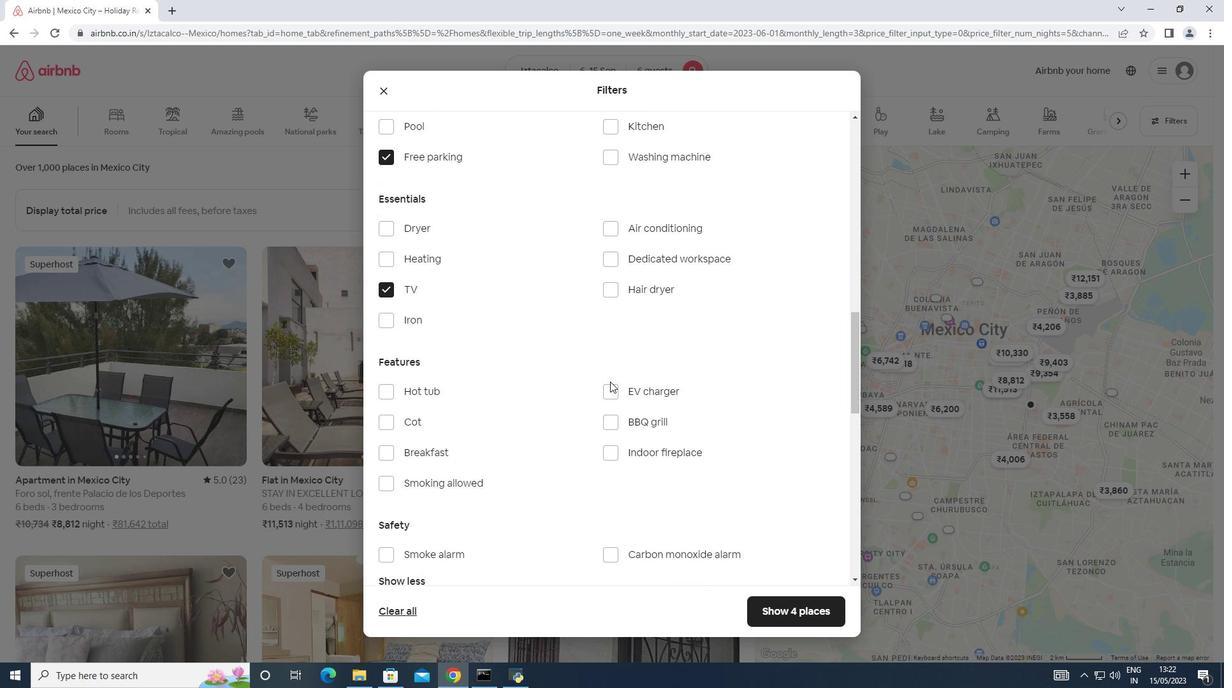 
Action: Mouse moved to (574, 375)
Screenshot: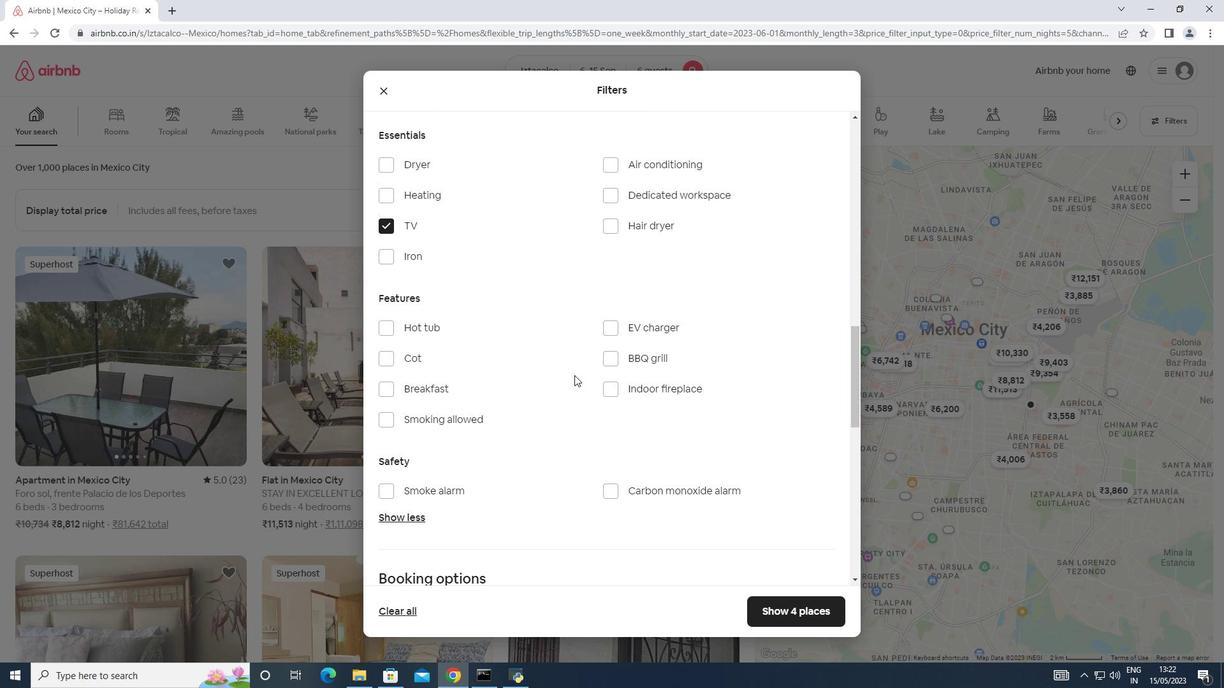
Action: Mouse scrolled (574, 376) with delta (0, 0)
Screenshot: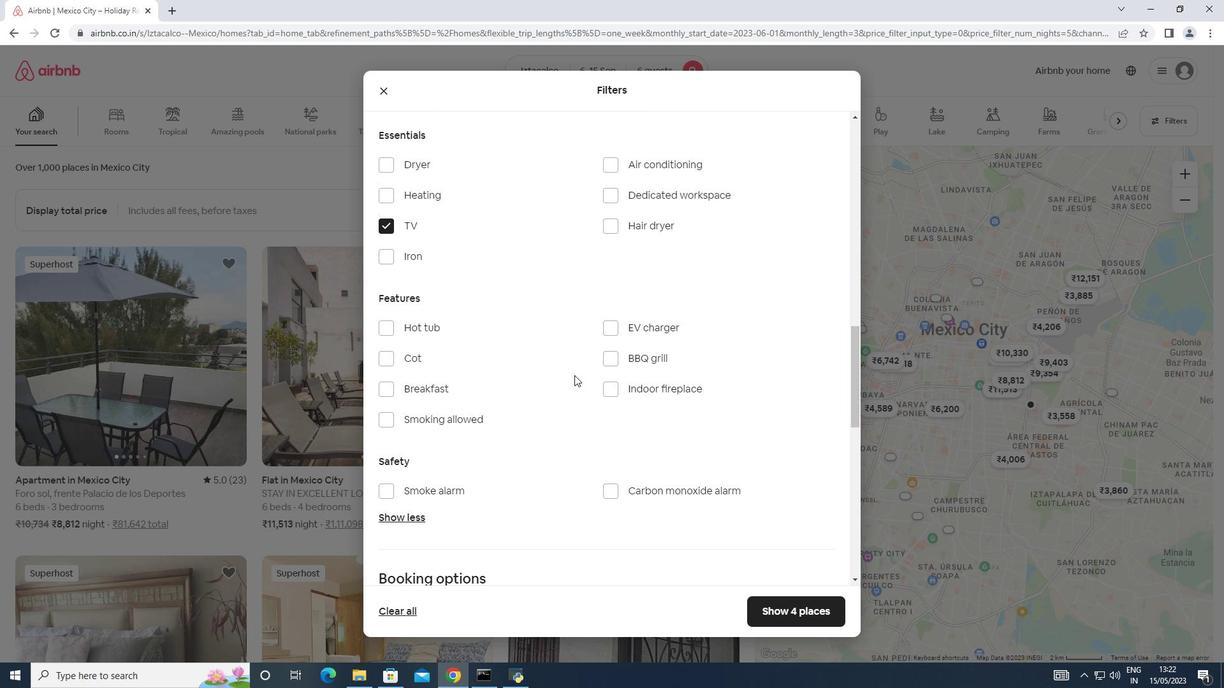 
Action: Mouse moved to (575, 372)
Screenshot: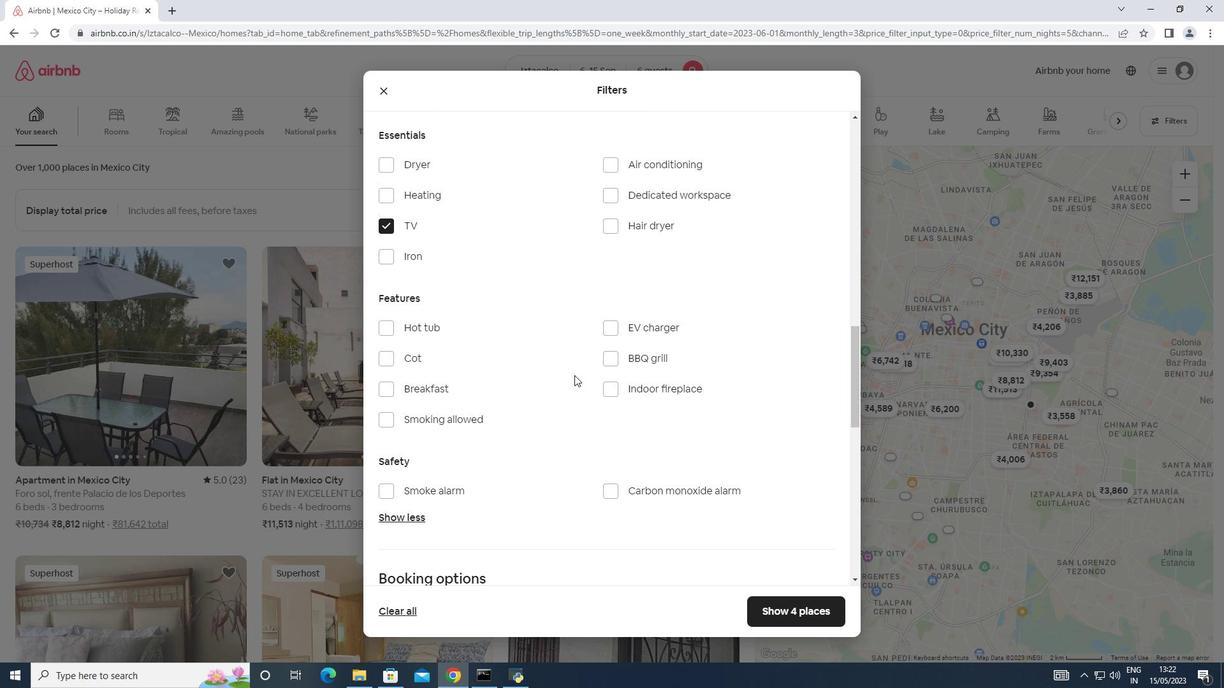 
Action: Mouse scrolled (575, 373) with delta (0, 0)
Screenshot: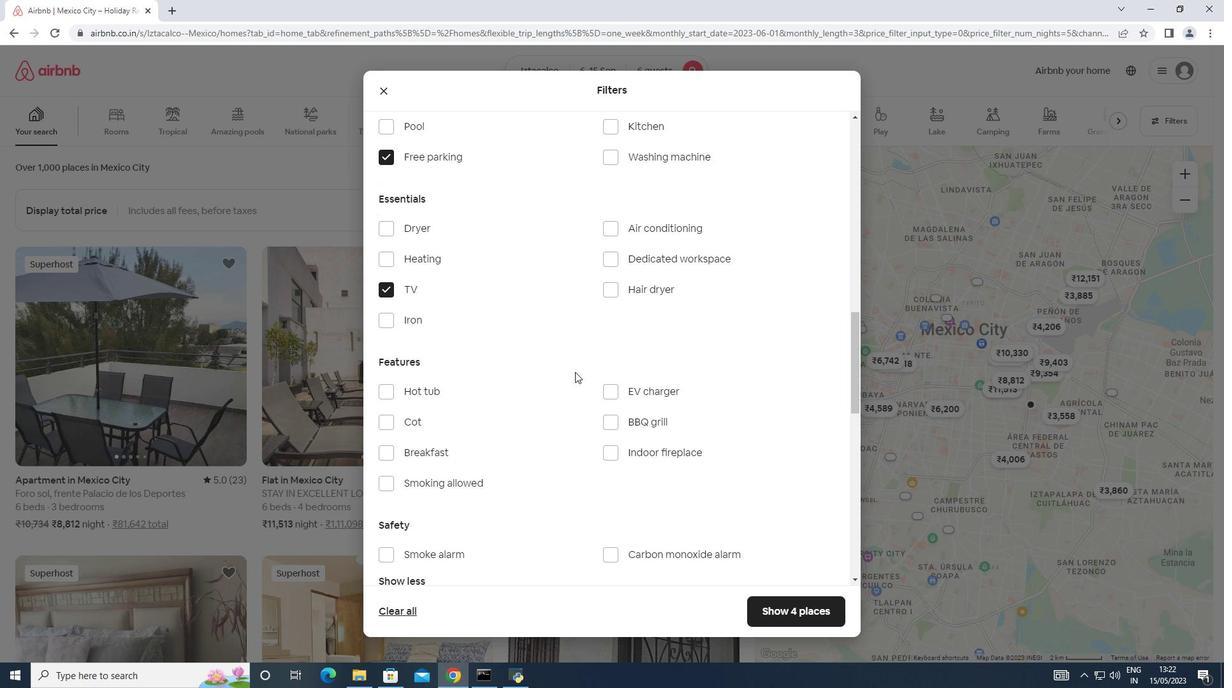 
Action: Mouse moved to (377, 160)
Screenshot: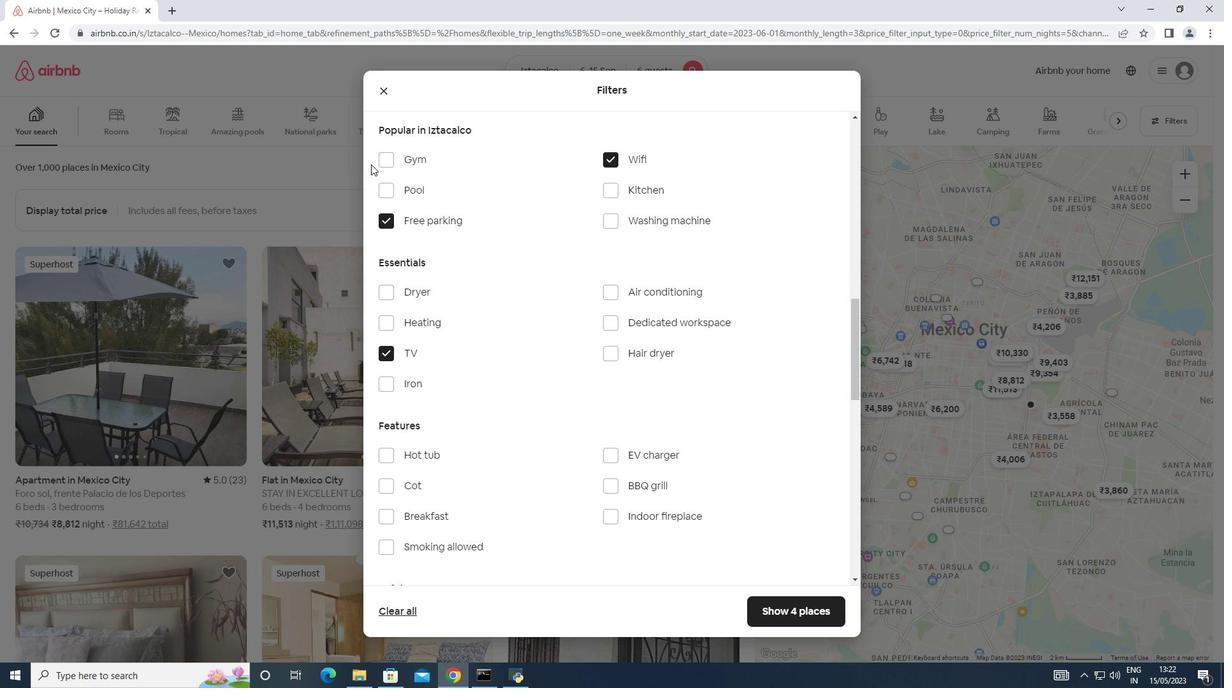 
Action: Mouse pressed left at (377, 160)
Screenshot: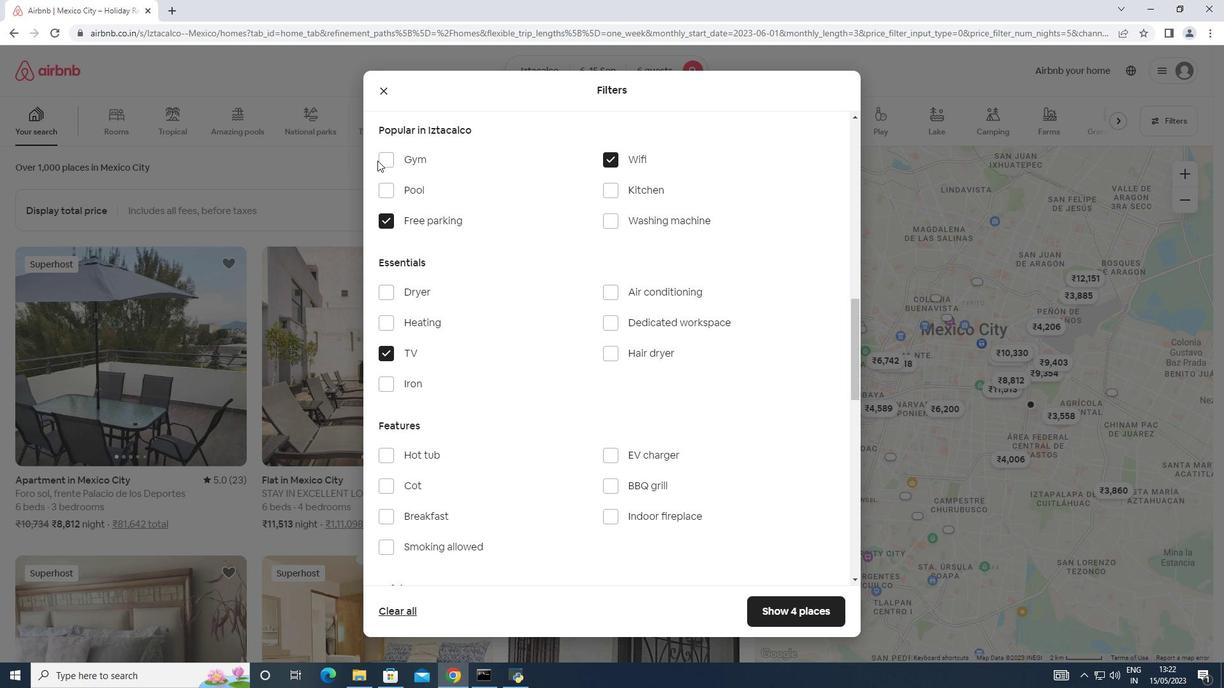 
Action: Mouse moved to (395, 161)
Screenshot: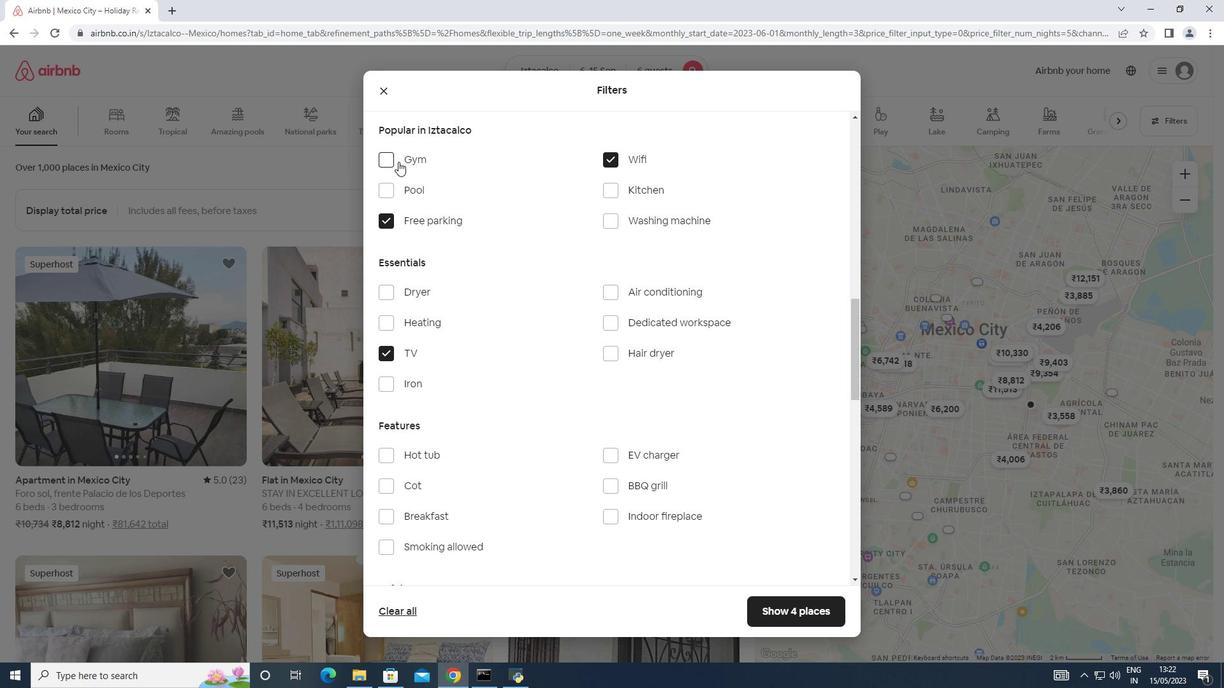 
Action: Mouse pressed left at (395, 161)
Screenshot: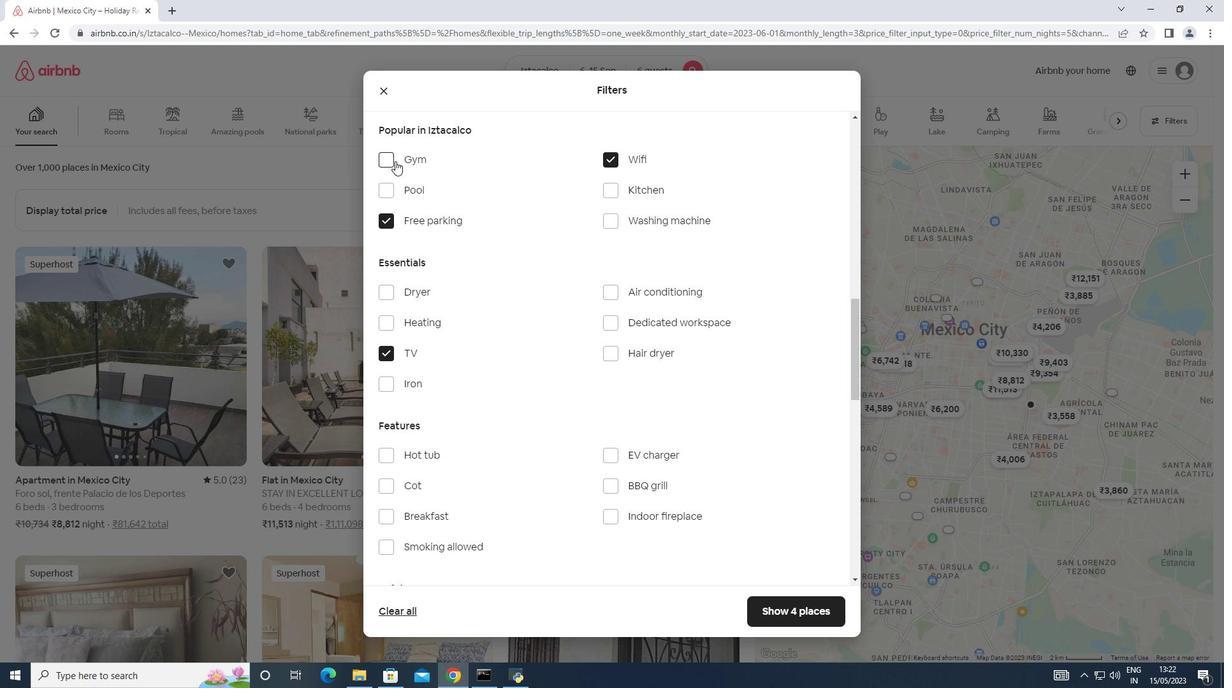 
Action: Mouse moved to (407, 265)
Screenshot: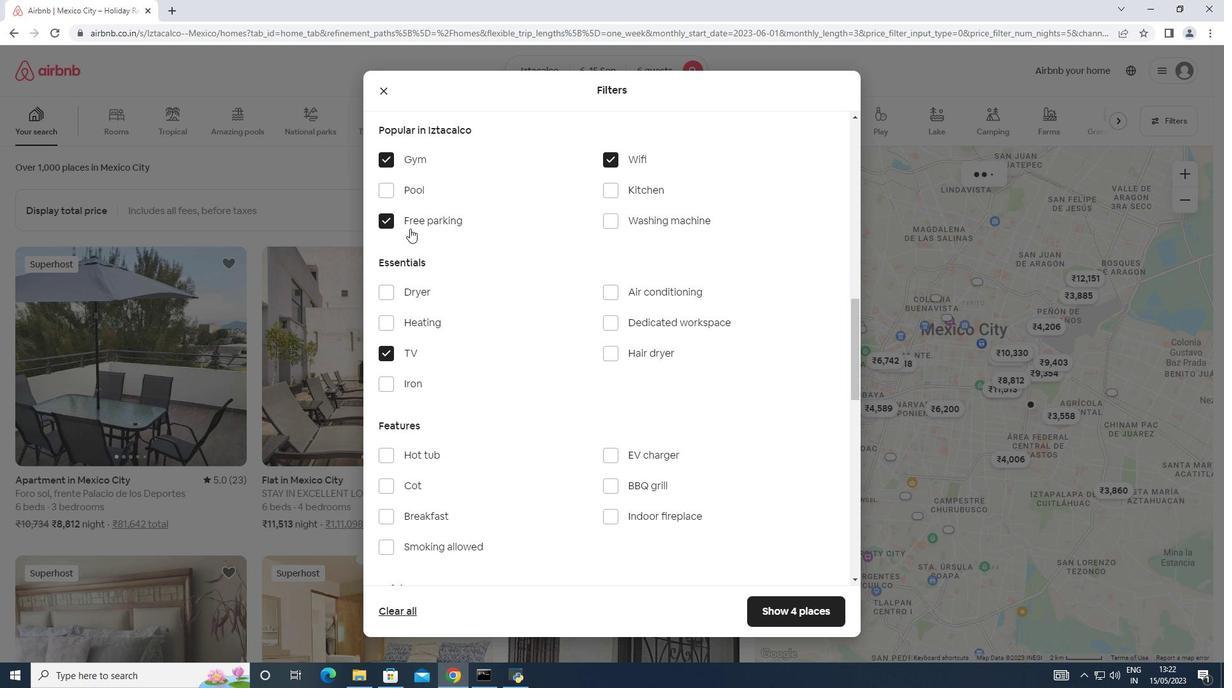 
Action: Mouse scrolled (407, 265) with delta (0, 0)
Screenshot: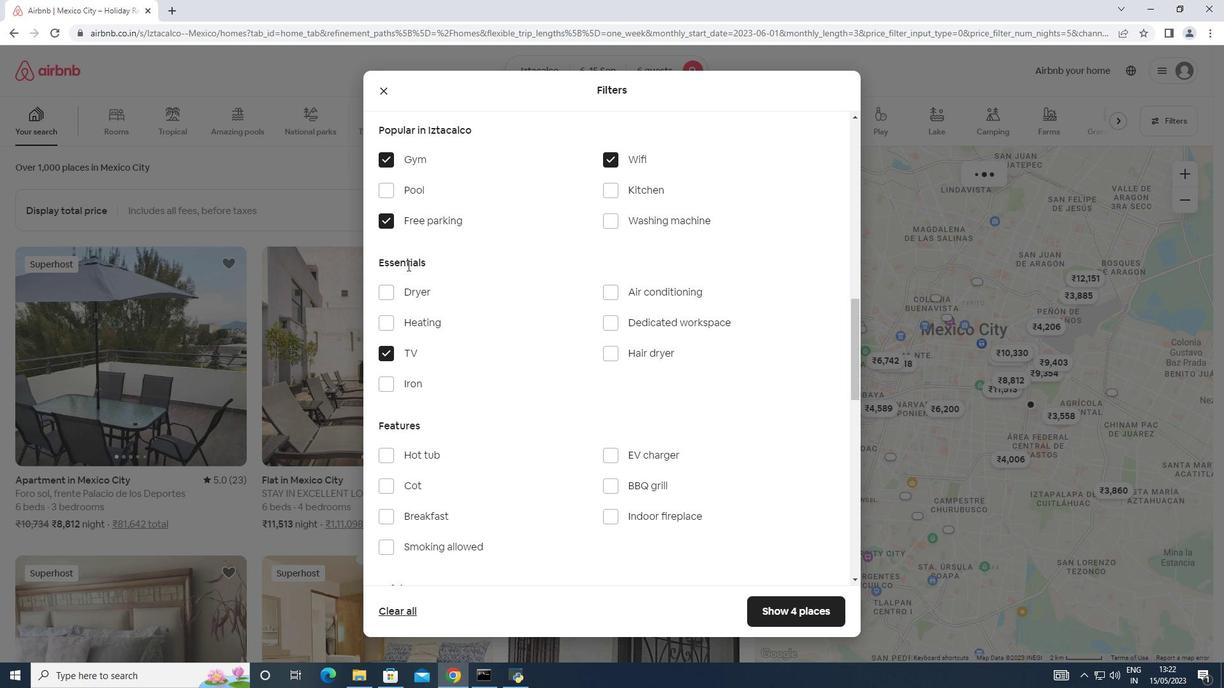 
Action: Mouse scrolled (407, 265) with delta (0, 0)
Screenshot: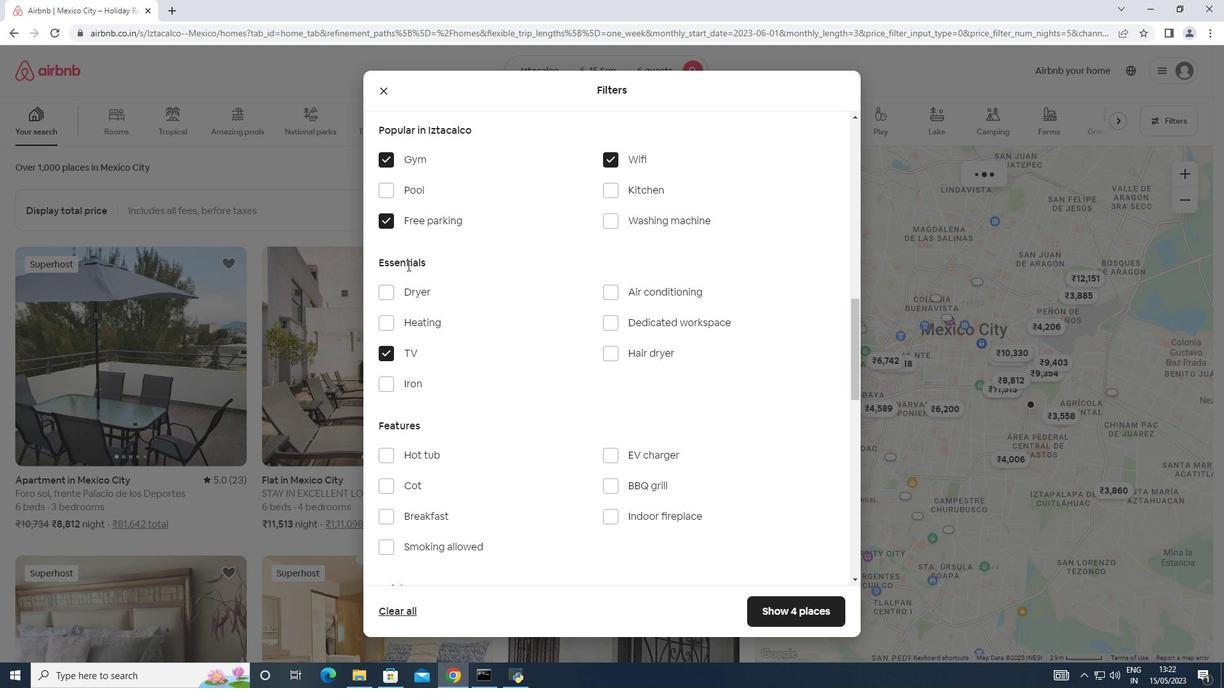 
Action: Mouse moved to (423, 388)
Screenshot: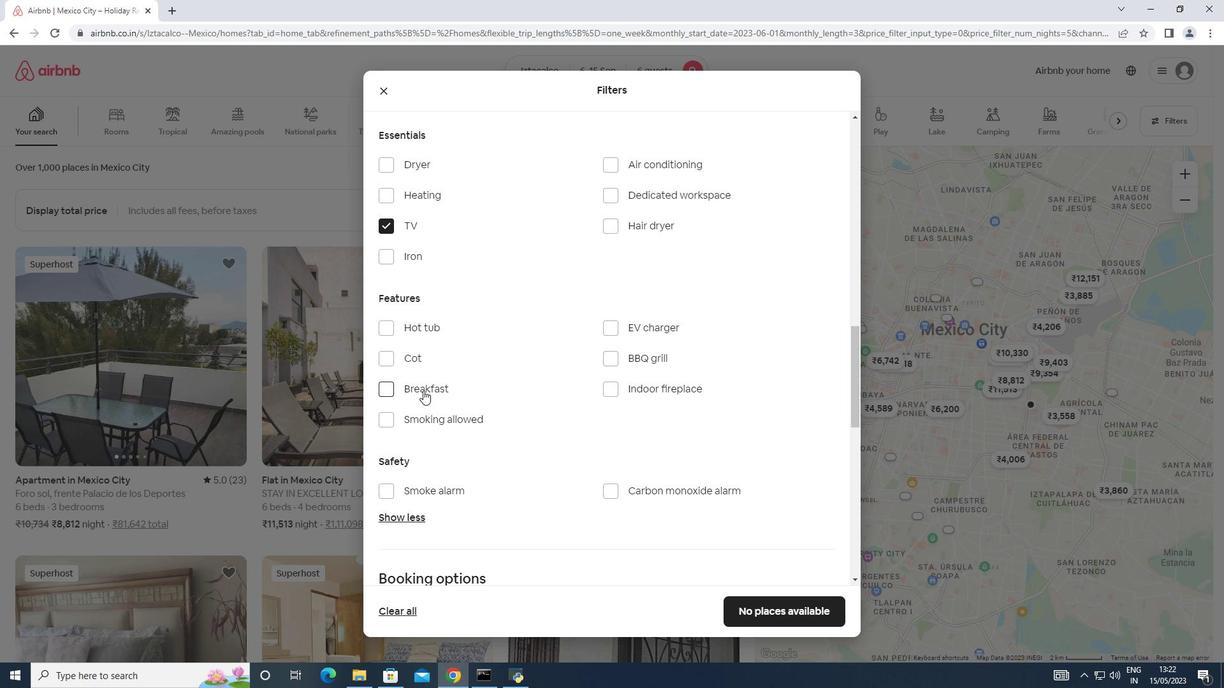 
Action: Mouse pressed left at (423, 388)
Screenshot: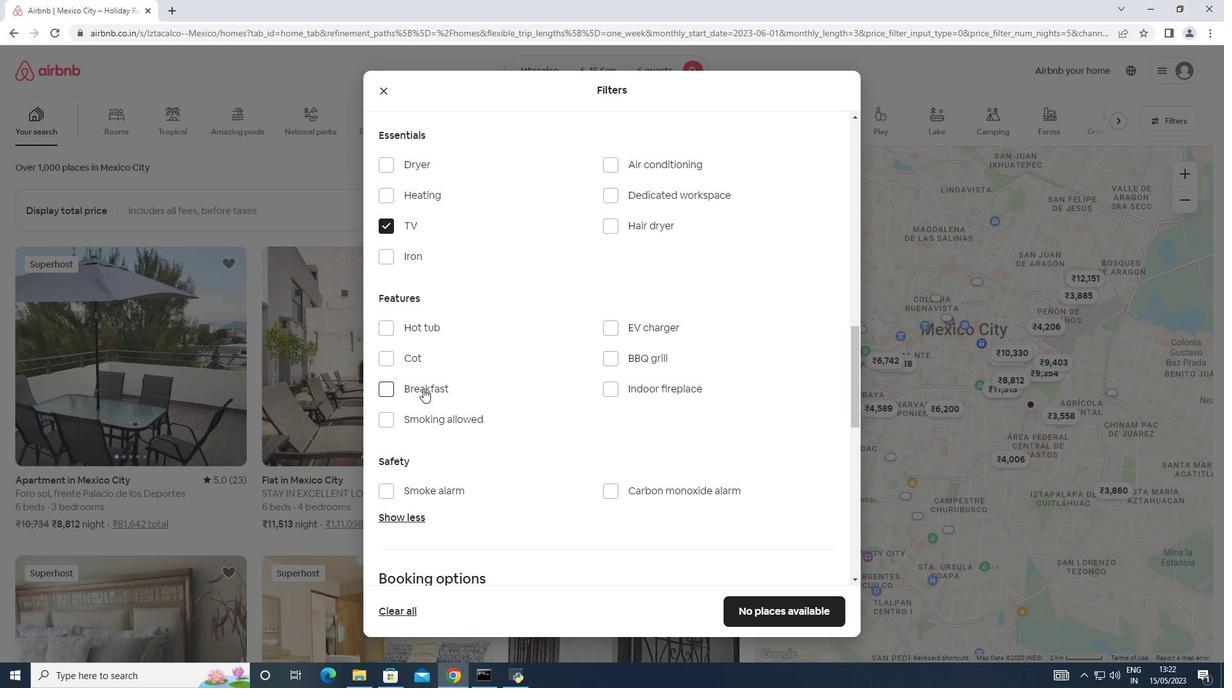 
Action: Mouse moved to (492, 374)
Screenshot: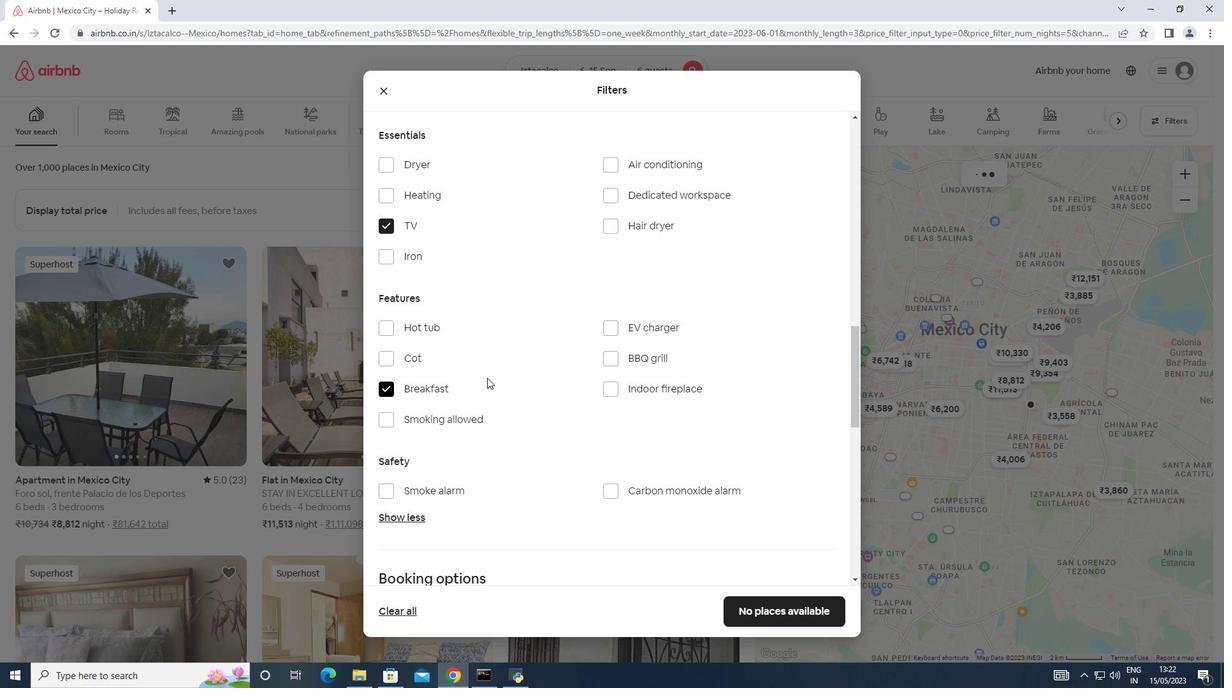 
Action: Mouse scrolled (492, 373) with delta (0, 0)
Screenshot: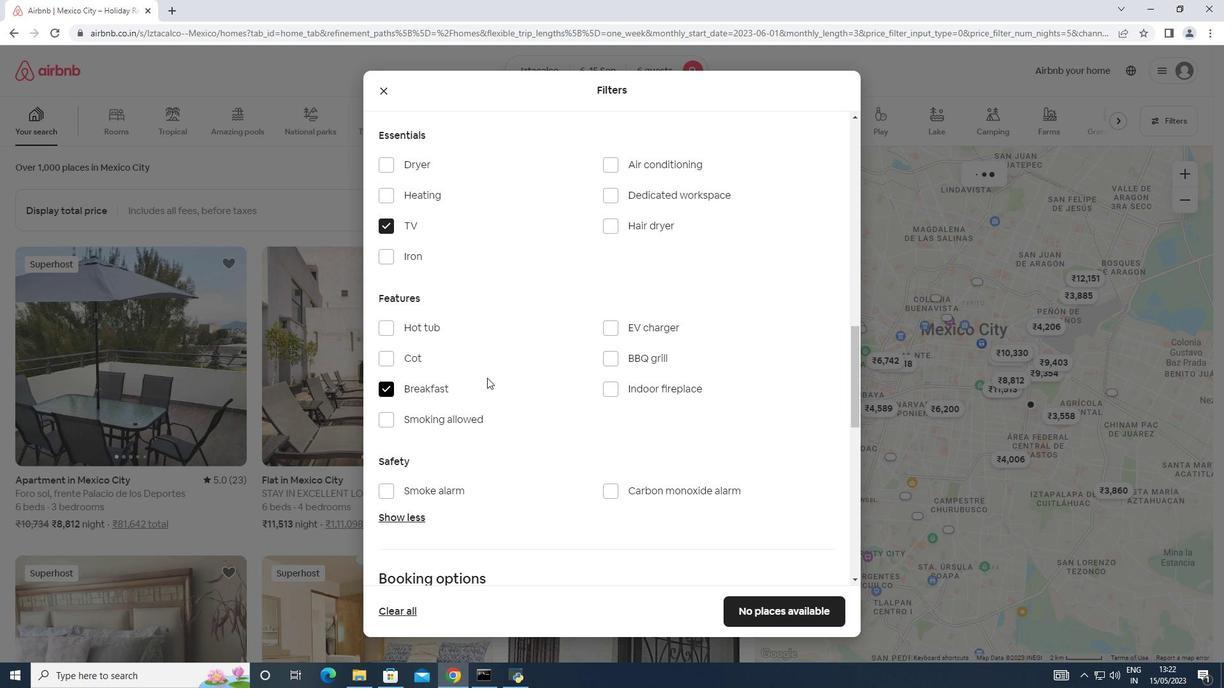 
Action: Mouse scrolled (492, 373) with delta (0, 0)
Screenshot: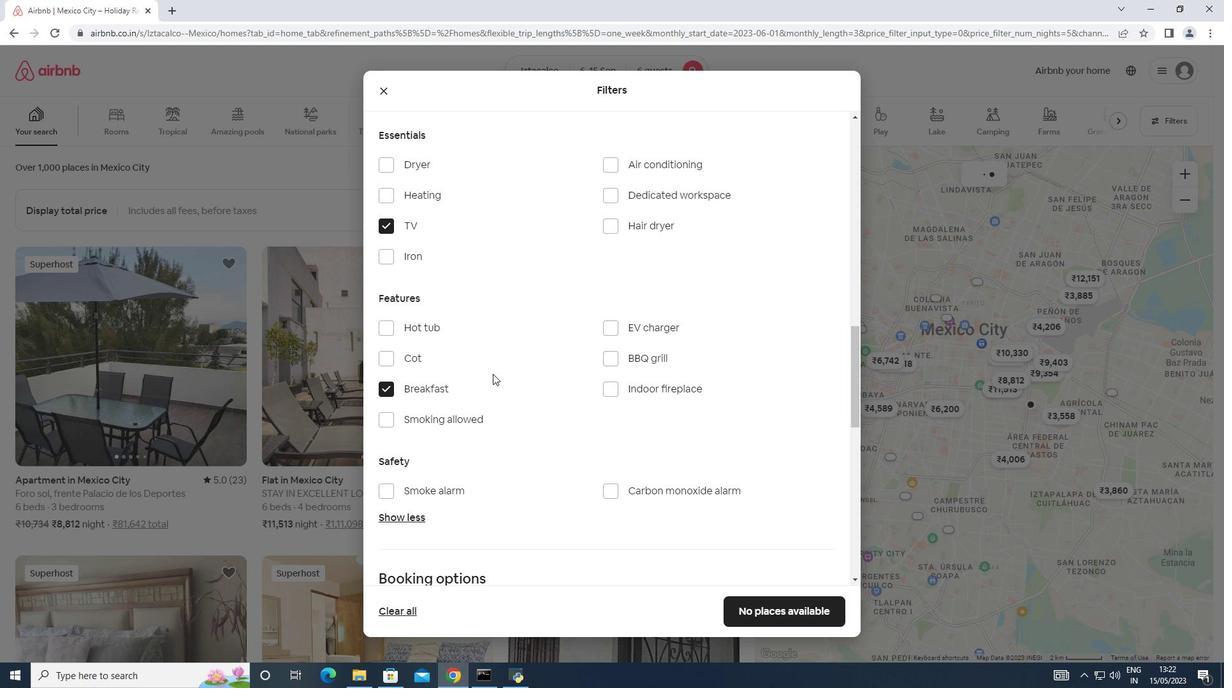 
Action: Mouse scrolled (492, 373) with delta (0, 0)
Screenshot: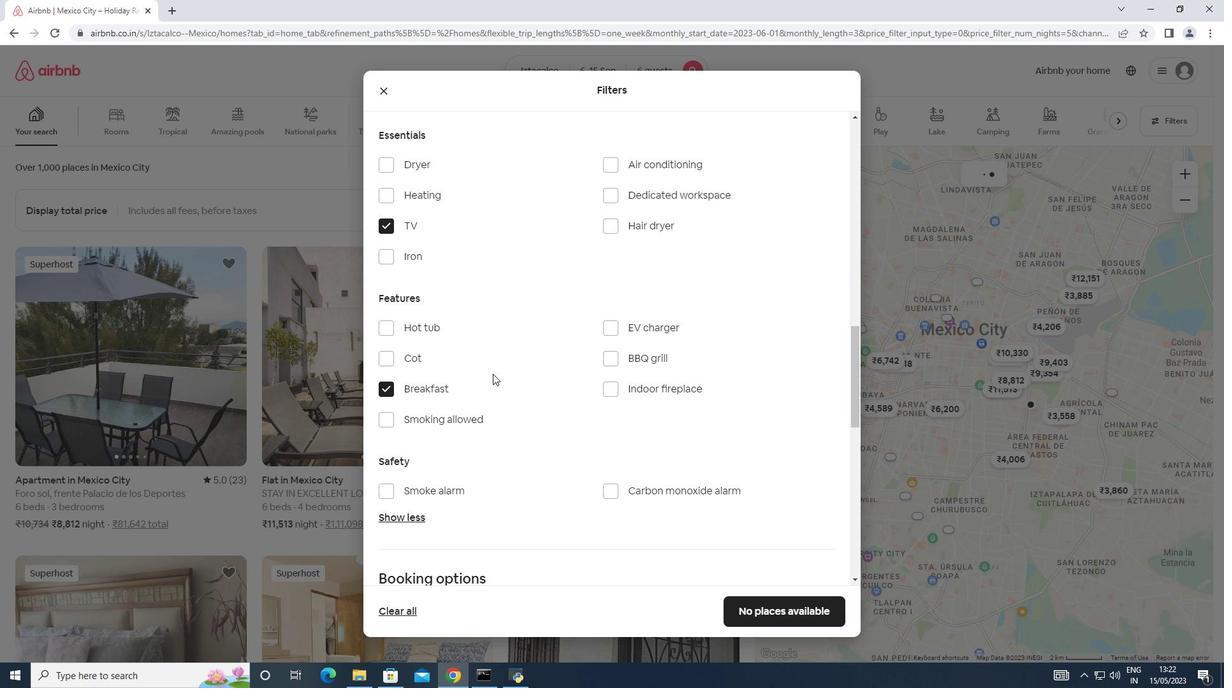 
Action: Mouse moved to (493, 373)
Screenshot: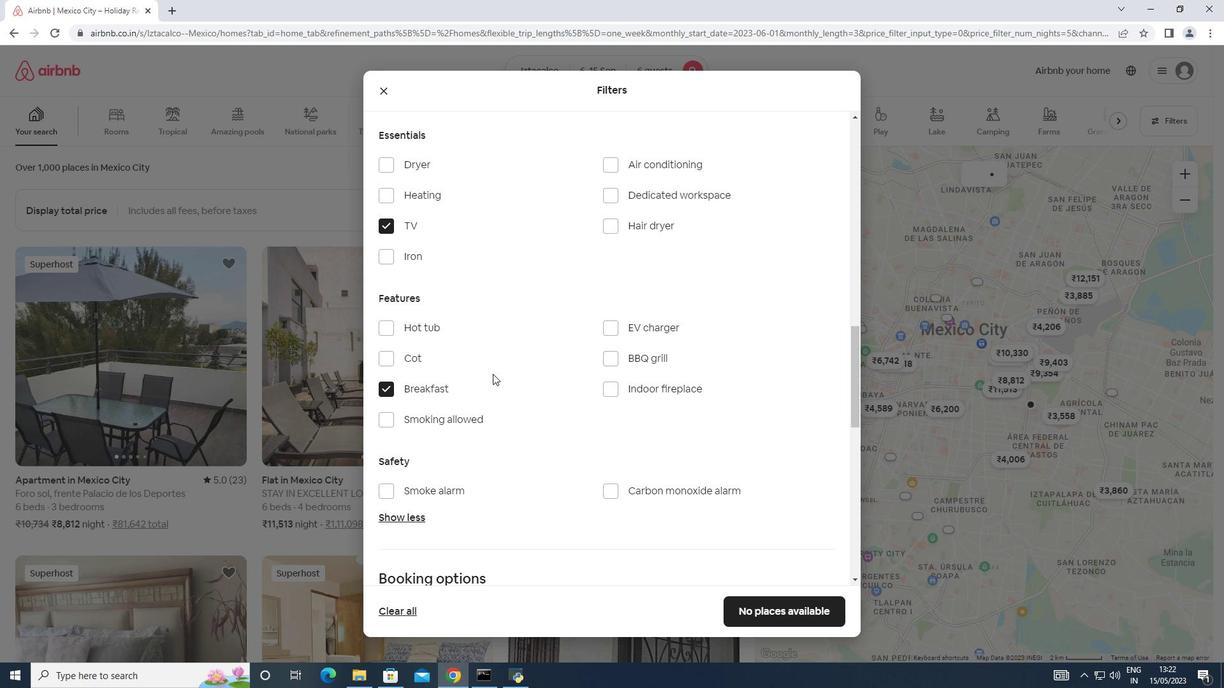 
Action: Mouse scrolled (493, 372) with delta (0, 0)
Screenshot: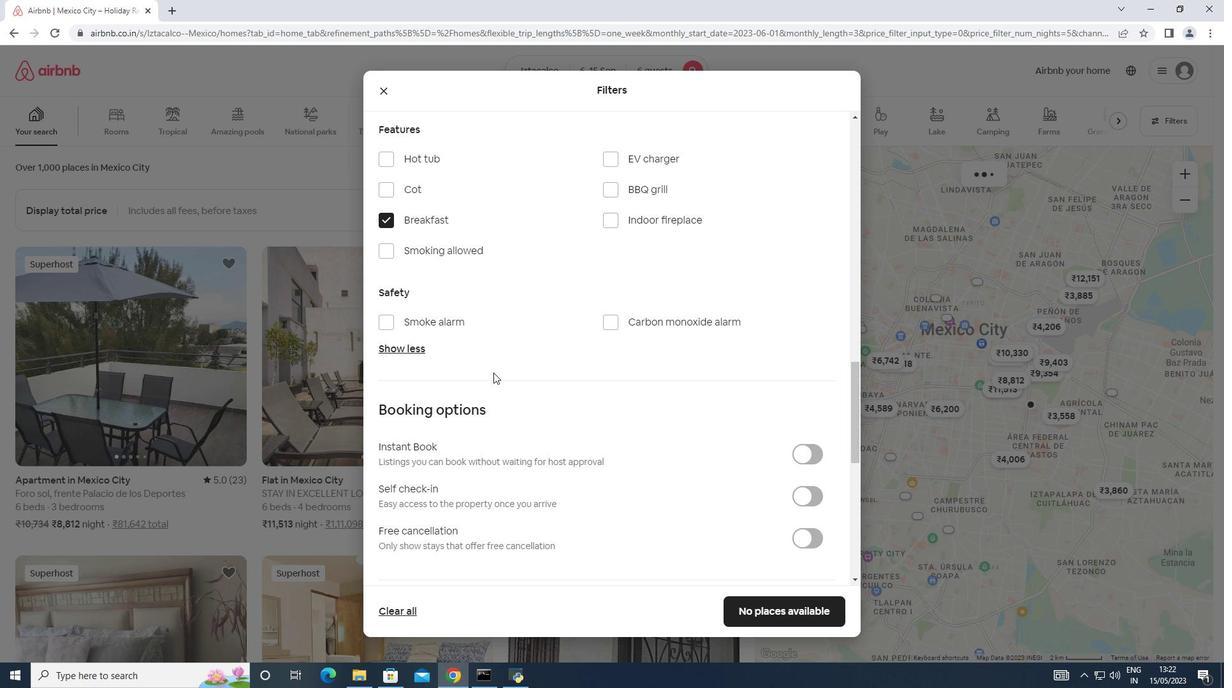 
Action: Mouse moved to (797, 407)
Screenshot: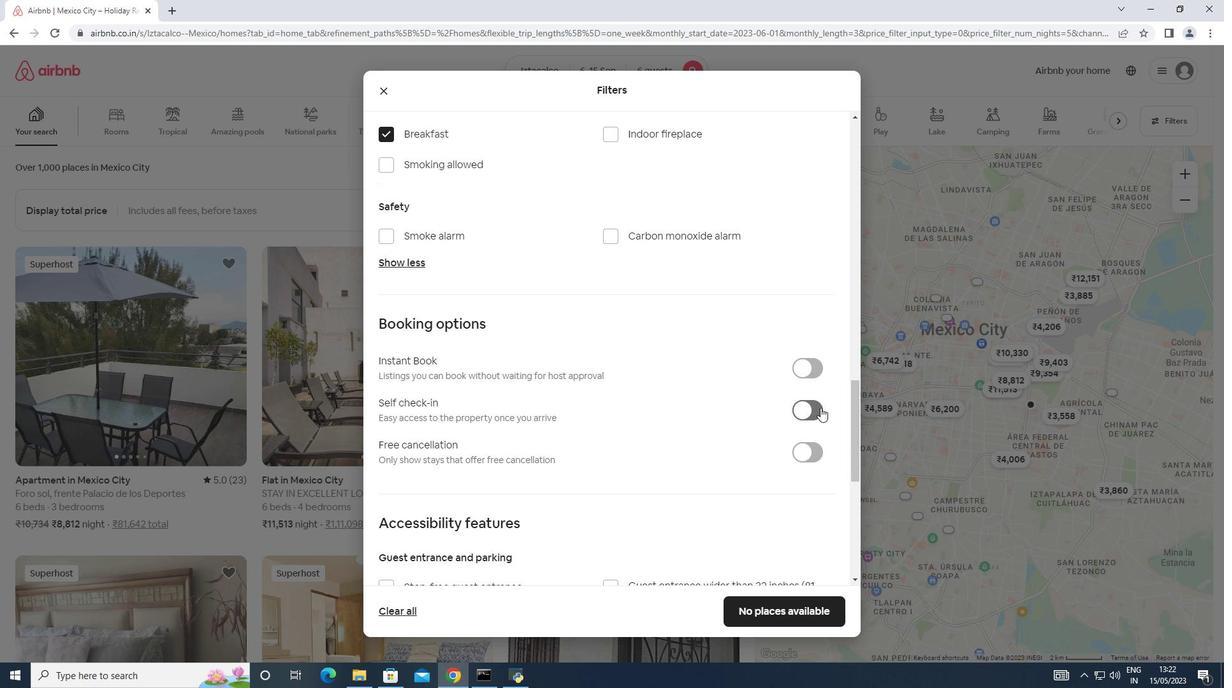 
Action: Mouse pressed left at (797, 407)
Screenshot: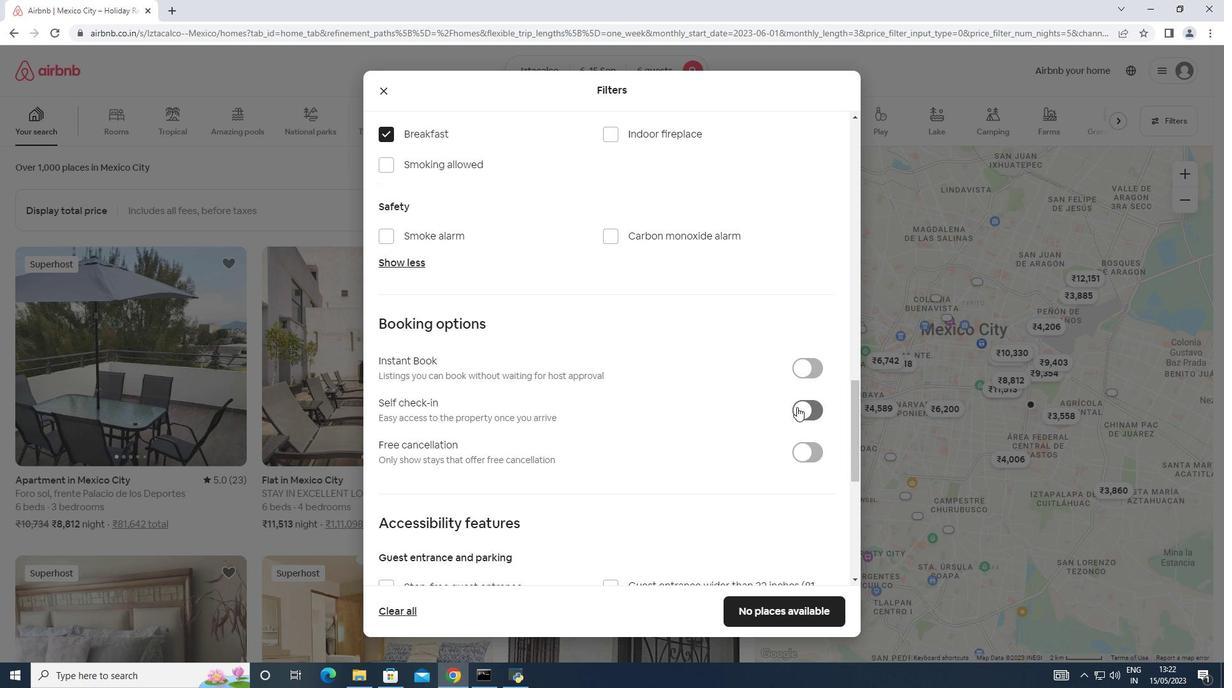 
Action: Mouse moved to (561, 399)
Screenshot: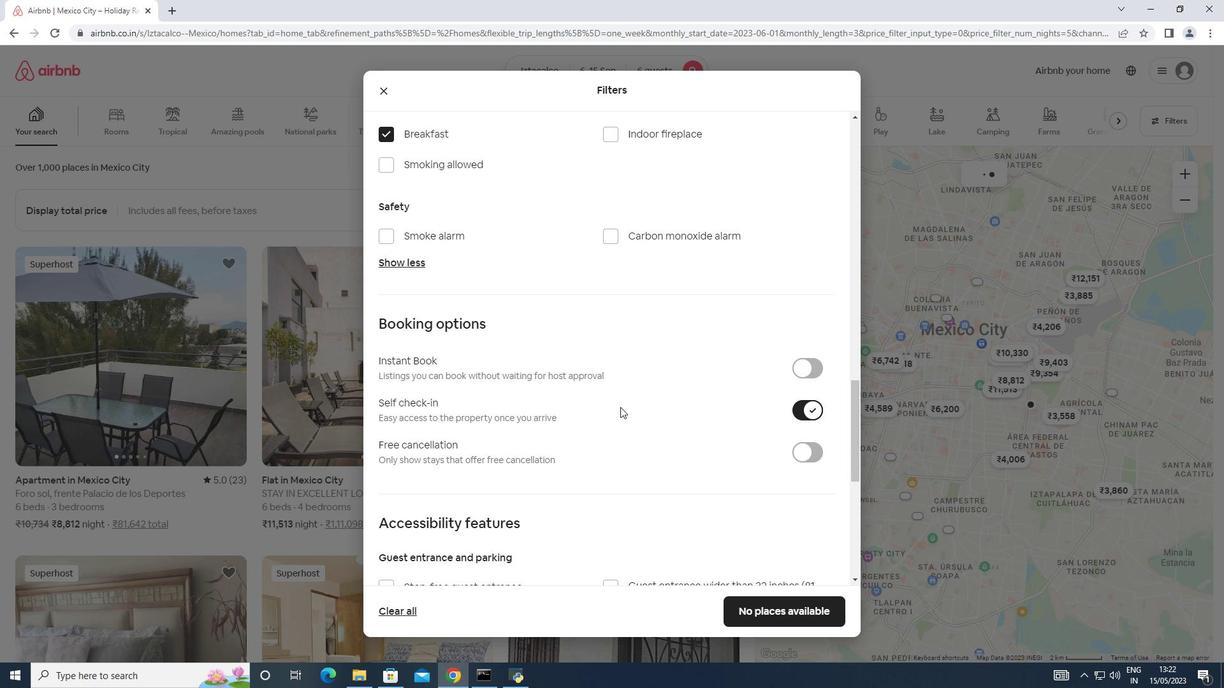 
Action: Mouse scrolled (561, 399) with delta (0, 0)
Screenshot: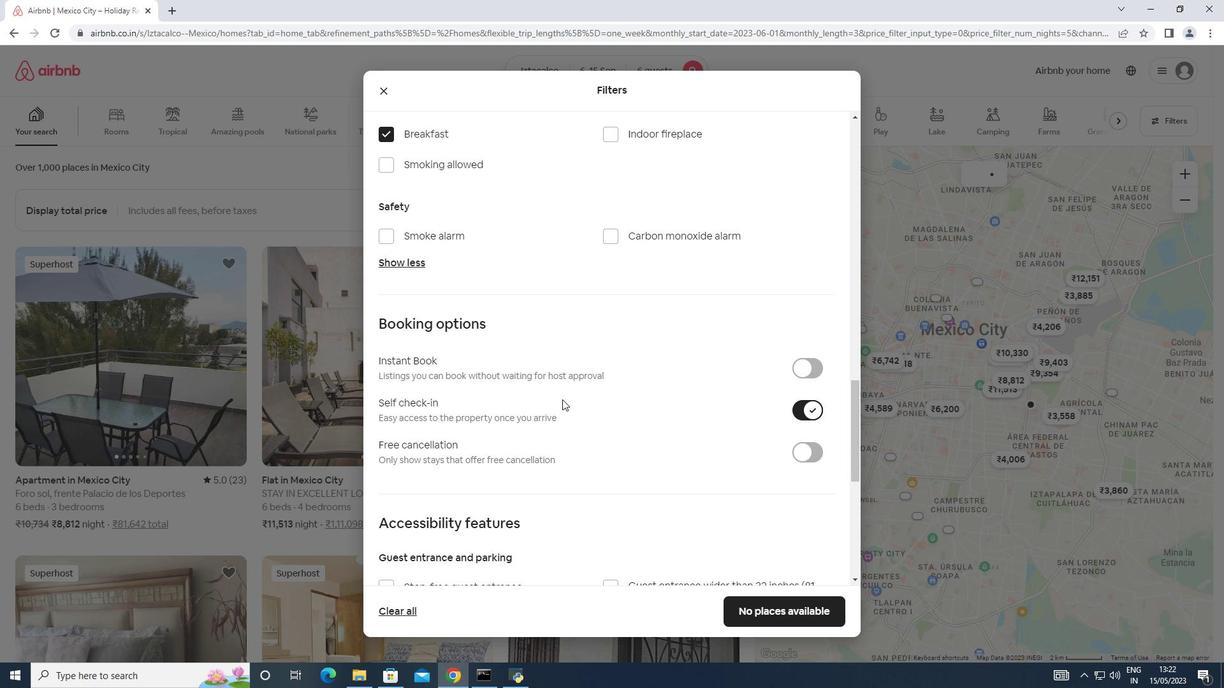 
Action: Mouse scrolled (561, 399) with delta (0, 0)
Screenshot: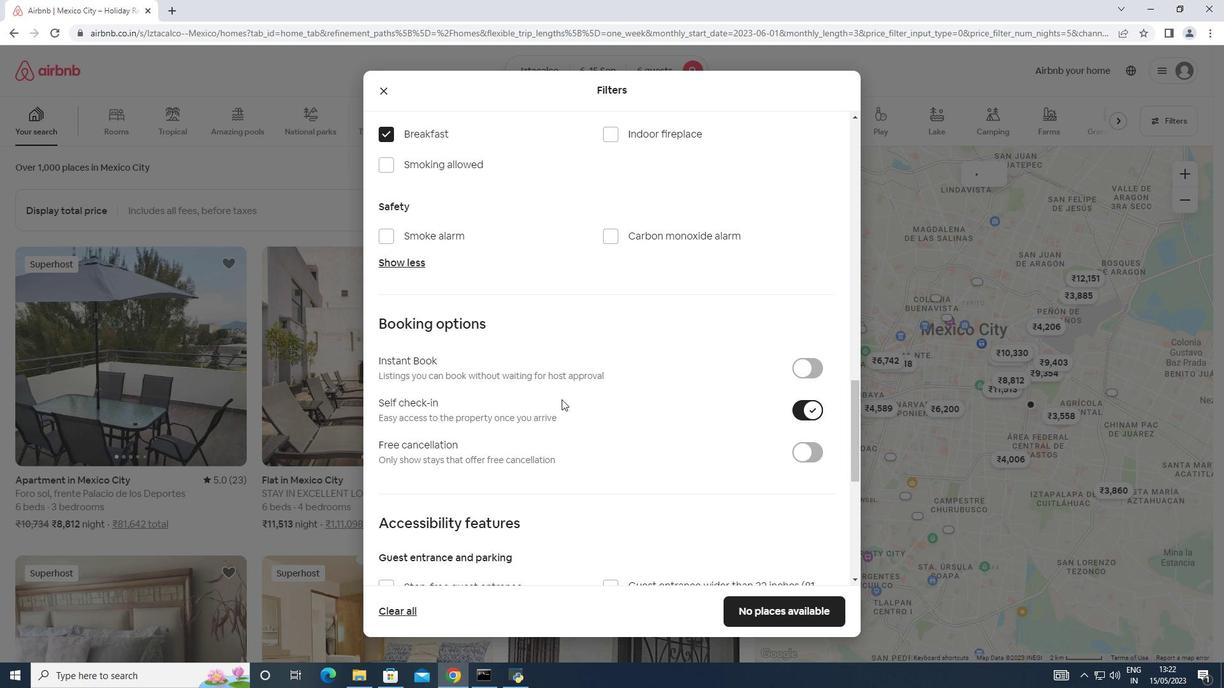 
Action: Mouse moved to (560, 398)
Screenshot: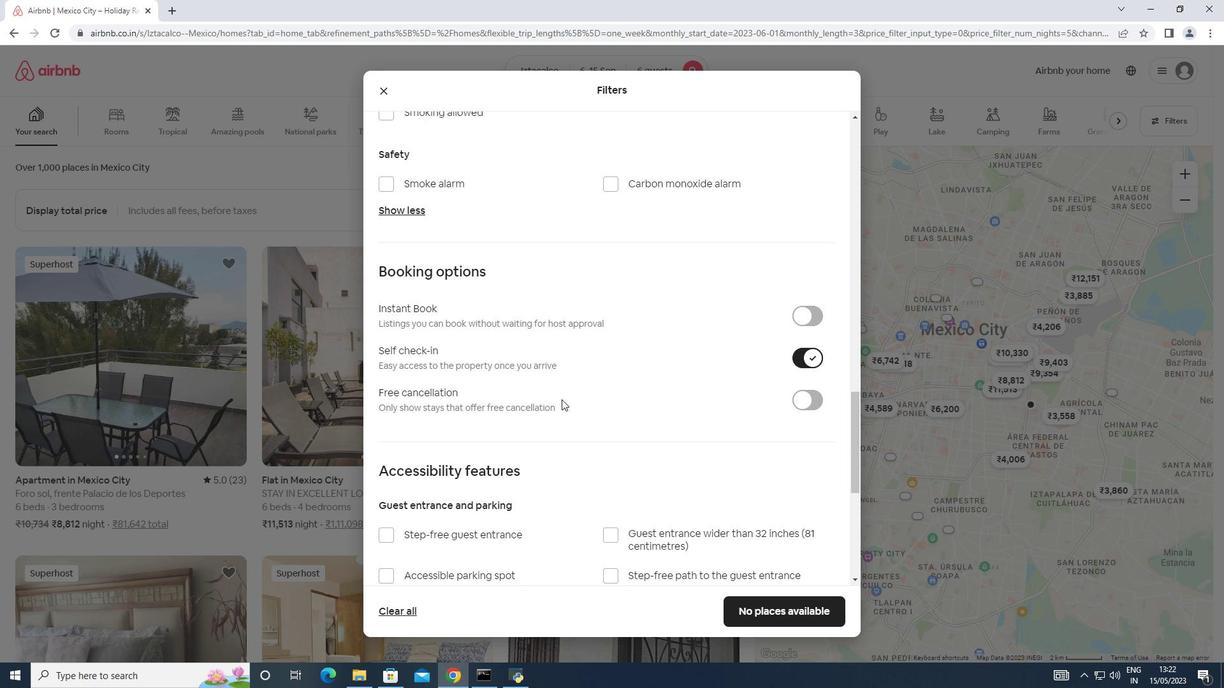 
Action: Mouse scrolled (560, 397) with delta (0, 0)
Screenshot: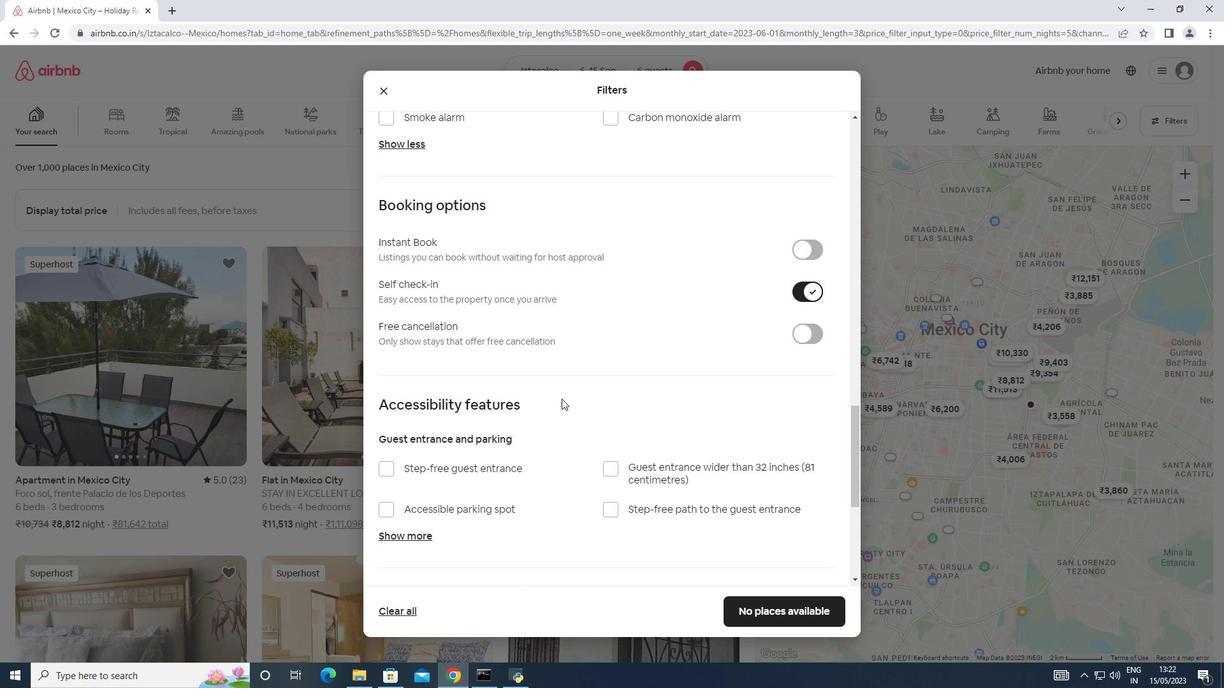 
Action: Mouse scrolled (560, 397) with delta (0, 0)
Screenshot: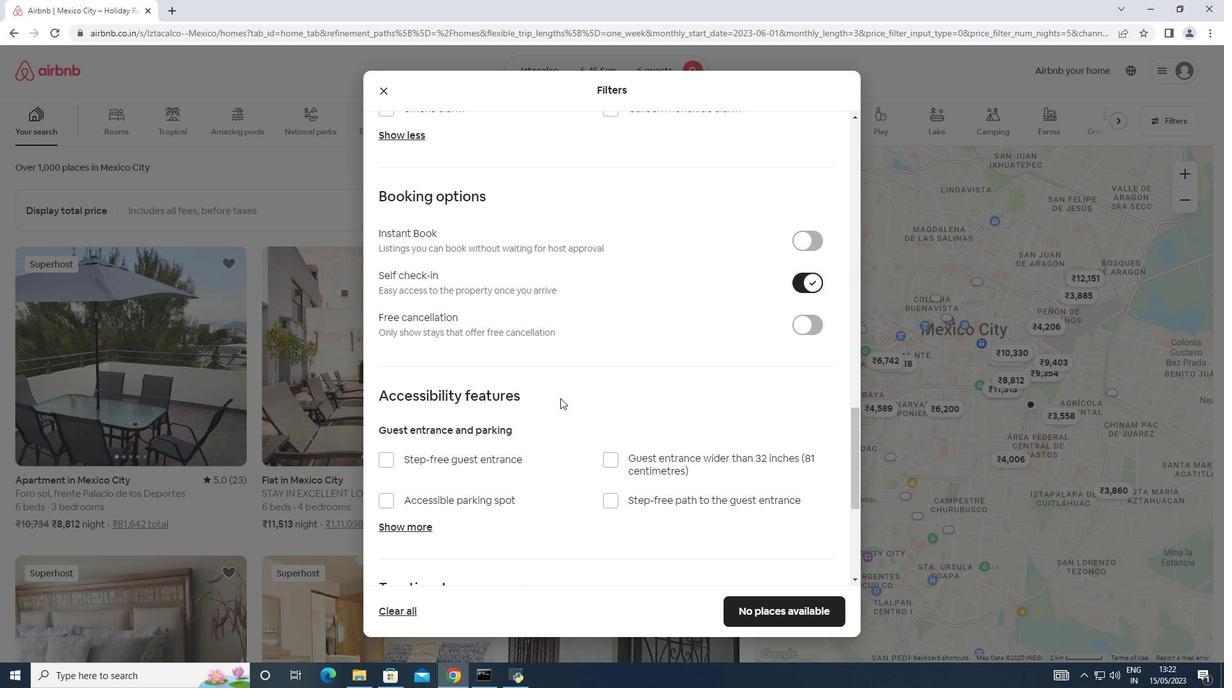 
Action: Mouse scrolled (560, 397) with delta (0, 0)
Screenshot: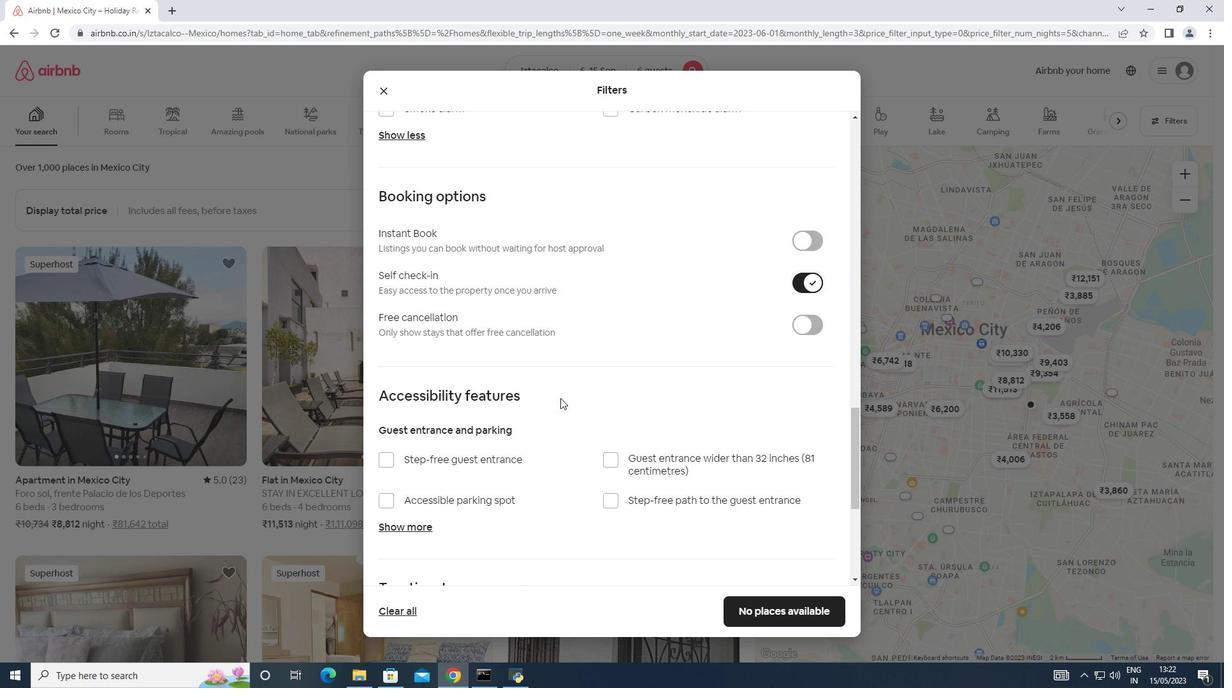 
Action: Mouse moved to (532, 411)
Screenshot: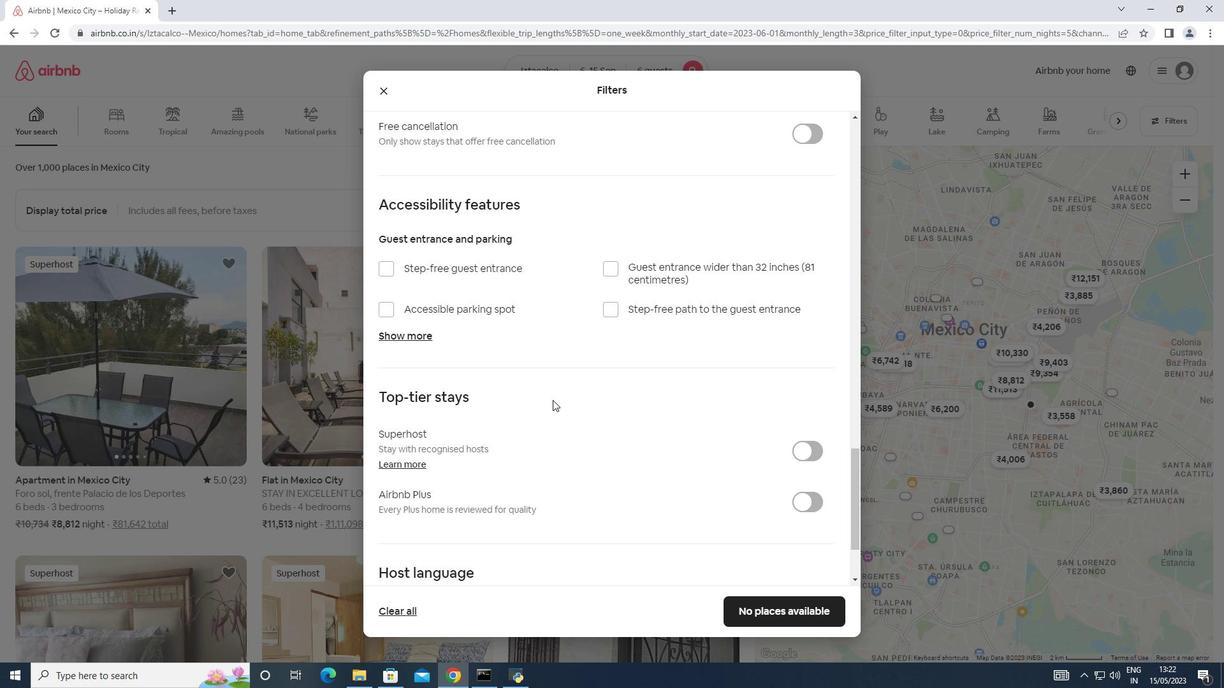 
Action: Mouse scrolled (532, 411) with delta (0, 0)
Screenshot: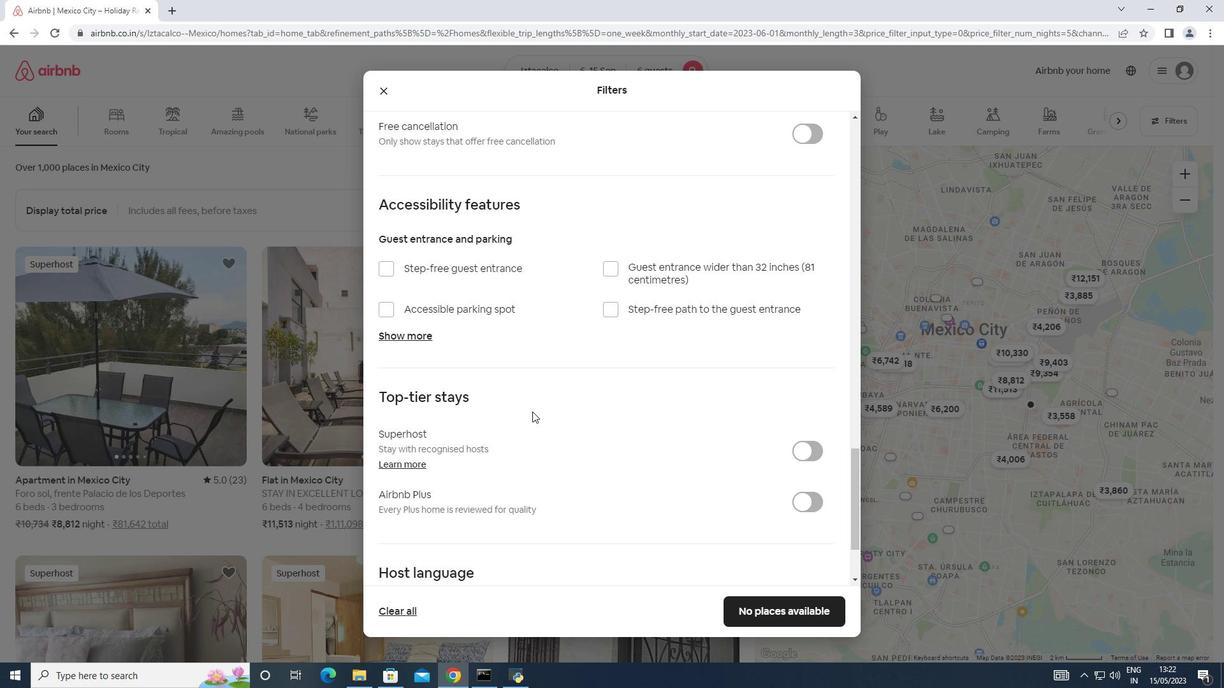 
Action: Mouse scrolled (532, 411) with delta (0, 0)
Screenshot: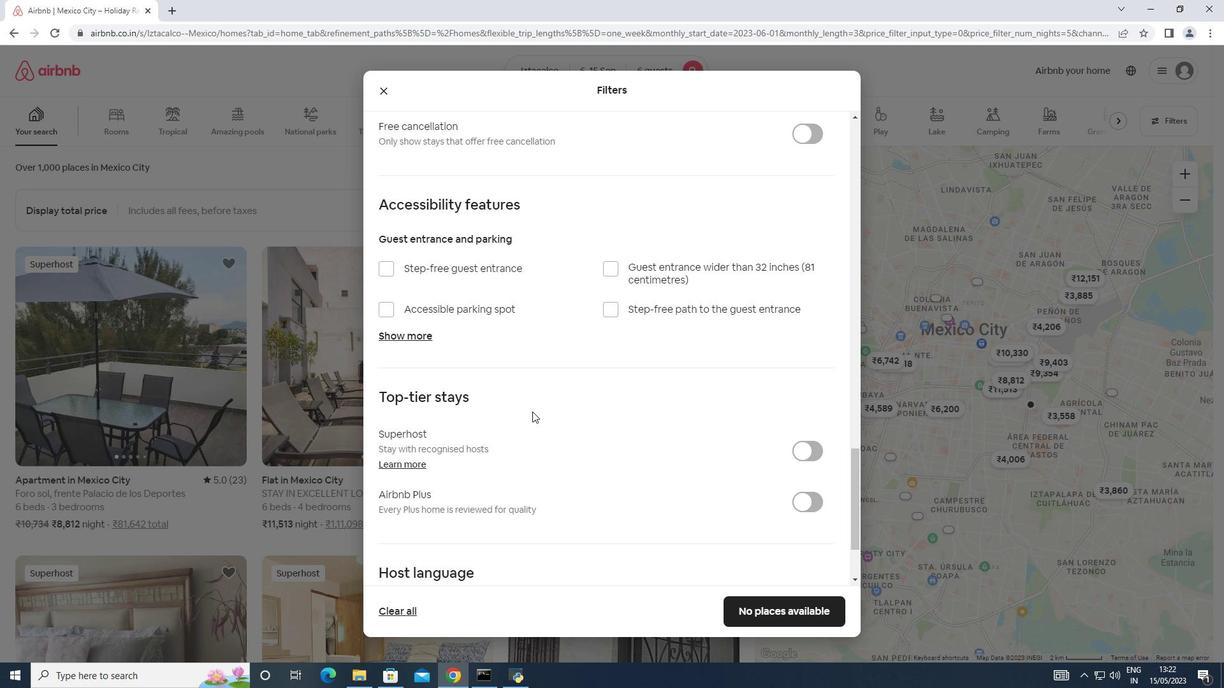 
Action: Mouse scrolled (532, 411) with delta (0, 0)
Screenshot: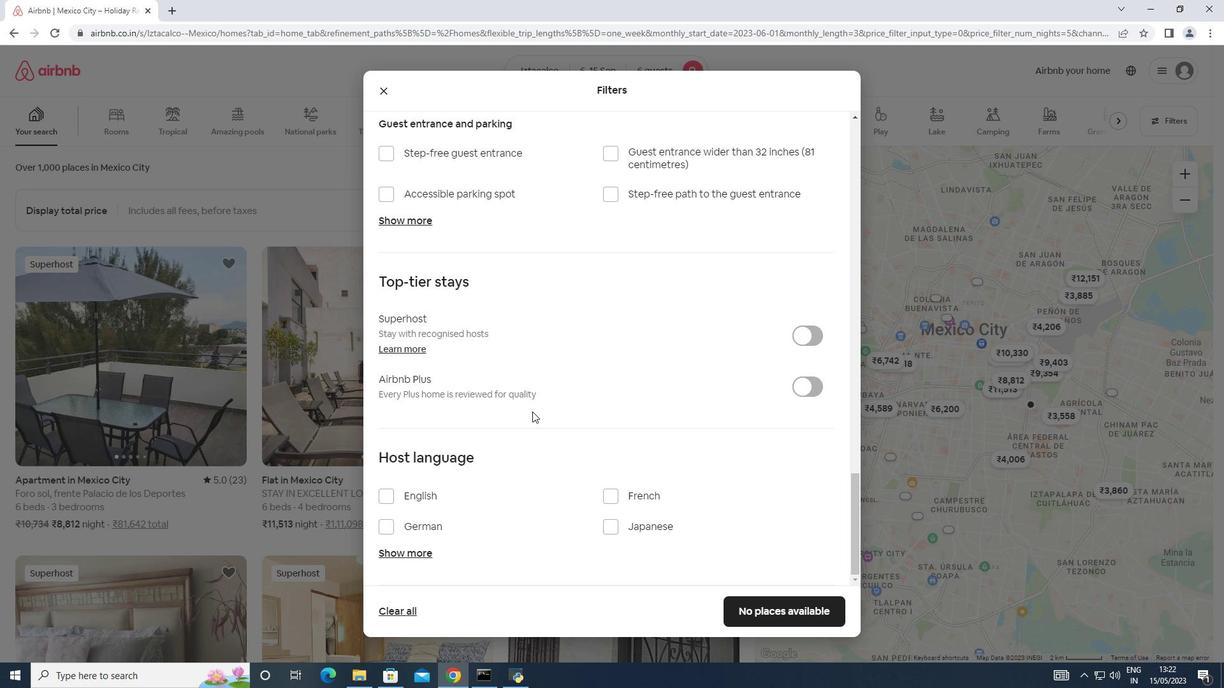 
Action: Mouse moved to (394, 493)
Screenshot: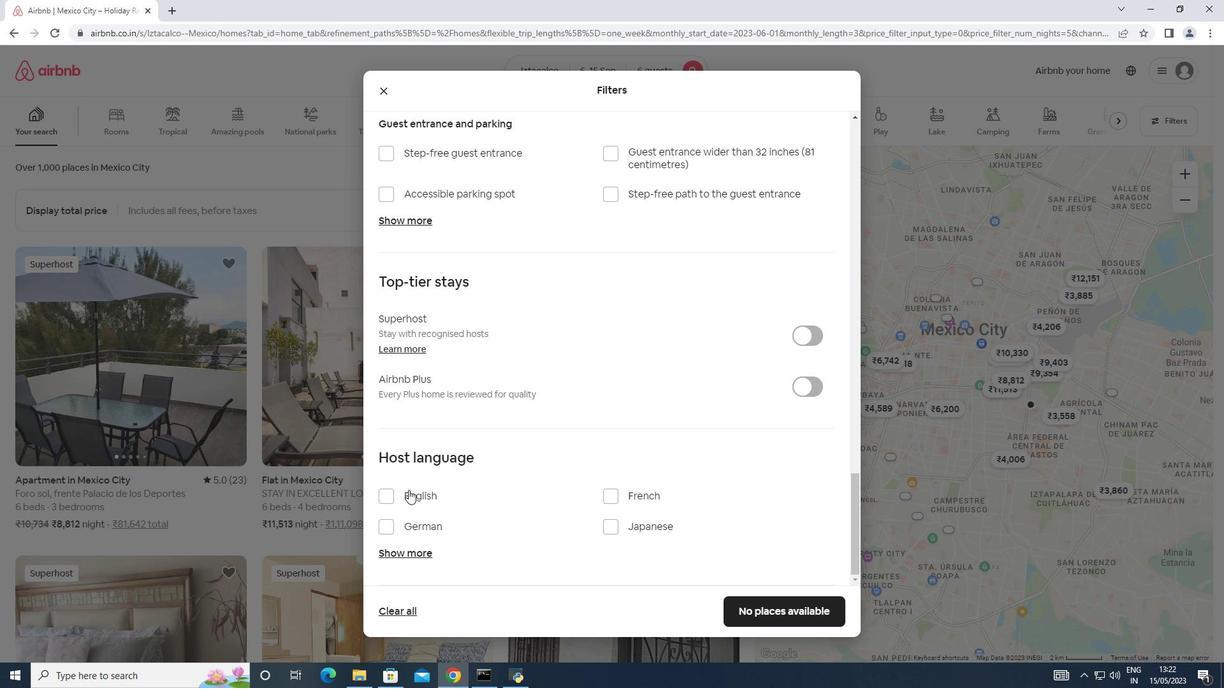 
Action: Mouse pressed left at (394, 493)
Screenshot: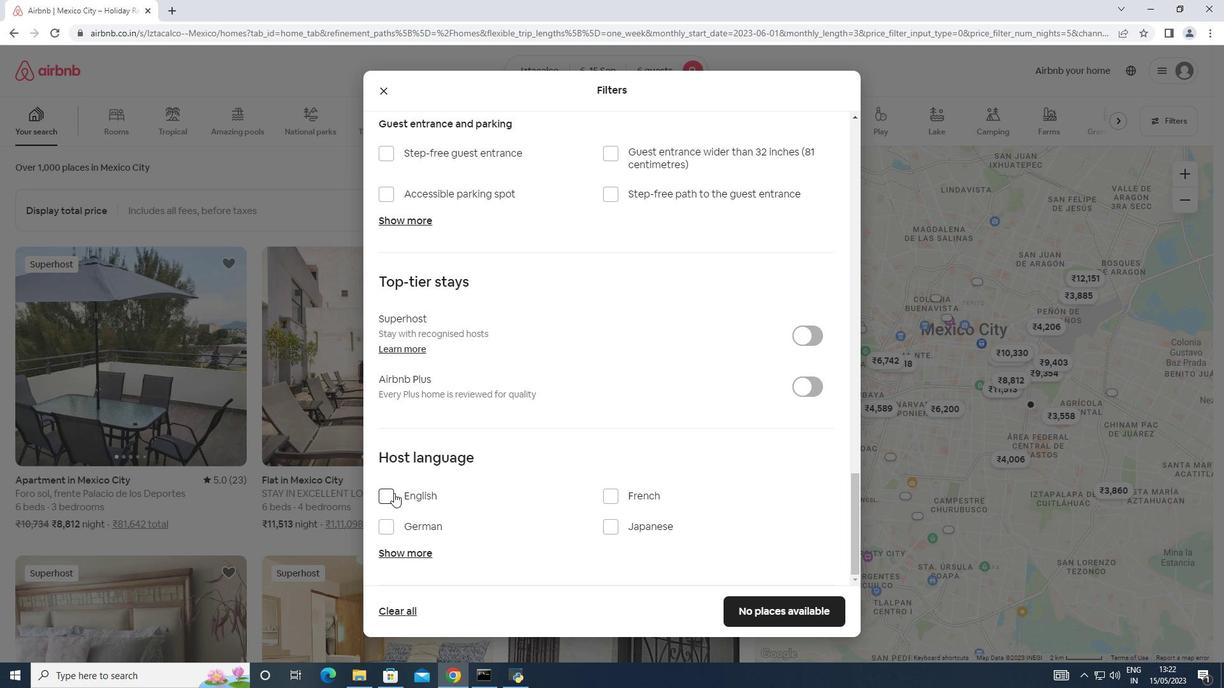 
Action: Mouse moved to (763, 605)
Screenshot: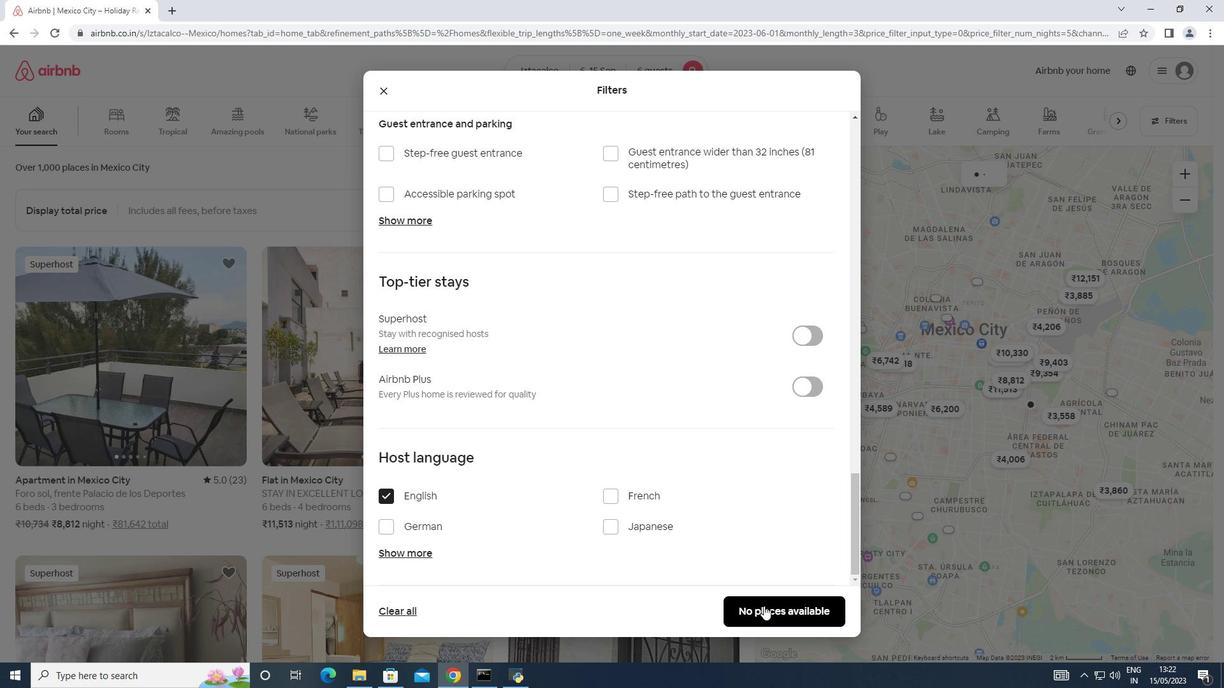 
Action: Mouse pressed left at (763, 605)
Screenshot: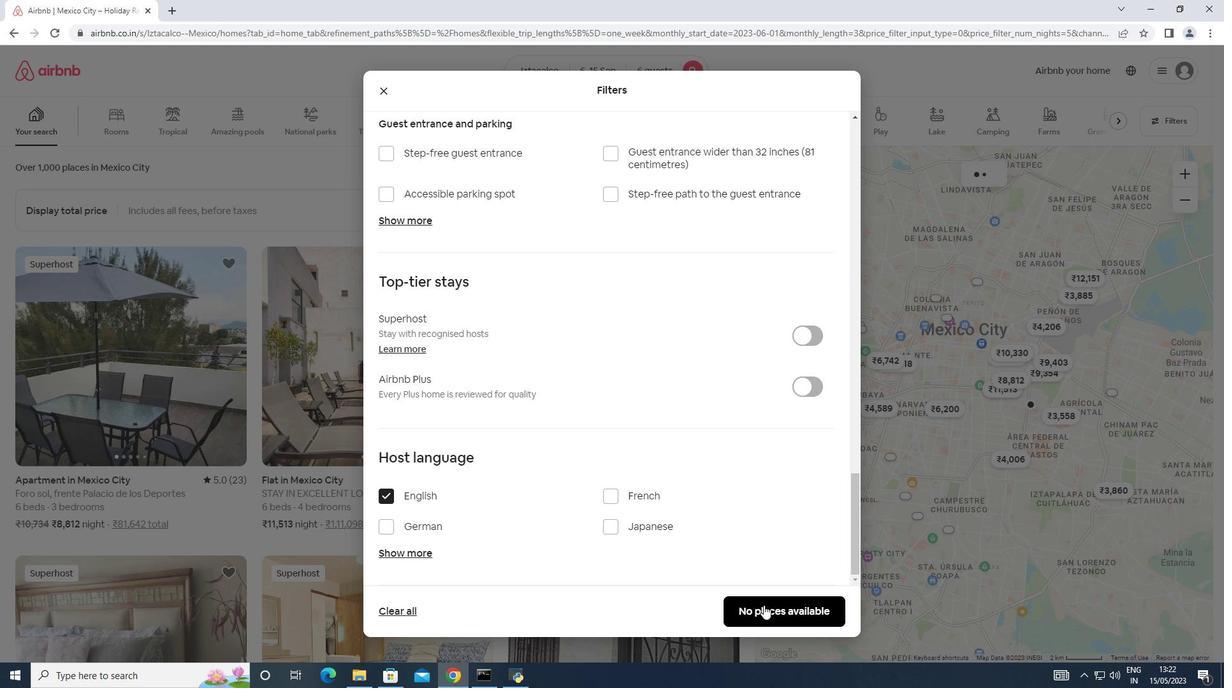 
Action: Mouse moved to (775, 584)
Screenshot: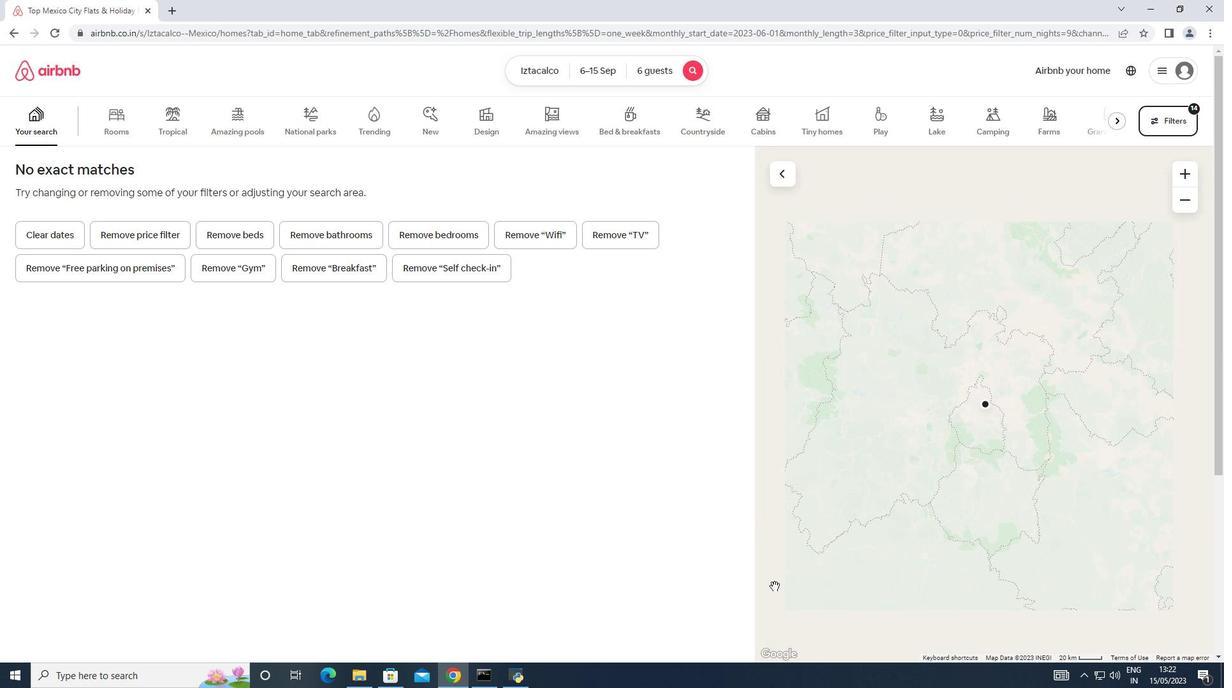 
